 Task: Search one way flight ticket for 4 adults, 2 children, 2 infants in seat and 1 infant on lap in economy from Unalaska: Unalaska Airport (tom Madsen/dutch Harbor Airport) to Laramie: Laramie Regional Airport on 5-3-2023. Choice of flights is Alaska. Number of bags: 10 checked bags. Price is upto 65000. Outbound departure time preference is 18:00.
Action: Mouse moved to (400, 353)
Screenshot: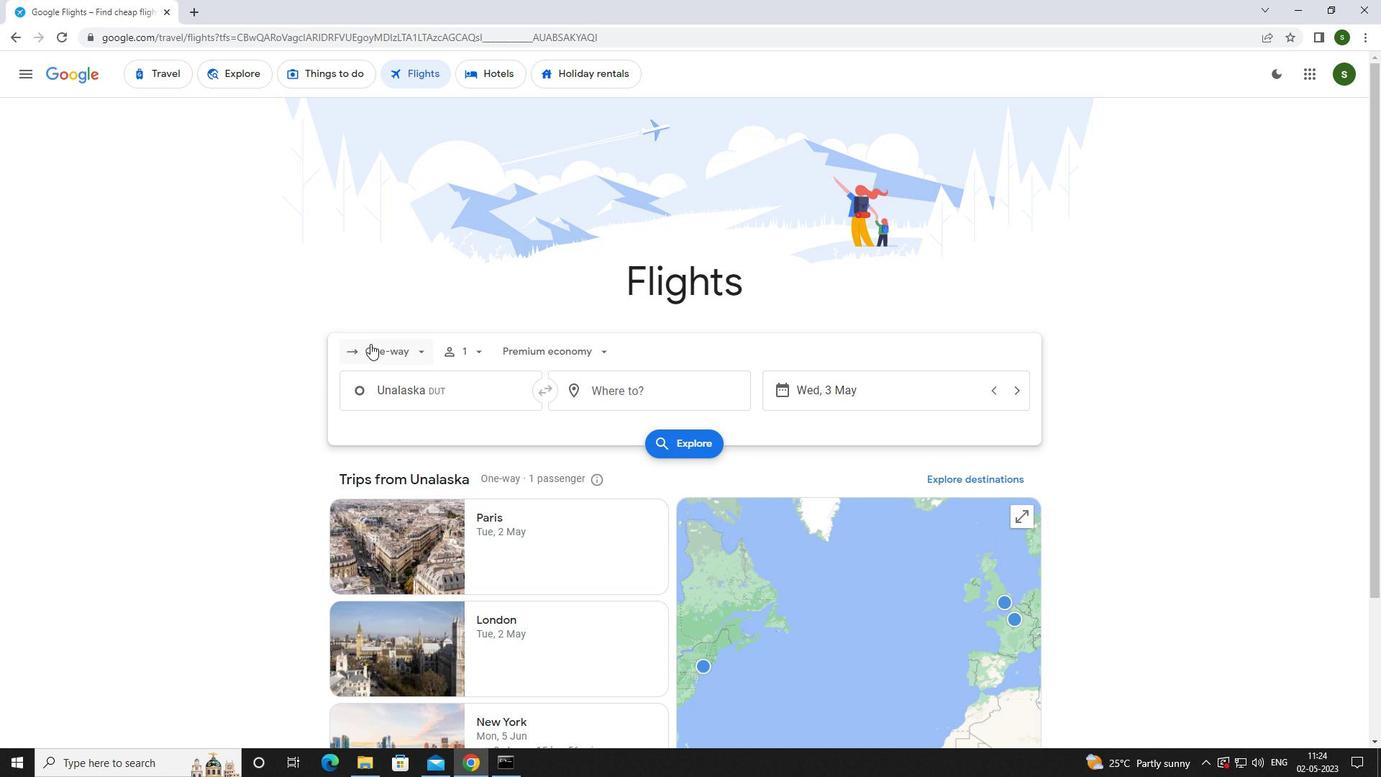 
Action: Mouse pressed left at (400, 353)
Screenshot: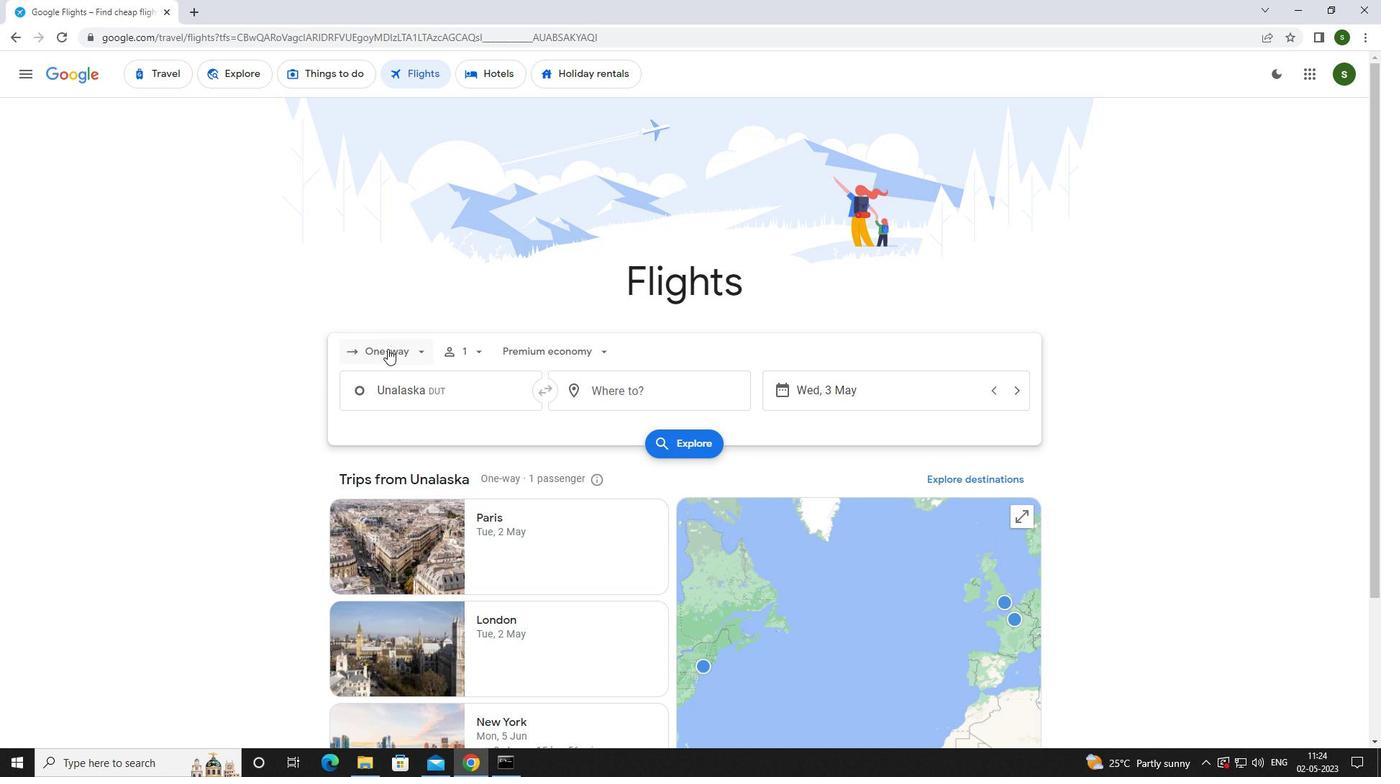 
Action: Mouse moved to (396, 415)
Screenshot: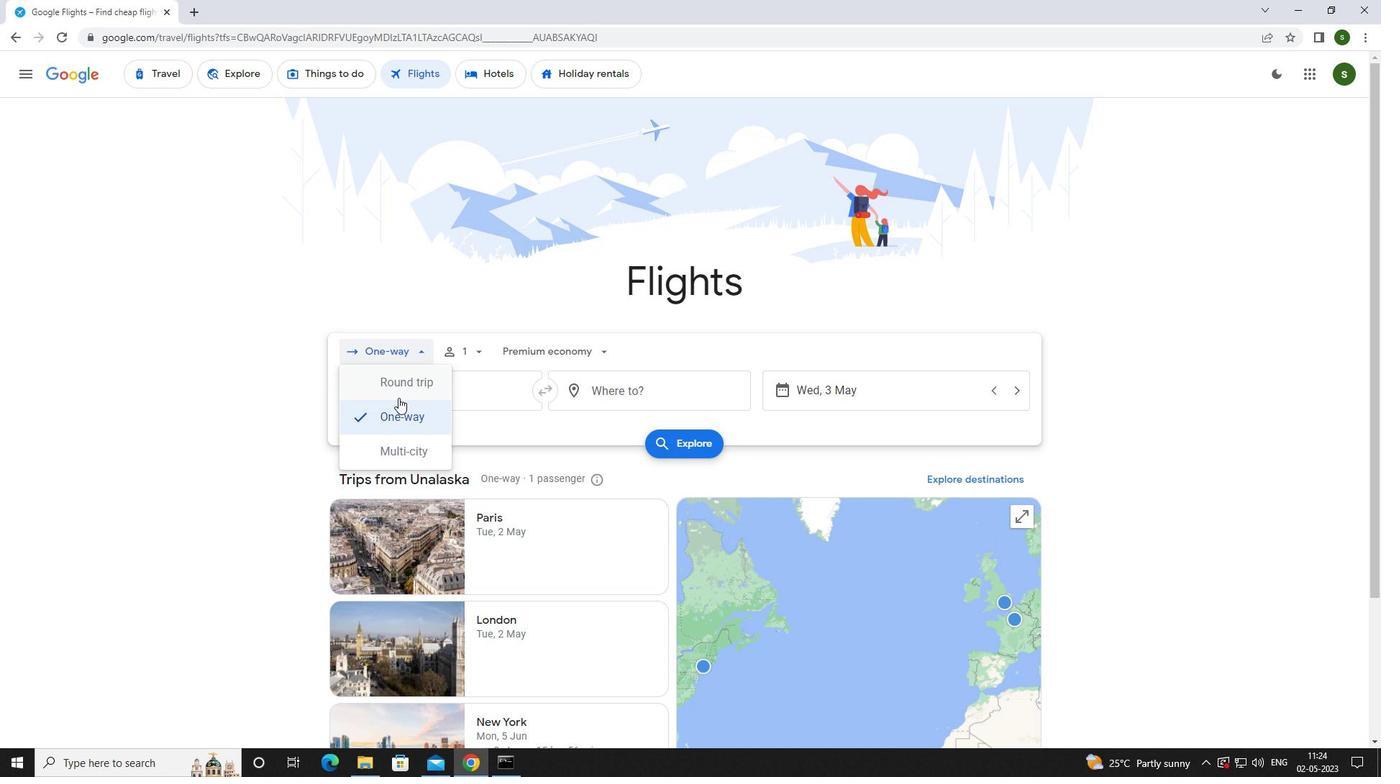 
Action: Mouse pressed left at (396, 415)
Screenshot: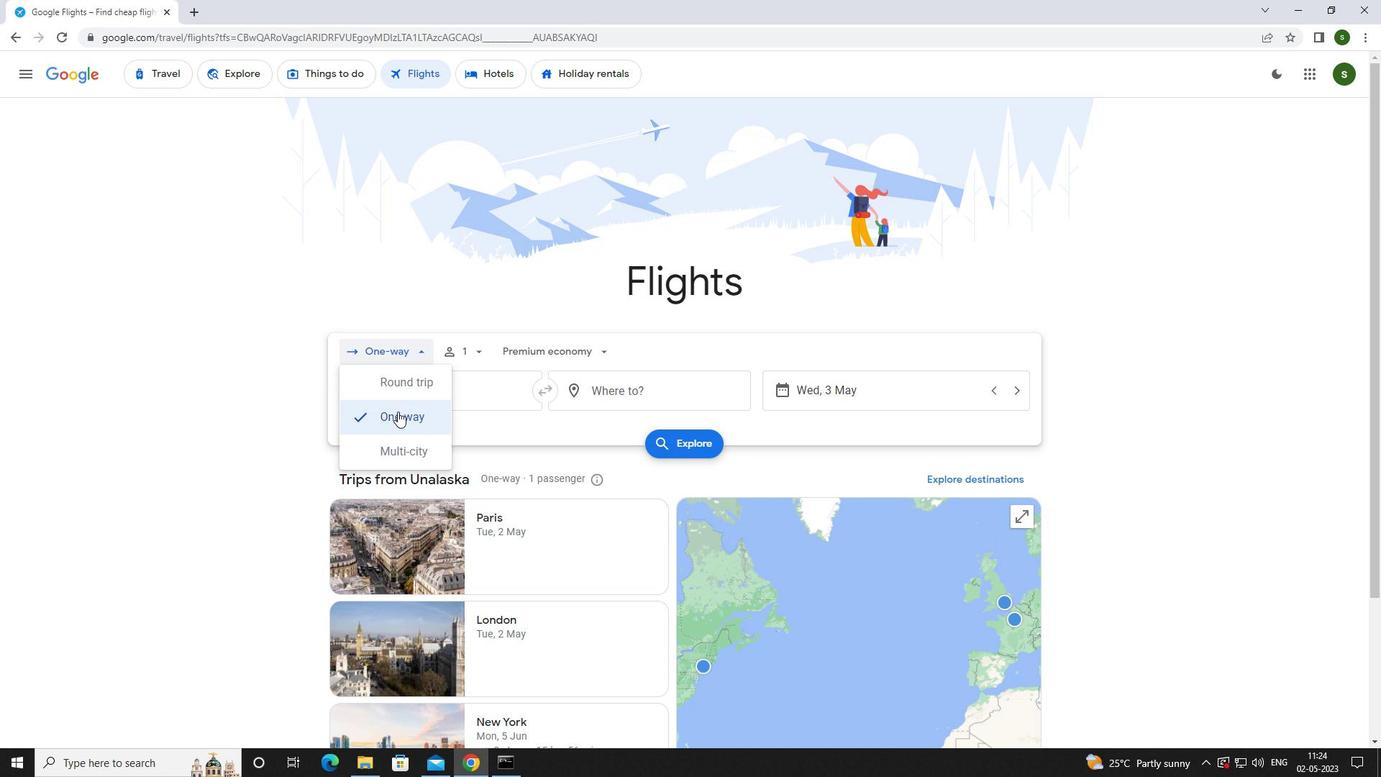
Action: Mouse moved to (463, 348)
Screenshot: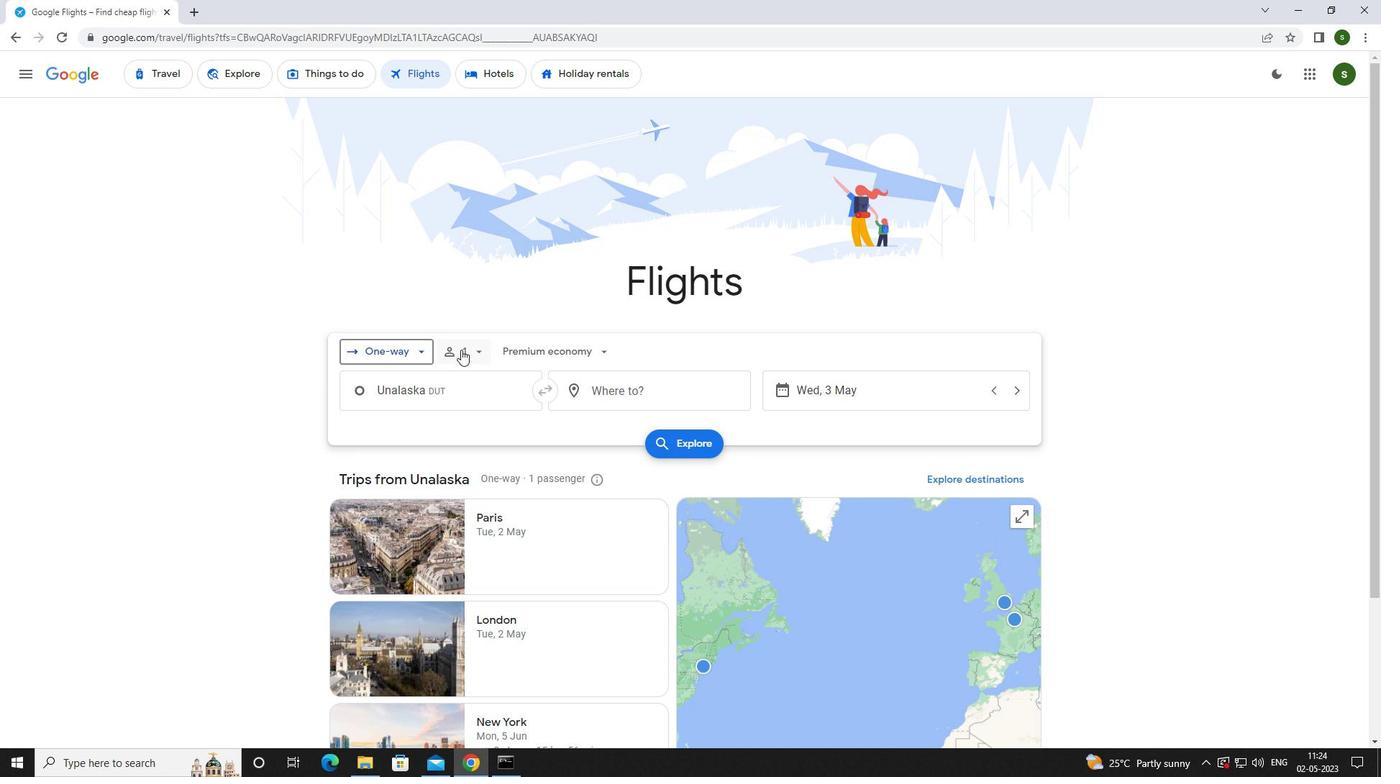 
Action: Mouse pressed left at (463, 348)
Screenshot: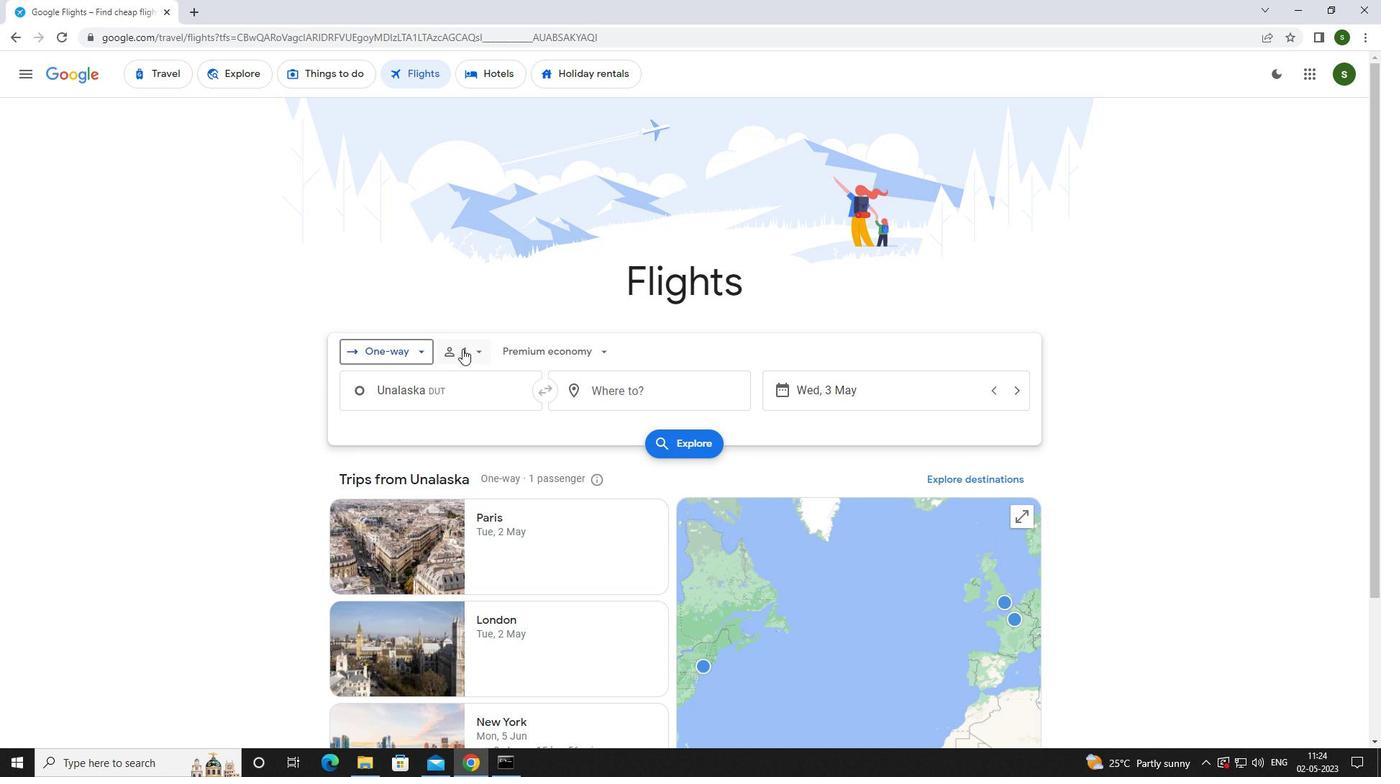 
Action: Mouse moved to (591, 387)
Screenshot: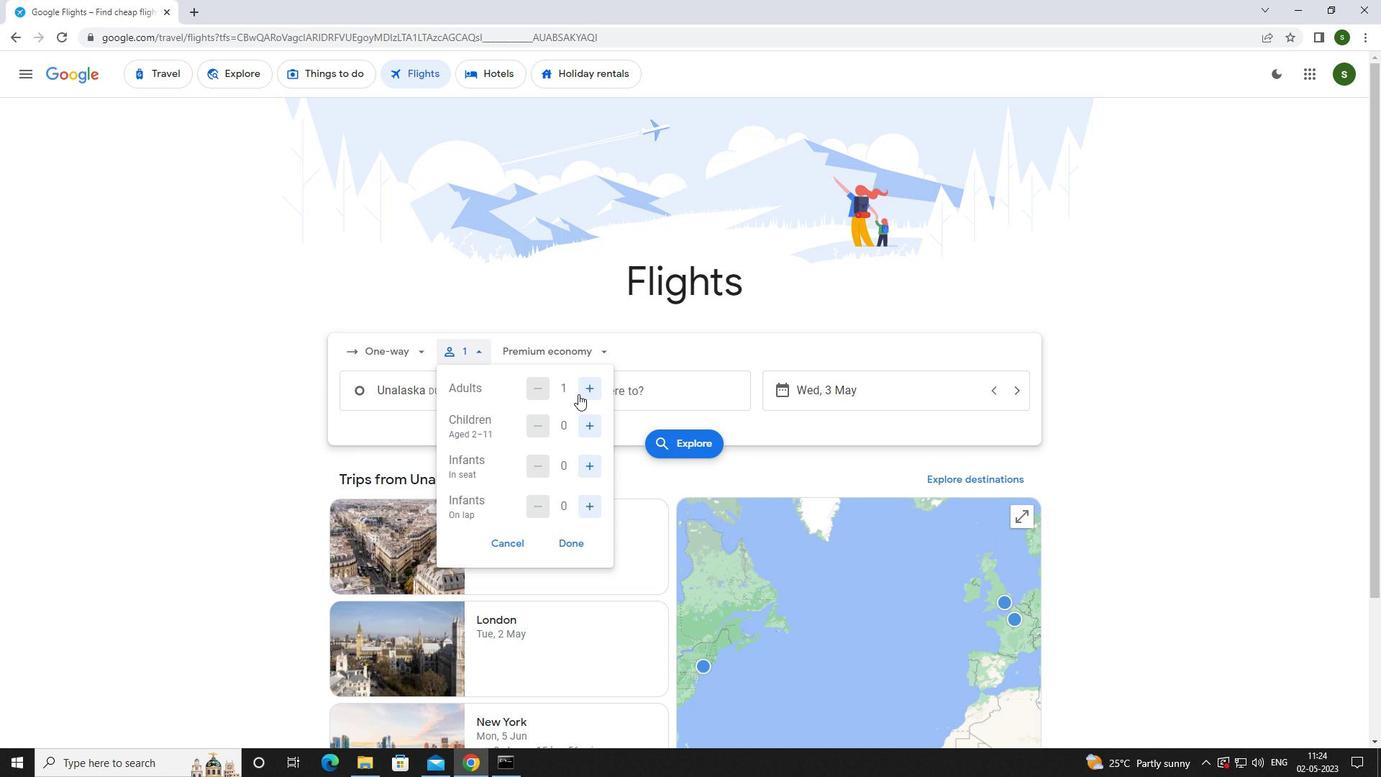 
Action: Mouse pressed left at (591, 387)
Screenshot: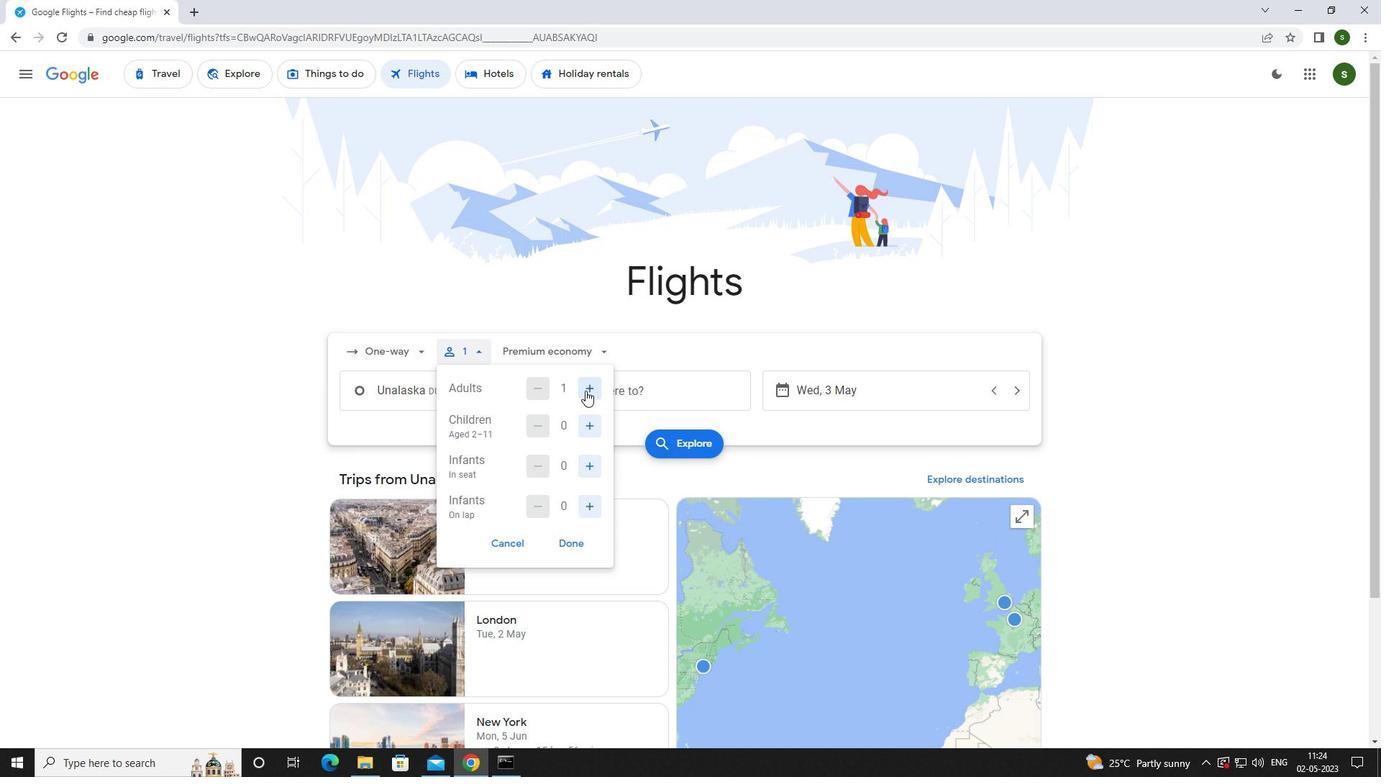 
Action: Mouse pressed left at (591, 387)
Screenshot: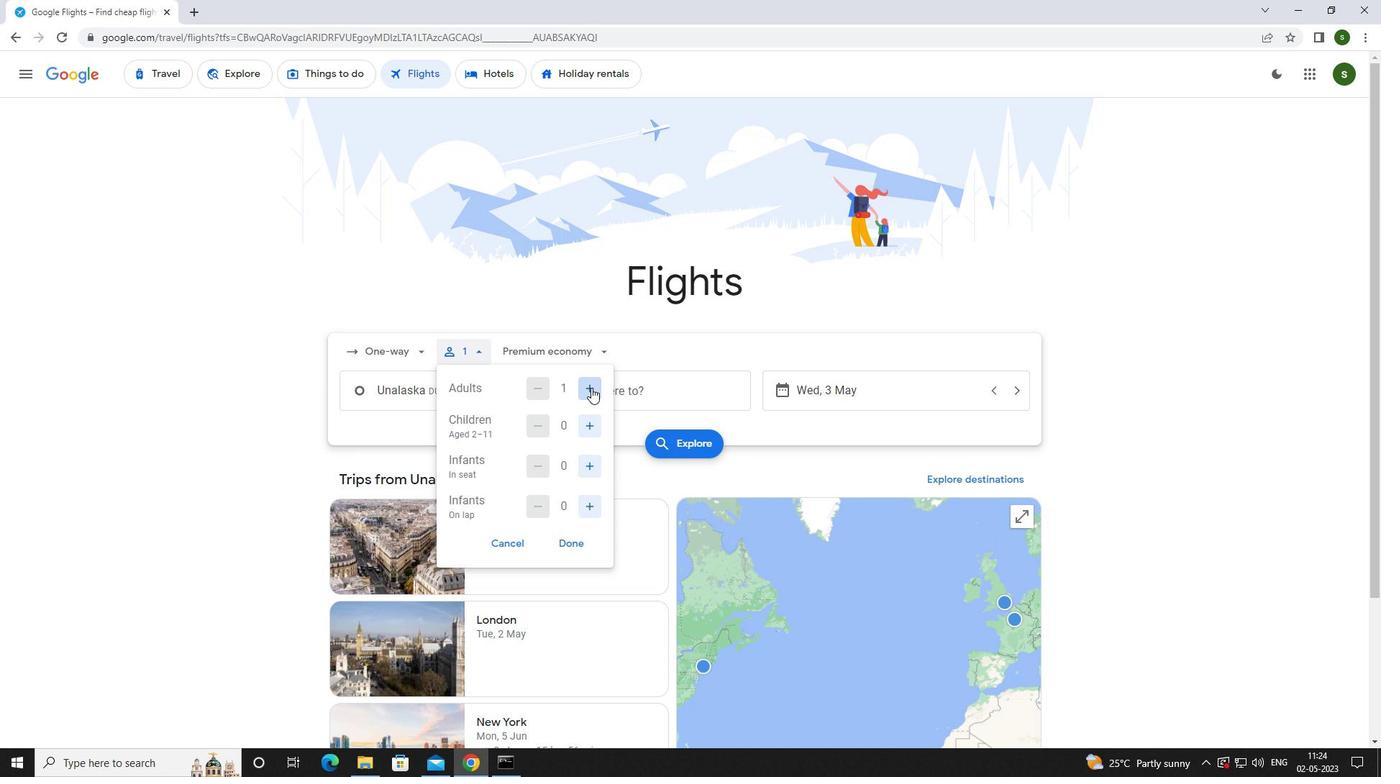 
Action: Mouse pressed left at (591, 387)
Screenshot: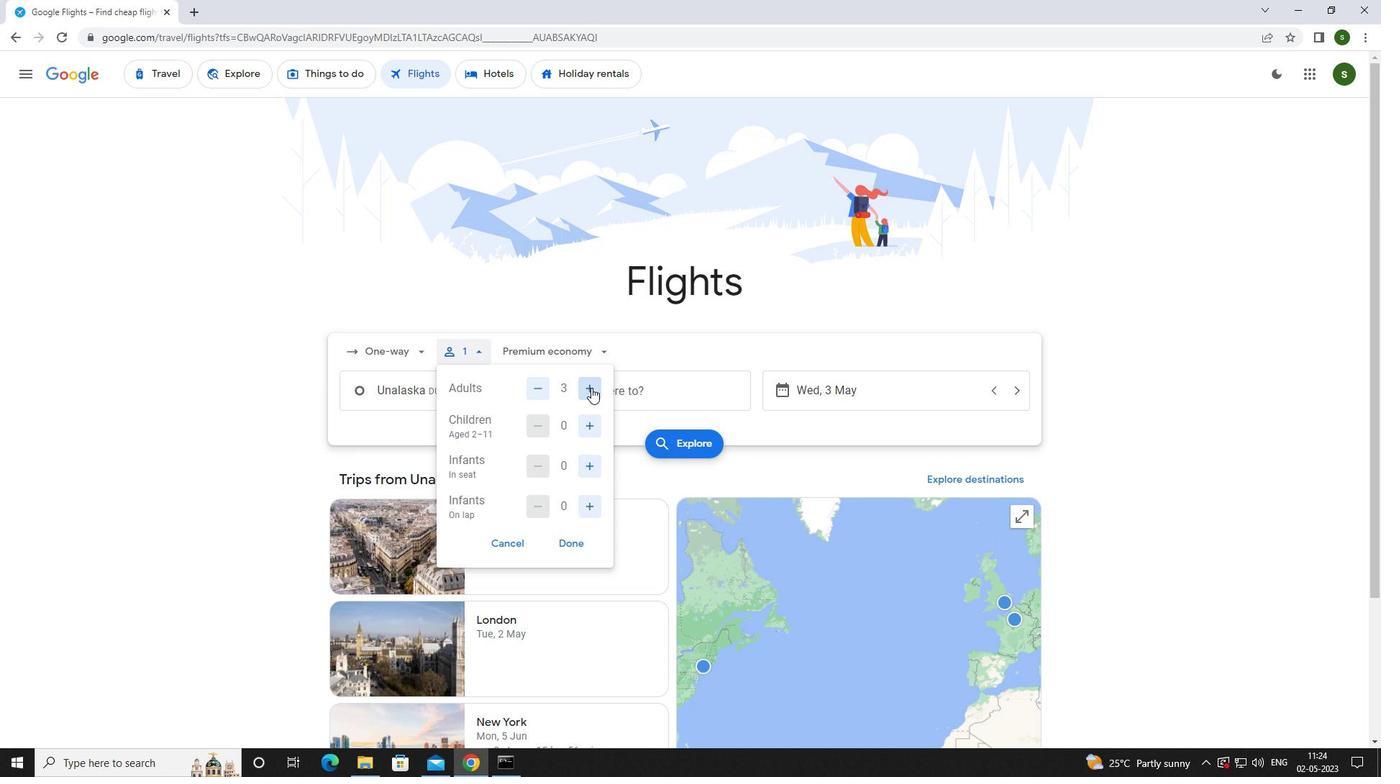 
Action: Mouse moved to (595, 426)
Screenshot: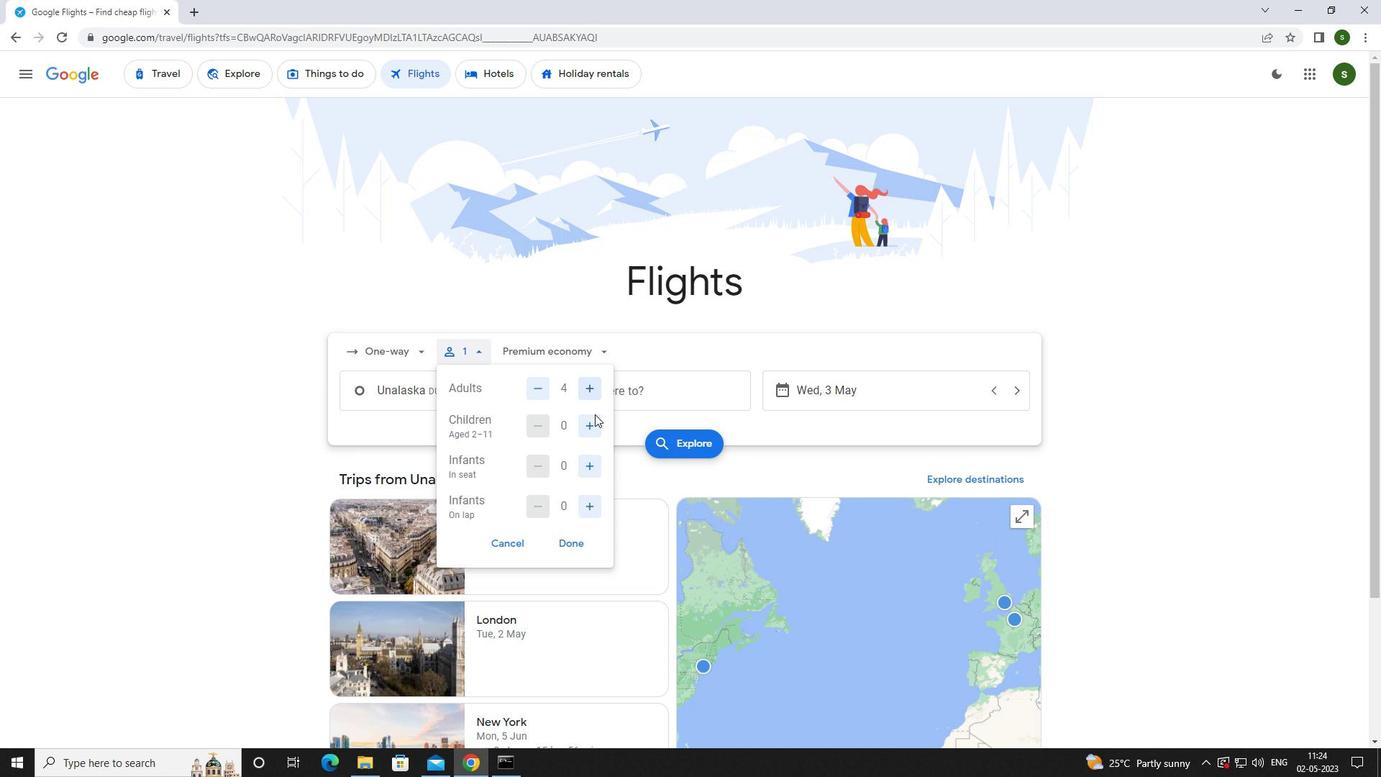 
Action: Mouse pressed left at (595, 426)
Screenshot: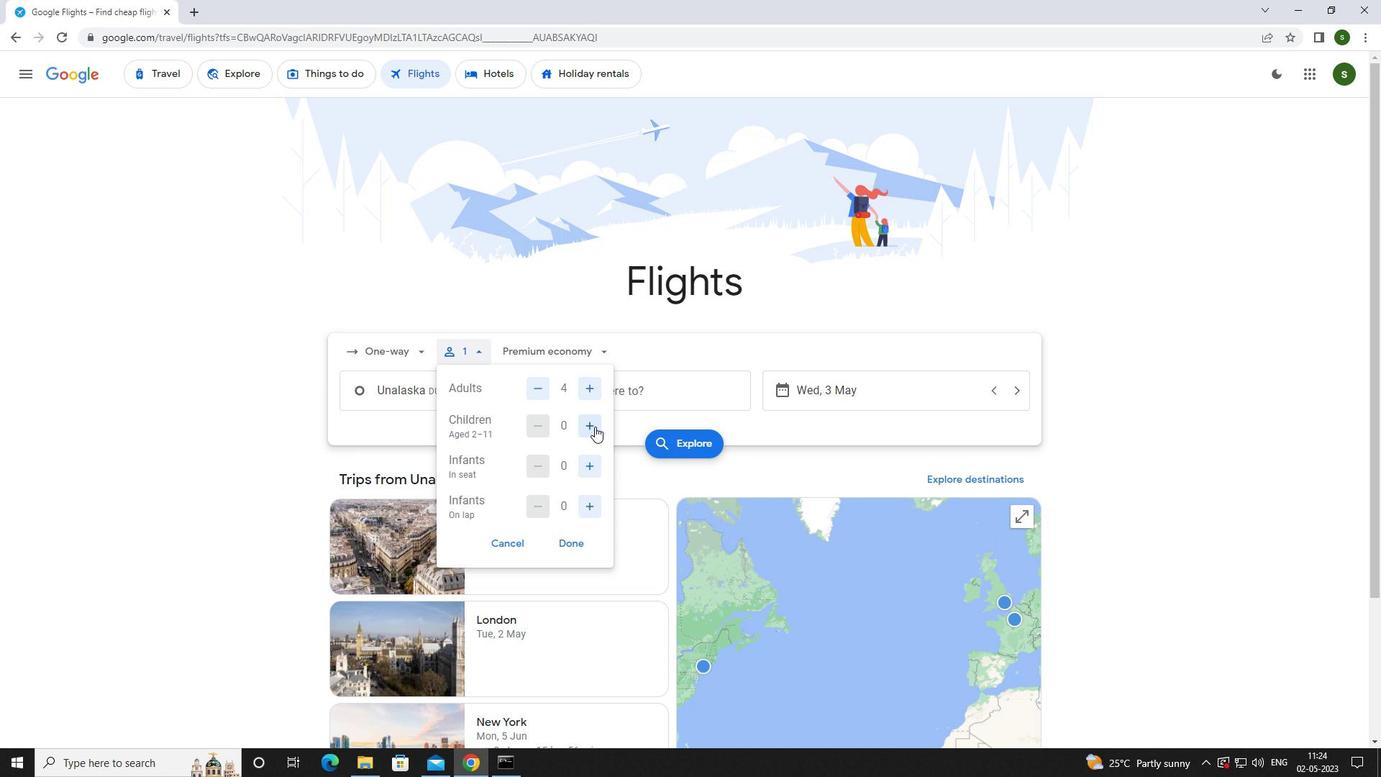 
Action: Mouse pressed left at (595, 426)
Screenshot: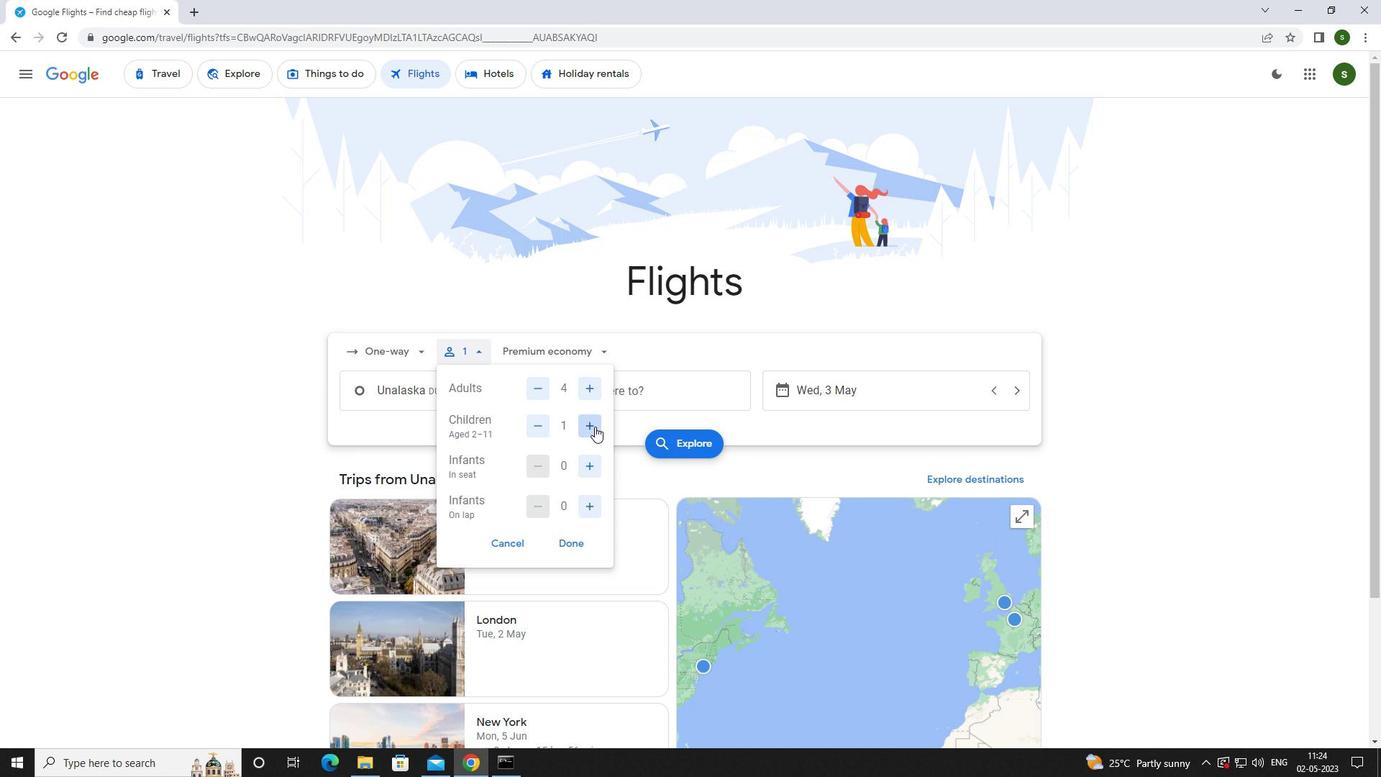 
Action: Mouse moved to (592, 464)
Screenshot: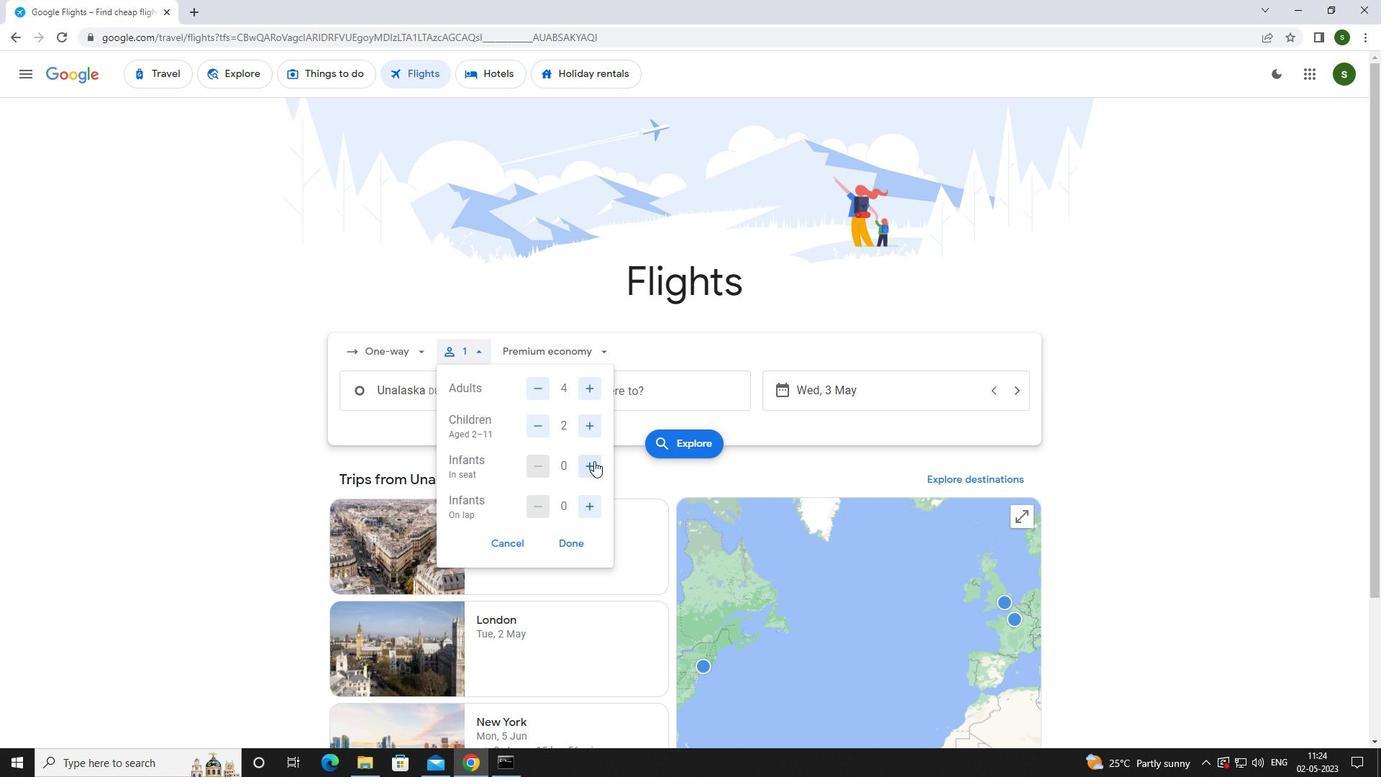 
Action: Mouse pressed left at (592, 464)
Screenshot: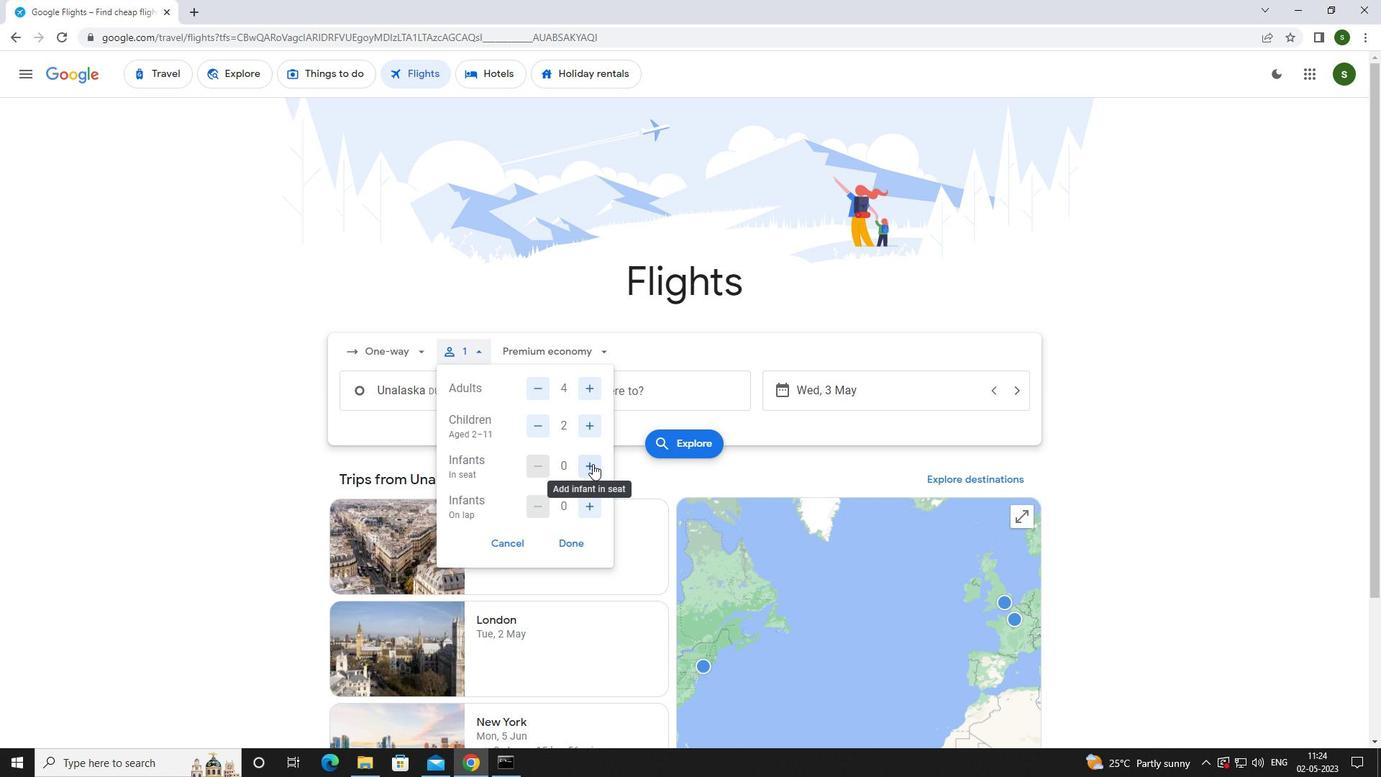 
Action: Mouse pressed left at (592, 464)
Screenshot: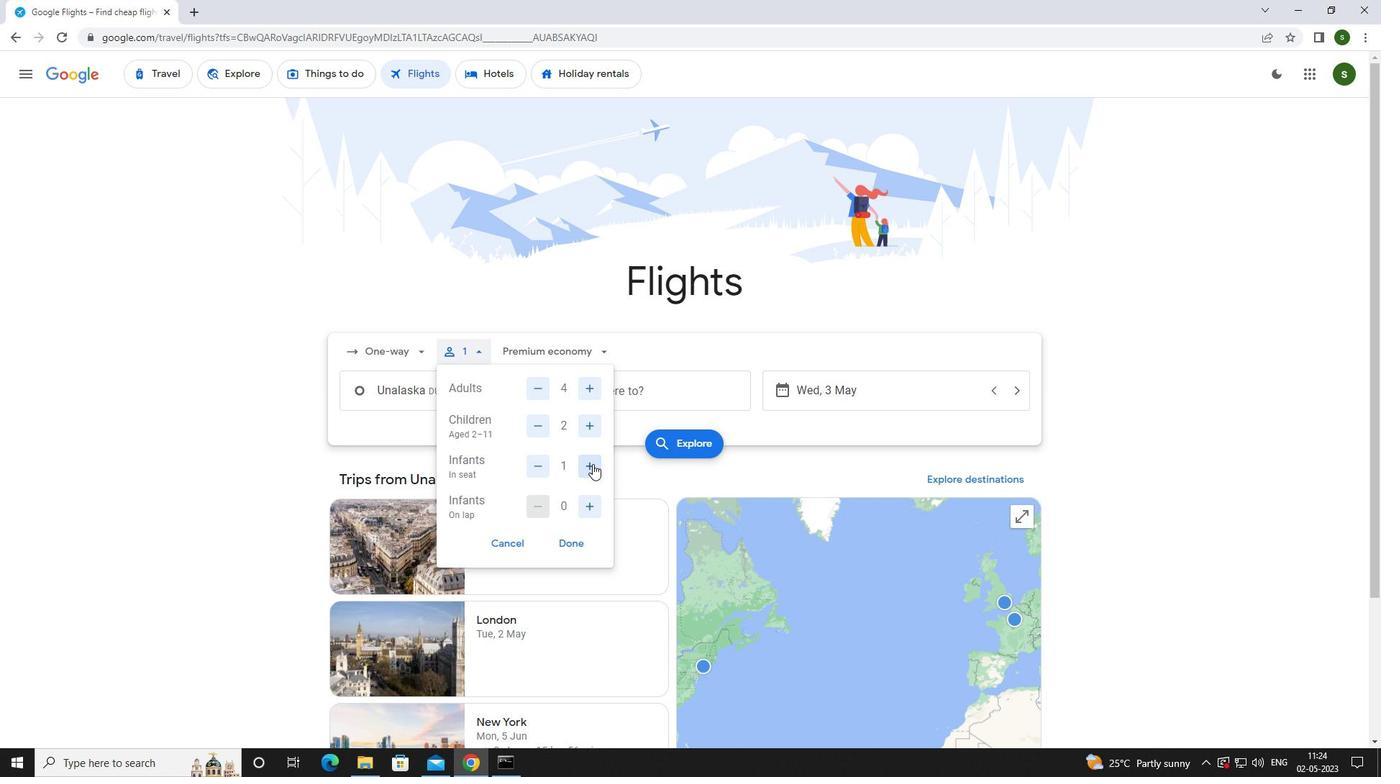 
Action: Mouse moved to (584, 506)
Screenshot: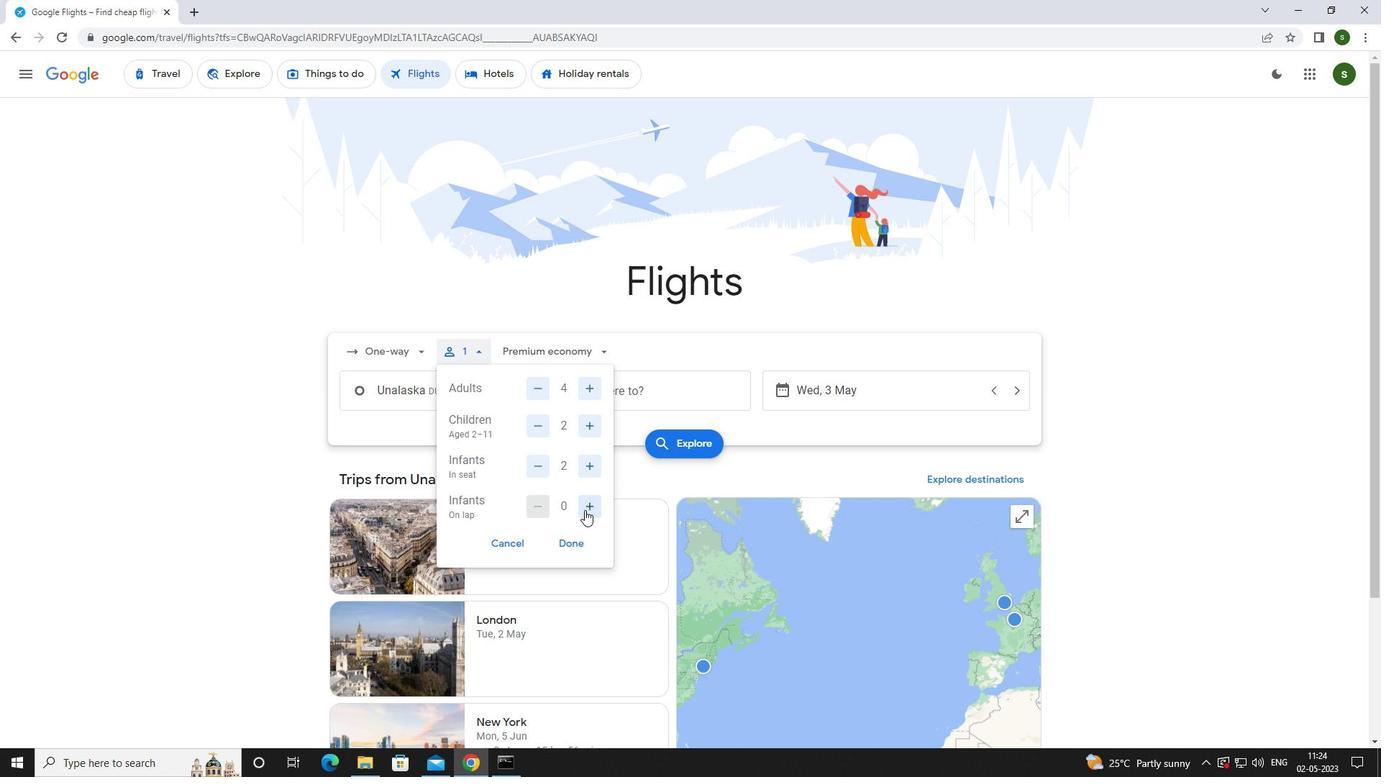 
Action: Mouse pressed left at (584, 506)
Screenshot: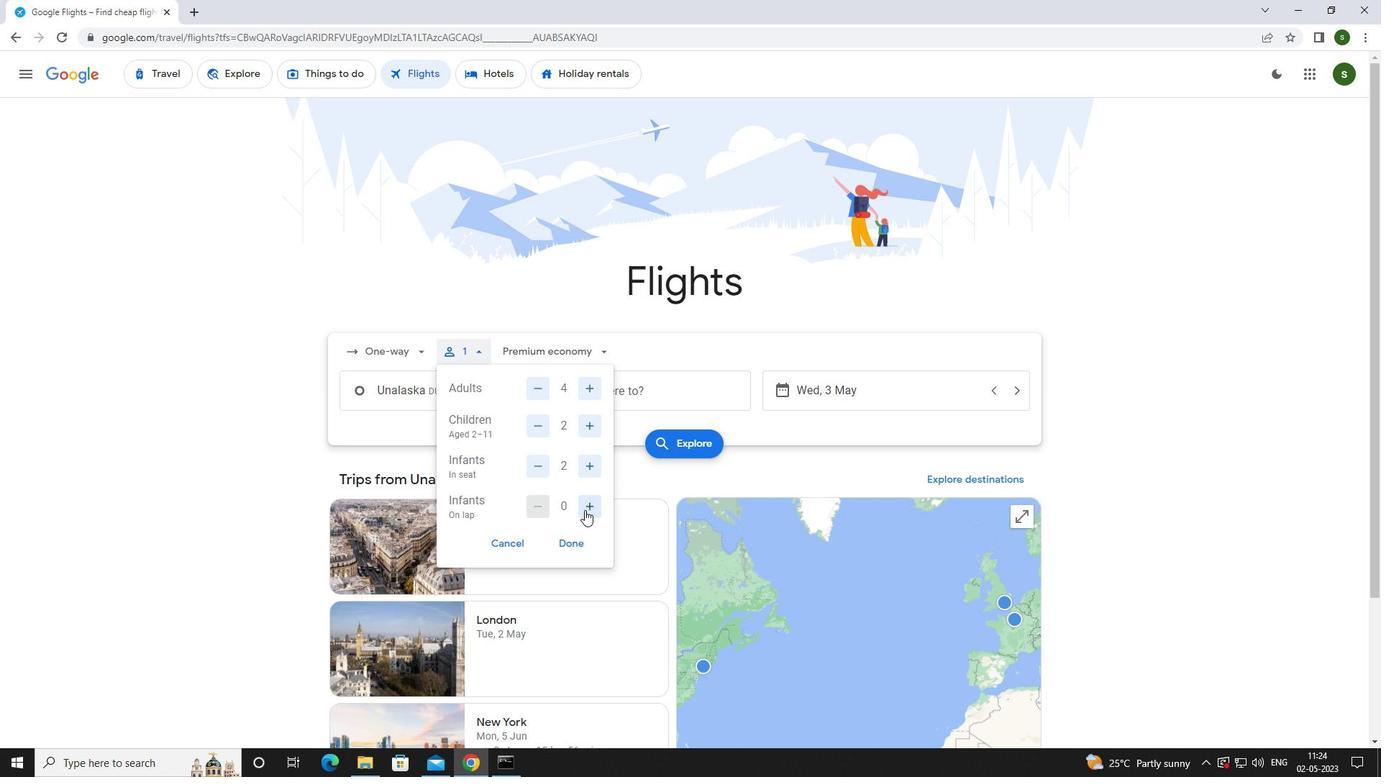 
Action: Mouse moved to (549, 357)
Screenshot: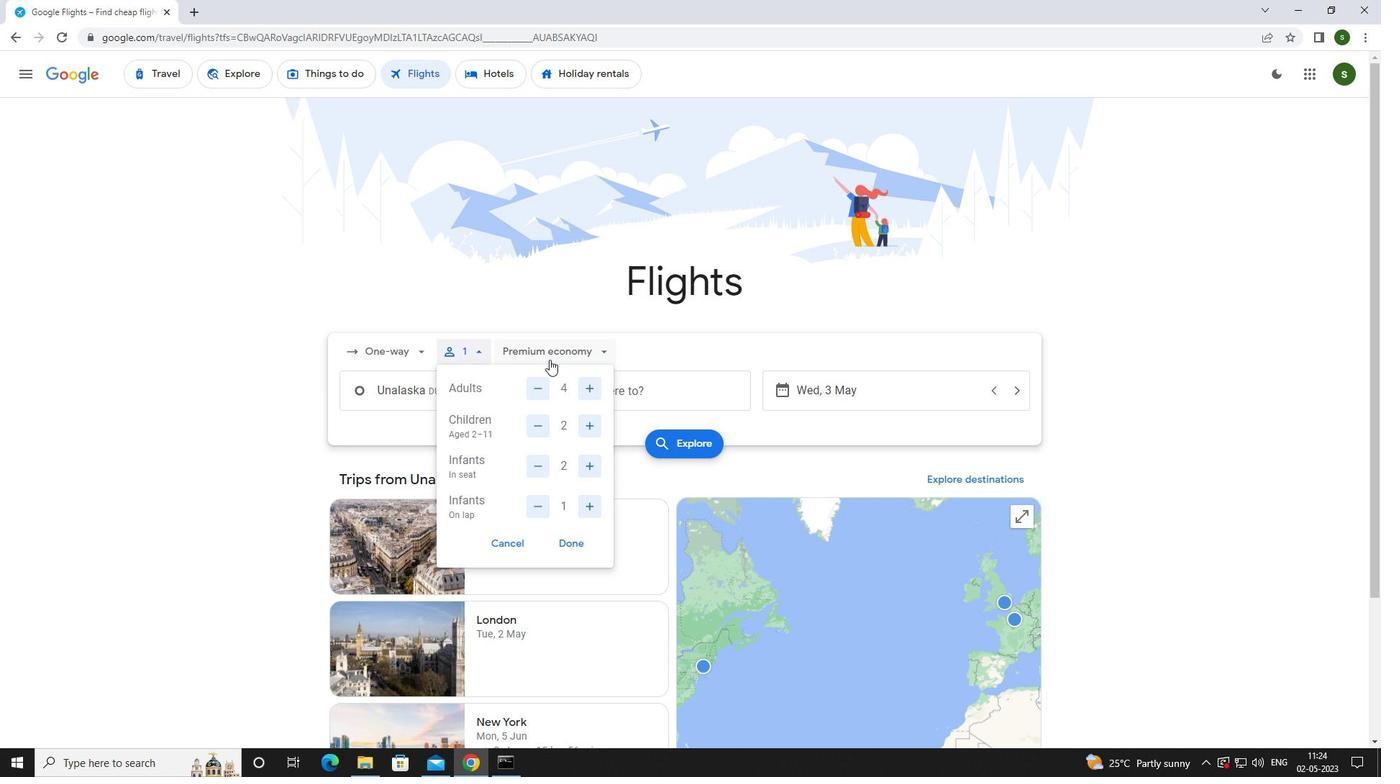 
Action: Mouse pressed left at (549, 357)
Screenshot: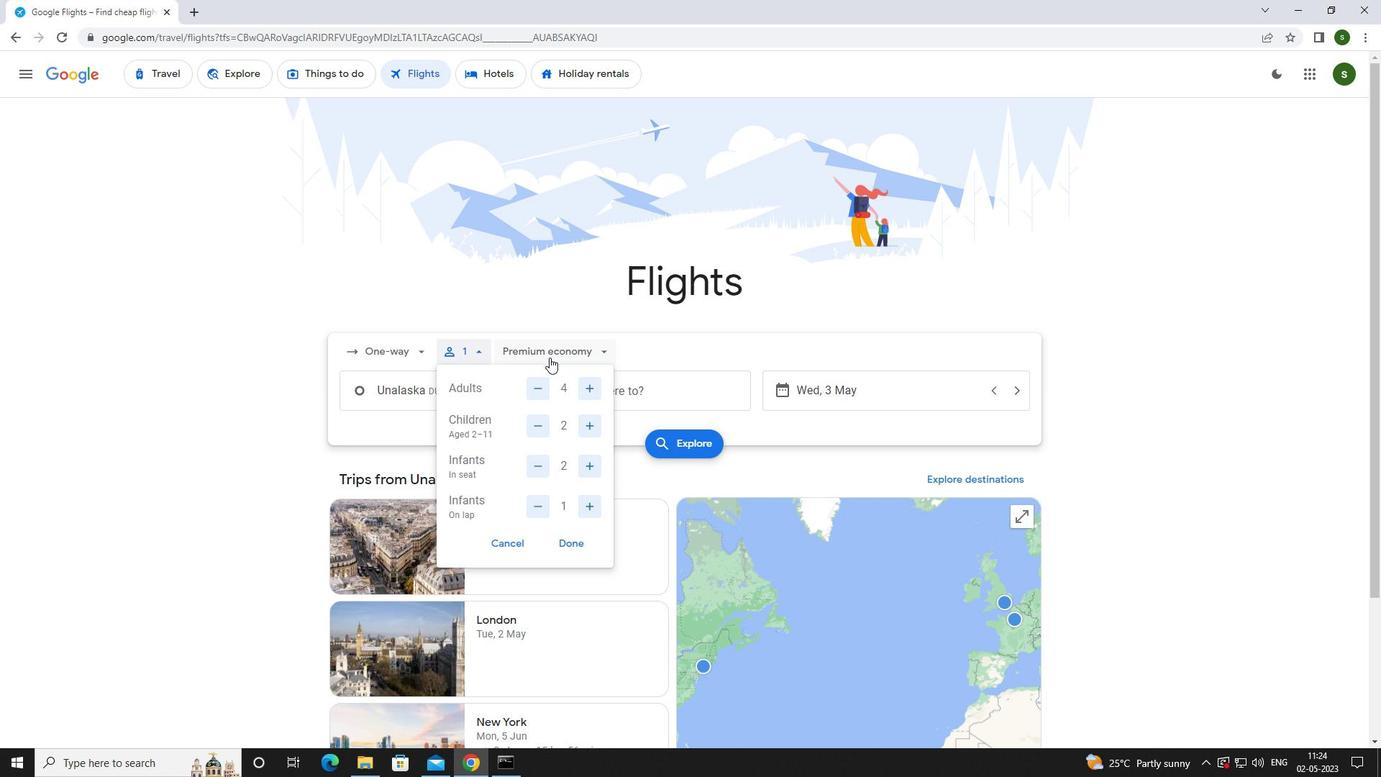 
Action: Mouse moved to (554, 387)
Screenshot: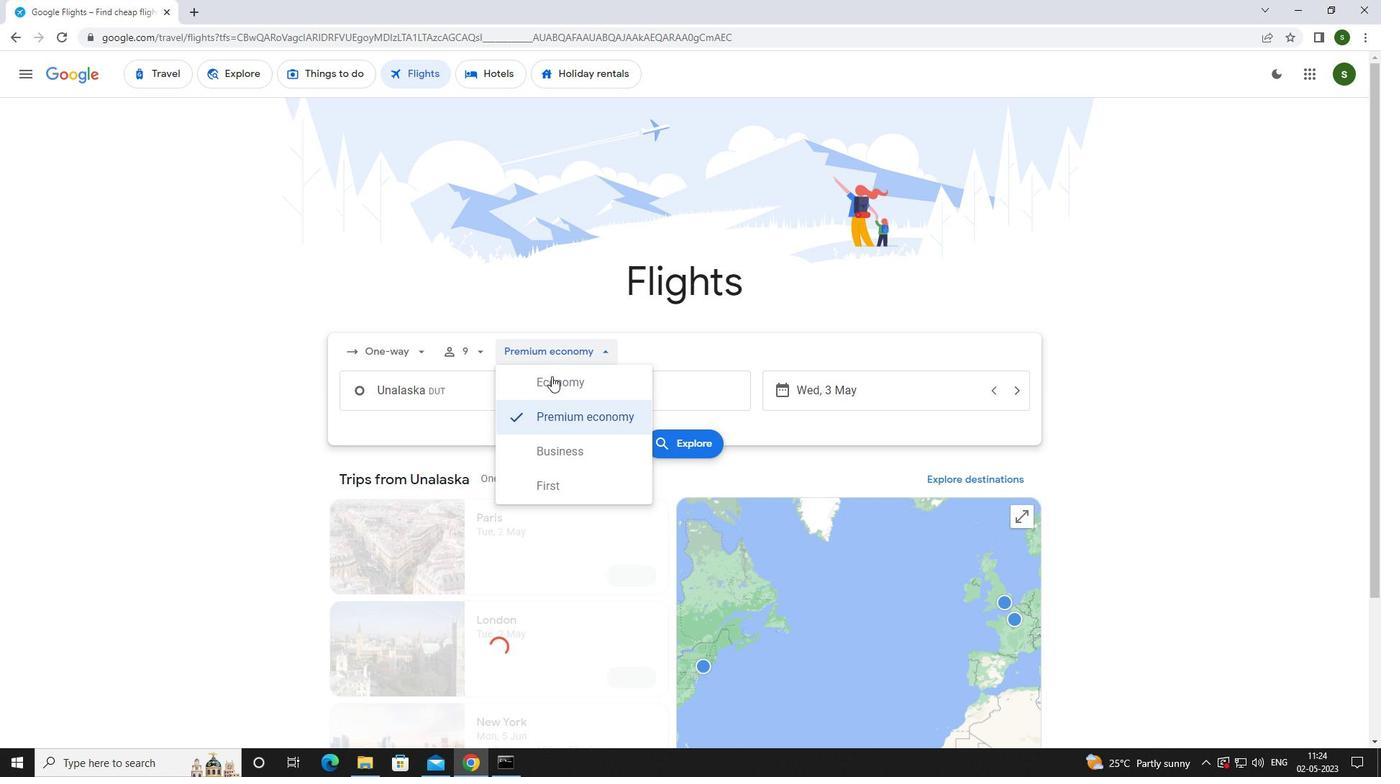 
Action: Mouse pressed left at (554, 387)
Screenshot: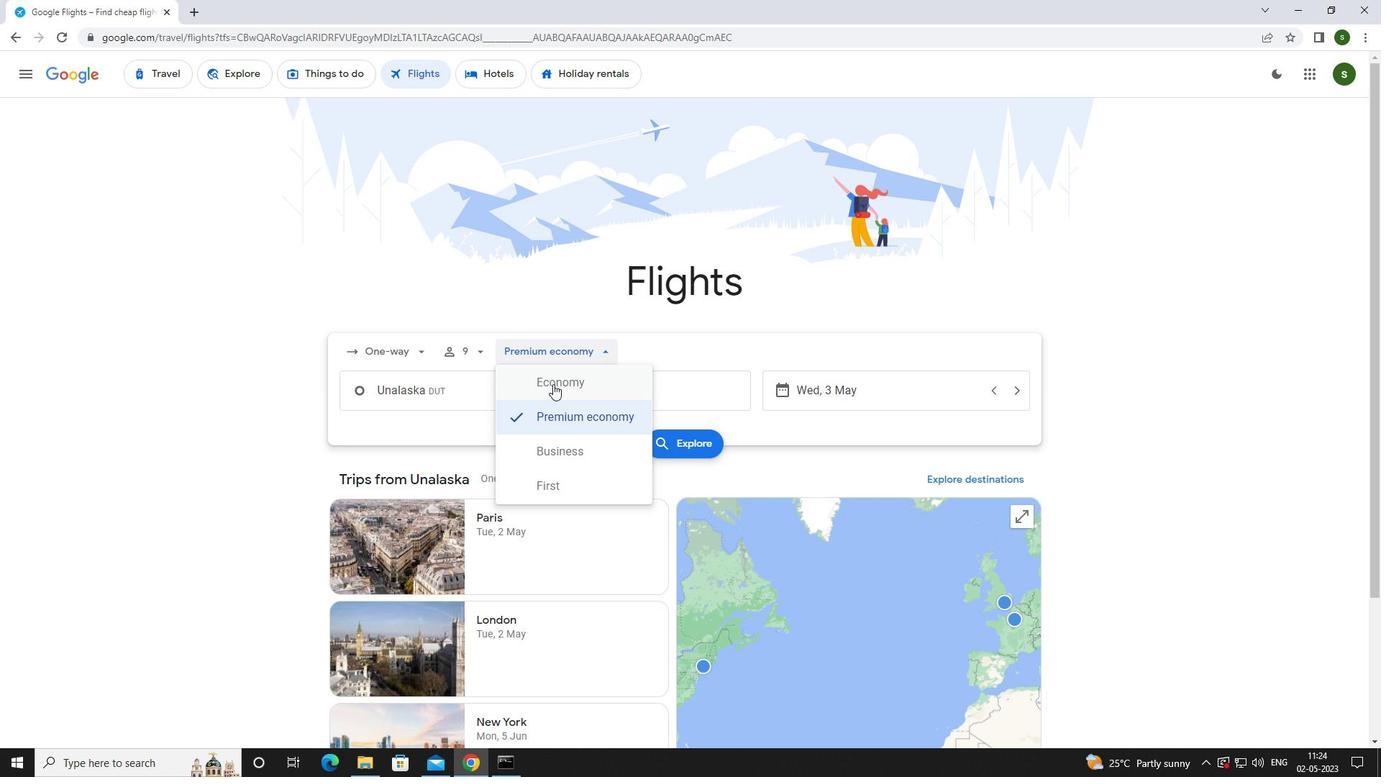 
Action: Mouse moved to (495, 394)
Screenshot: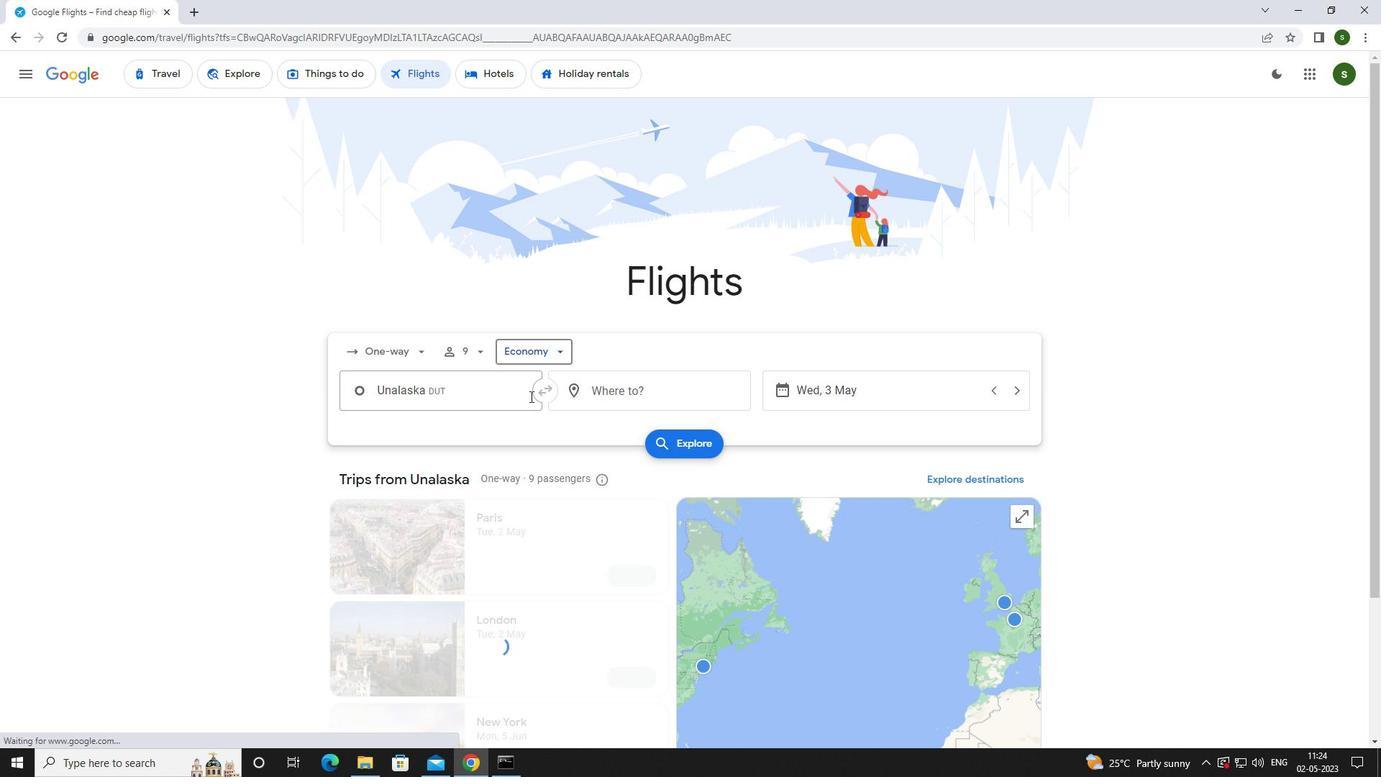 
Action: Mouse pressed left at (495, 394)
Screenshot: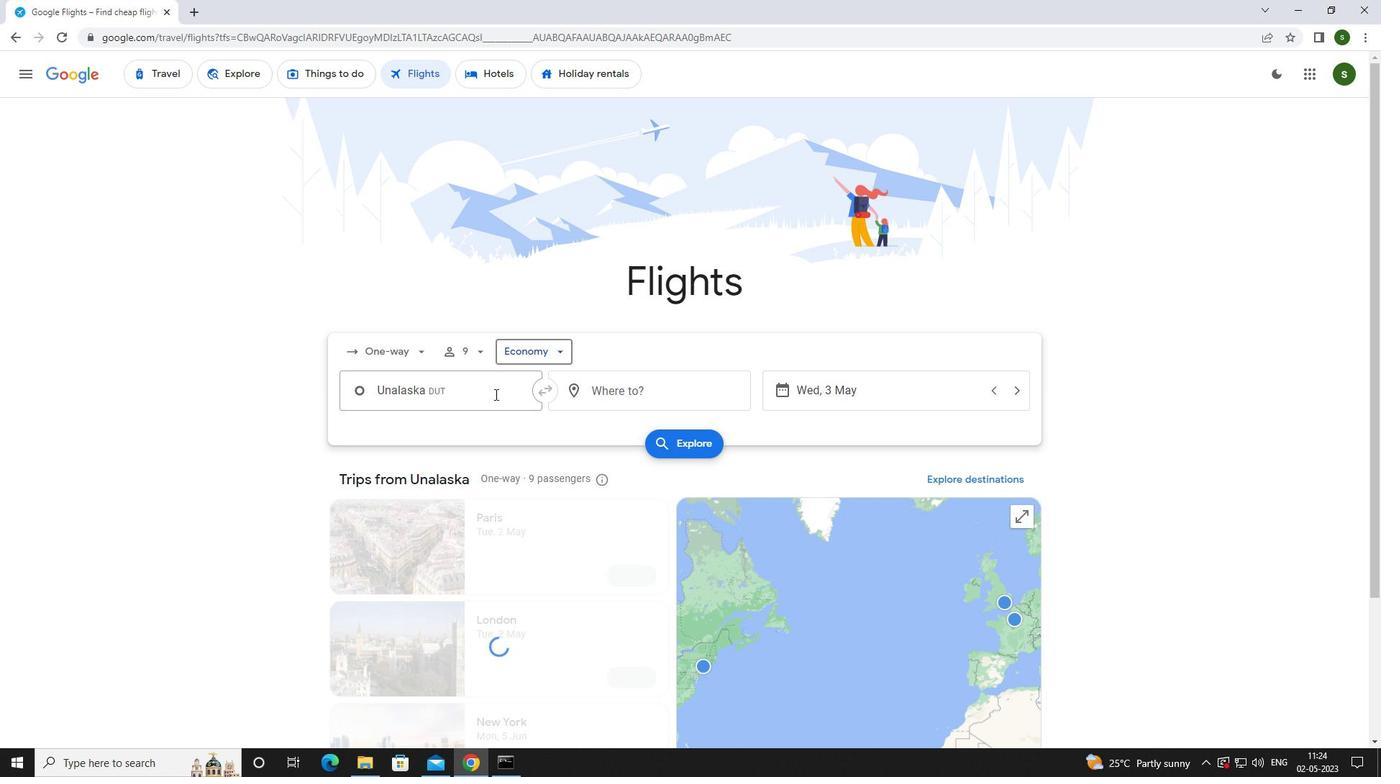 
Action: Mouse moved to (492, 394)
Screenshot: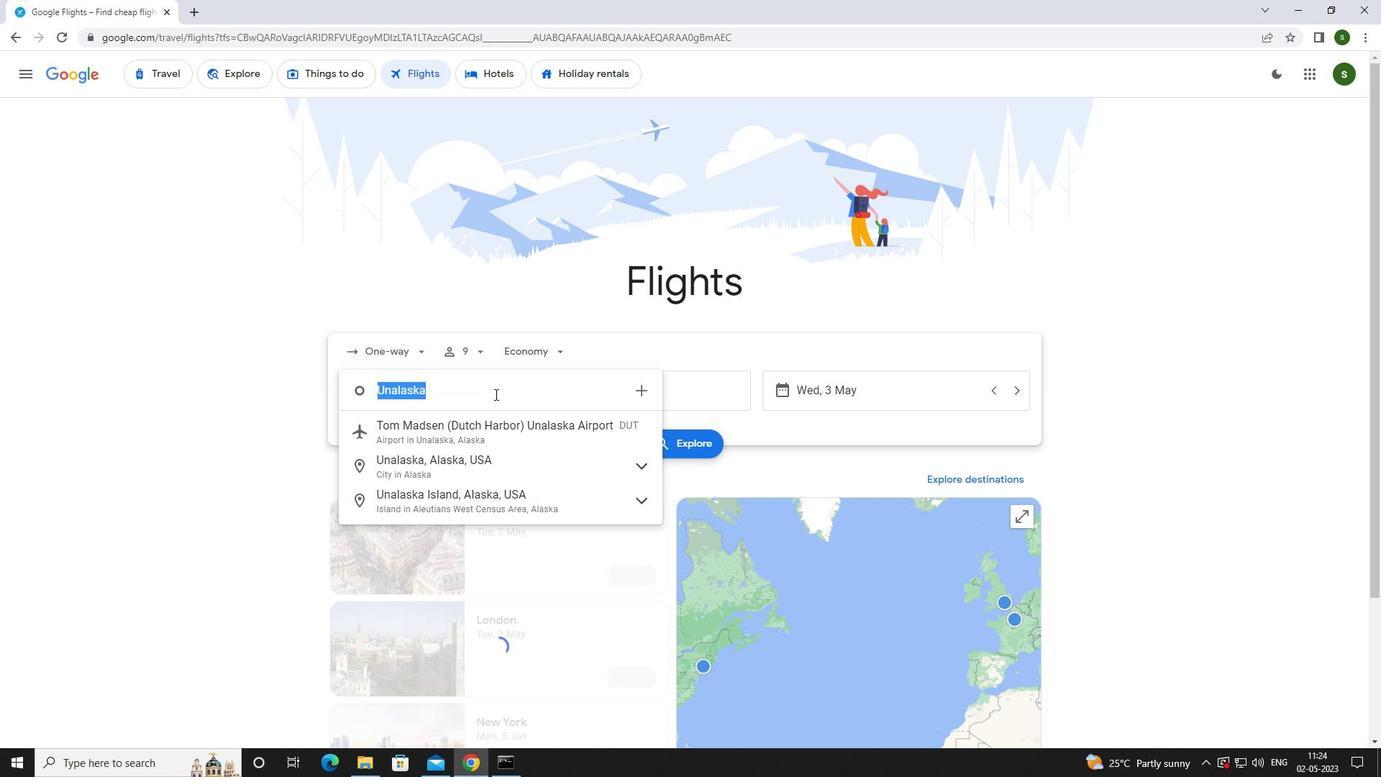 
Action: Key pressed <Key.caps_lock>u<Key.caps_lock><Key.caps_lock>nalaska
Screenshot: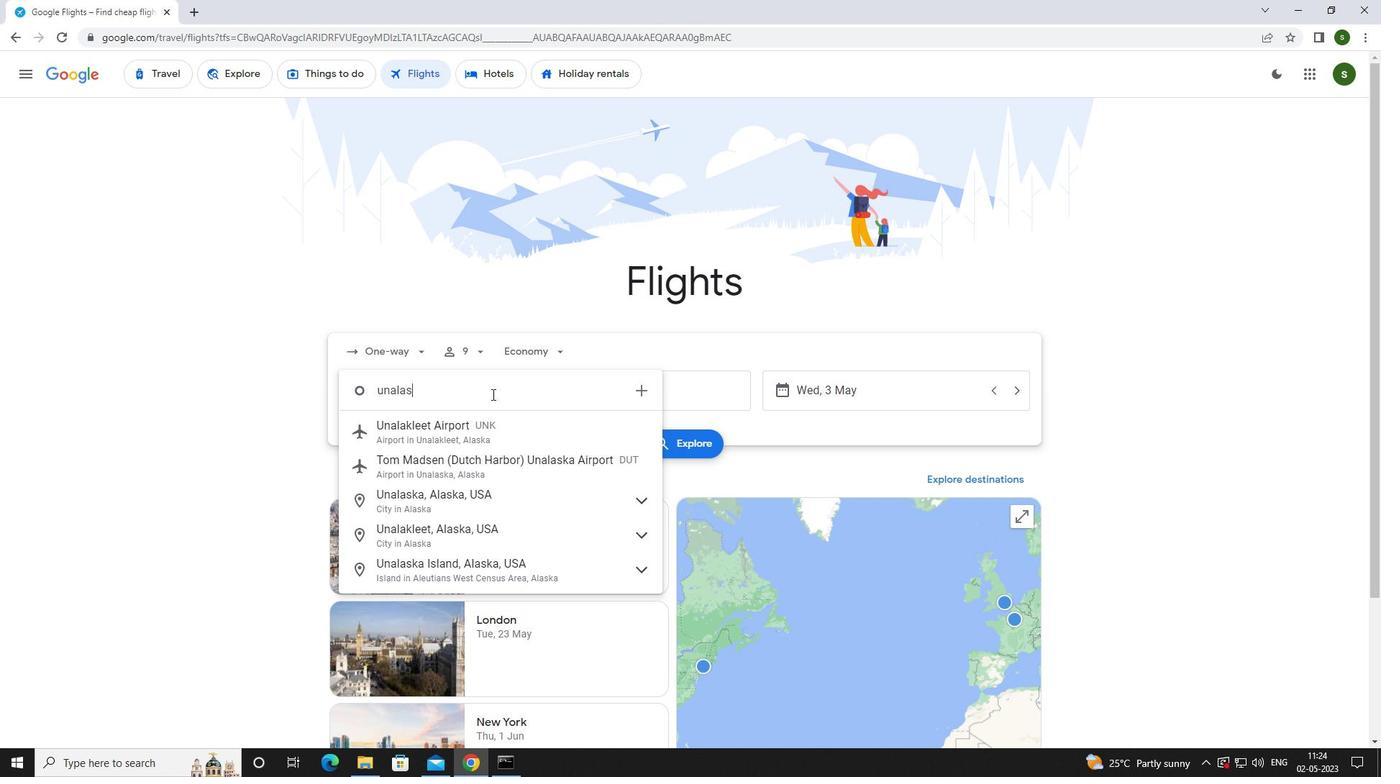 
Action: Mouse moved to (489, 430)
Screenshot: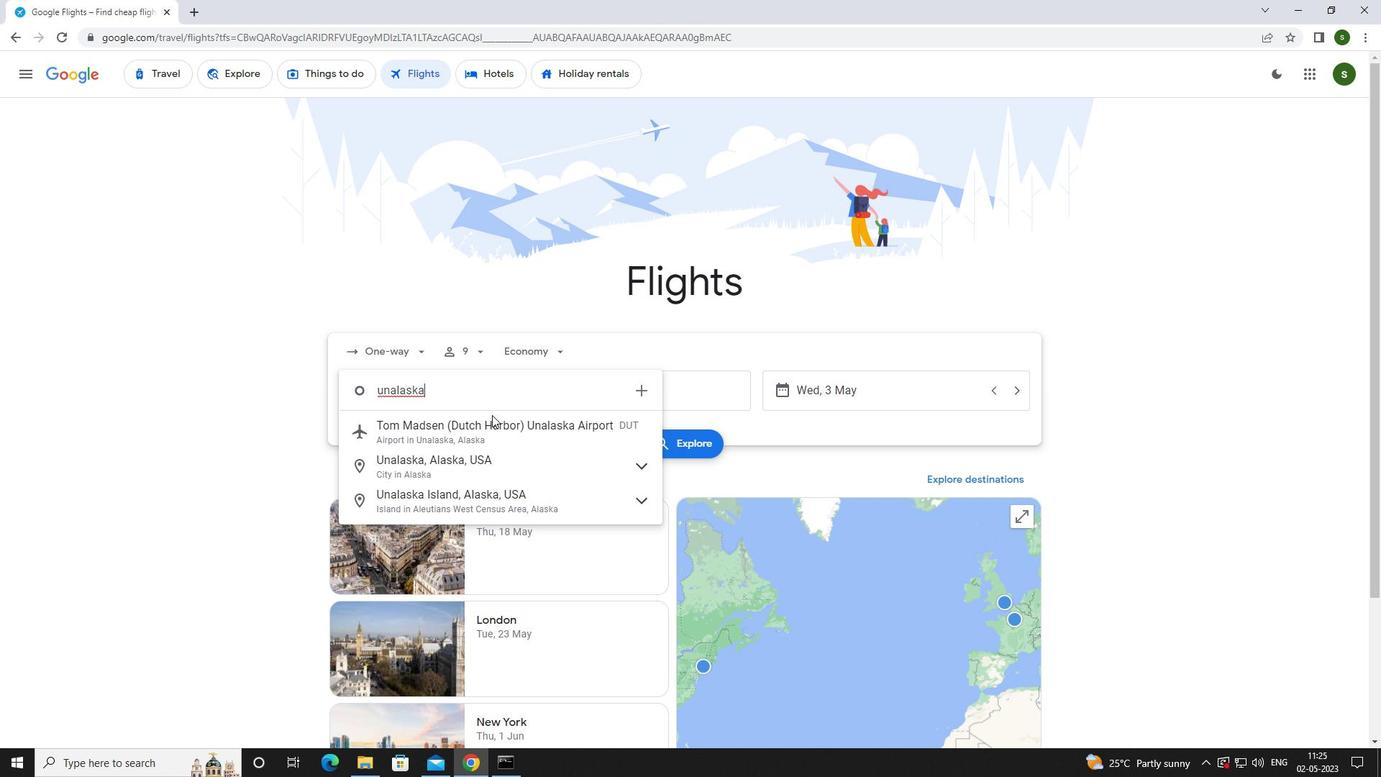 
Action: Mouse pressed left at (489, 430)
Screenshot: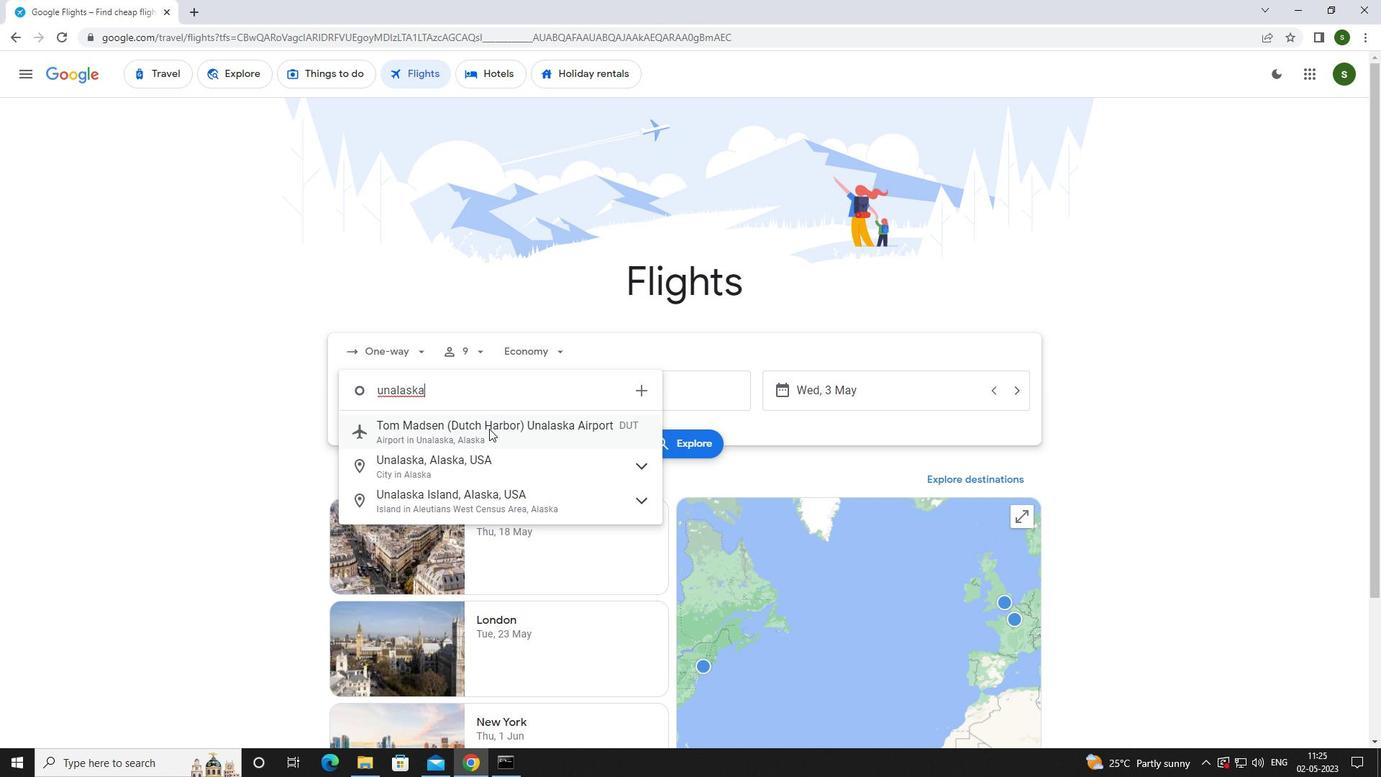 
Action: Mouse moved to (645, 381)
Screenshot: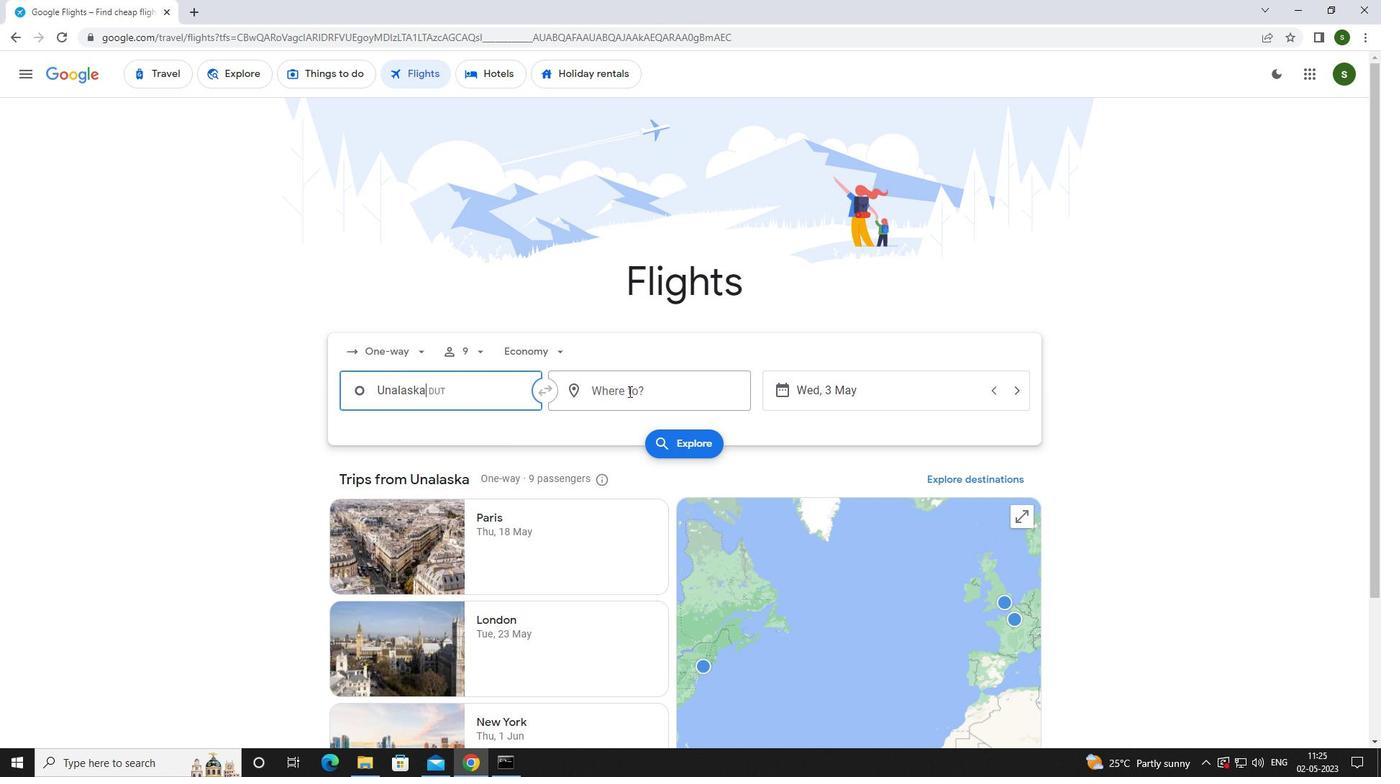 
Action: Mouse pressed left at (645, 381)
Screenshot: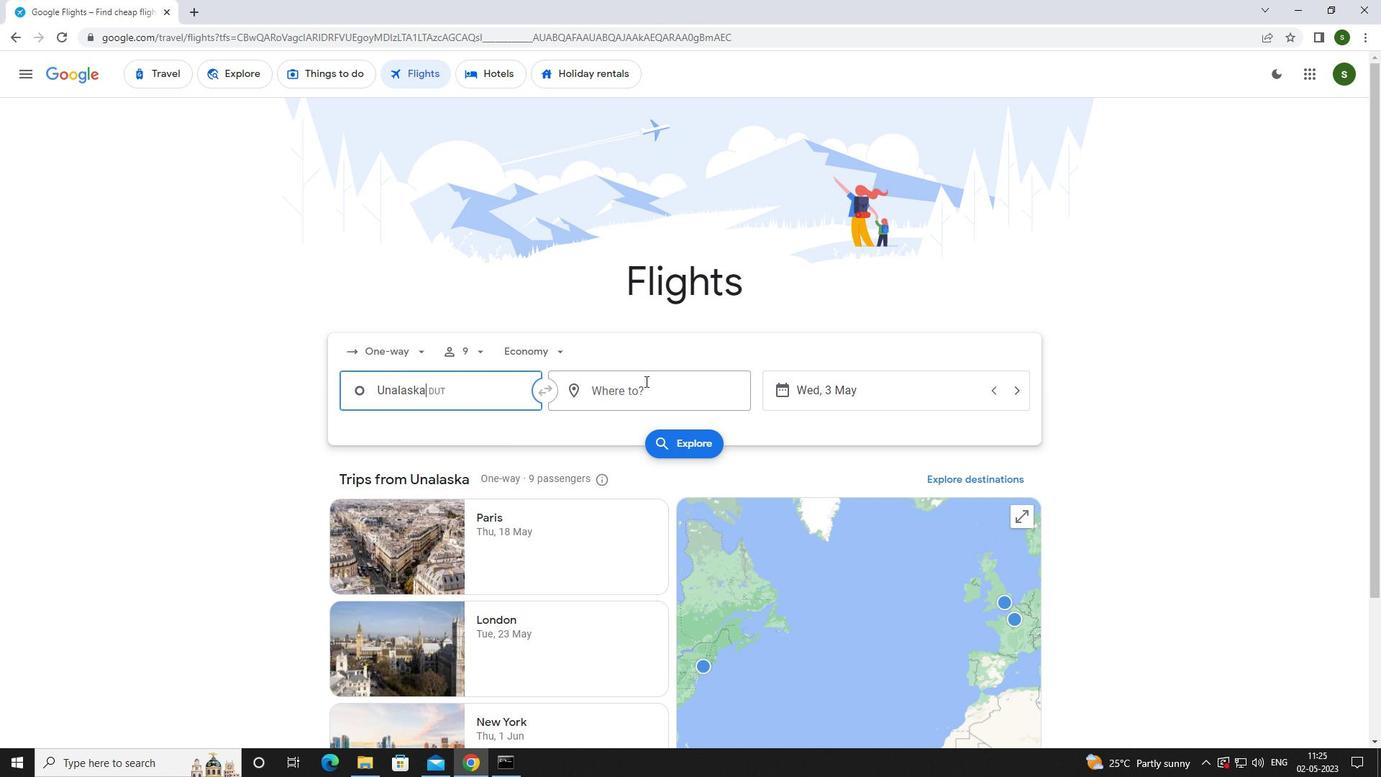 
Action: Key pressed <Key.caps_lock>l<Key.caps_lock>aramie
Screenshot: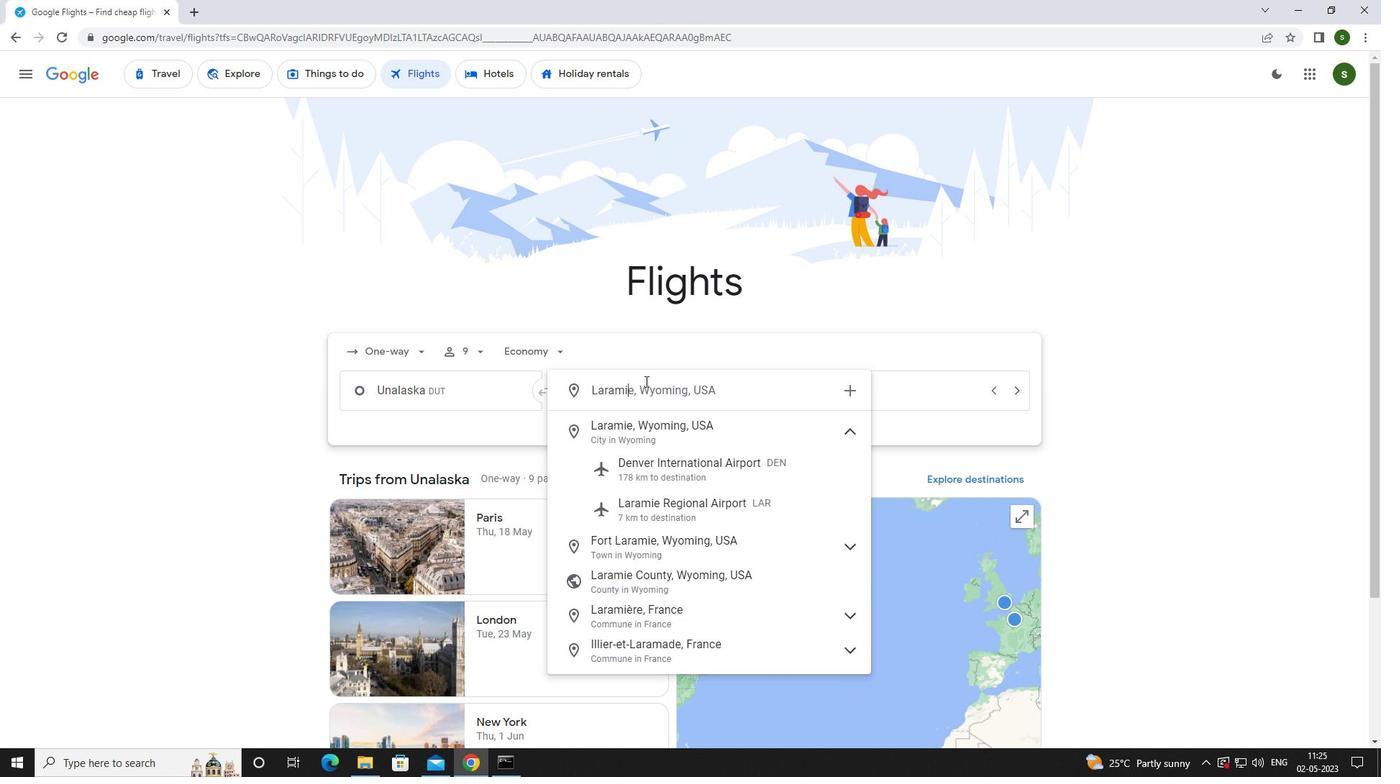 
Action: Mouse moved to (661, 503)
Screenshot: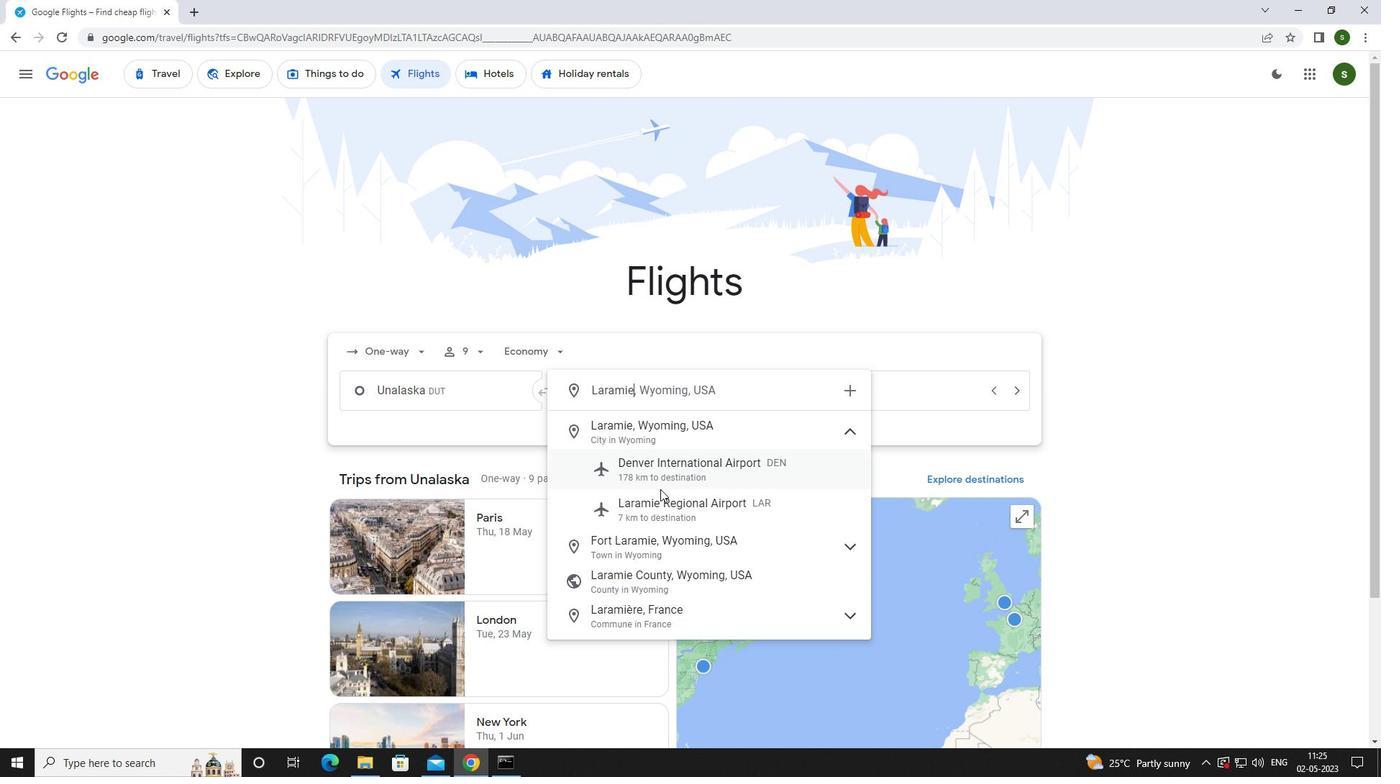 
Action: Mouse pressed left at (661, 503)
Screenshot: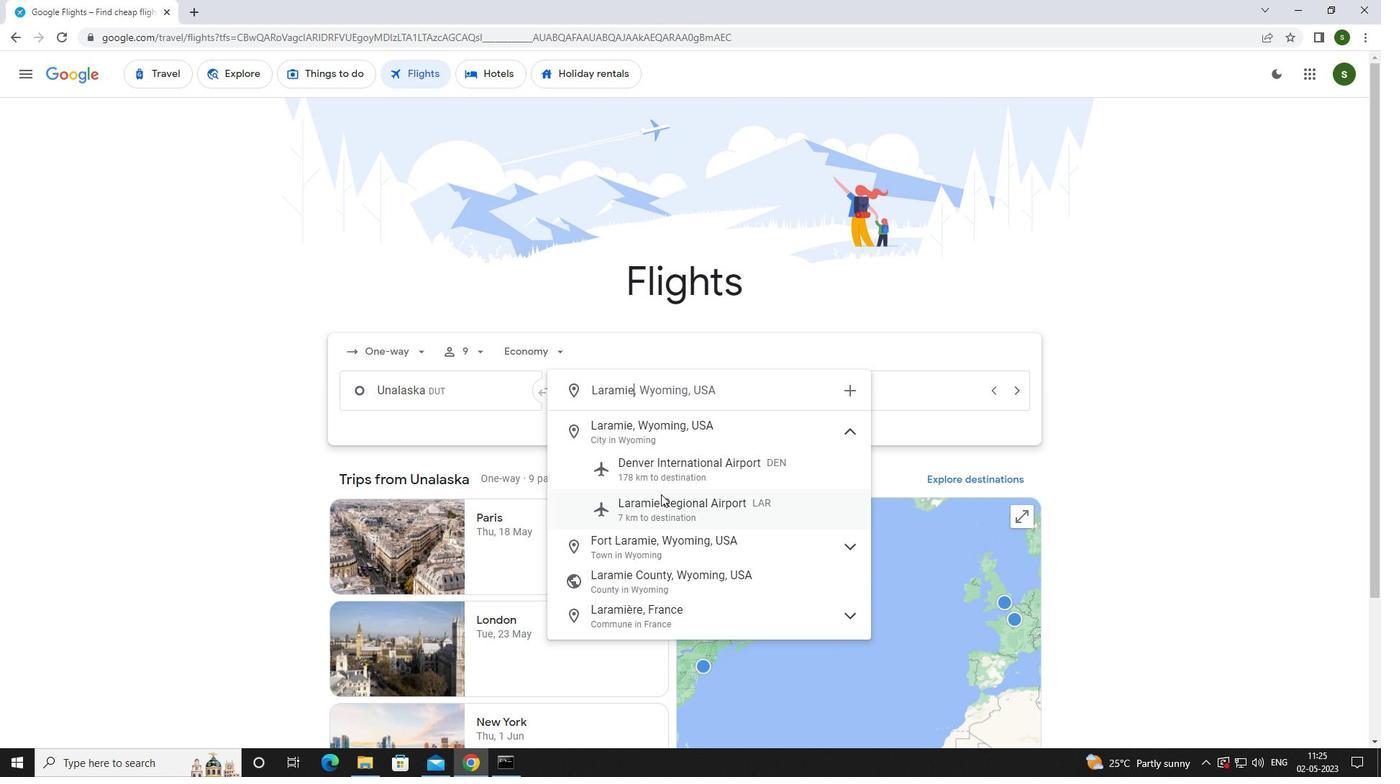 
Action: Mouse moved to (882, 392)
Screenshot: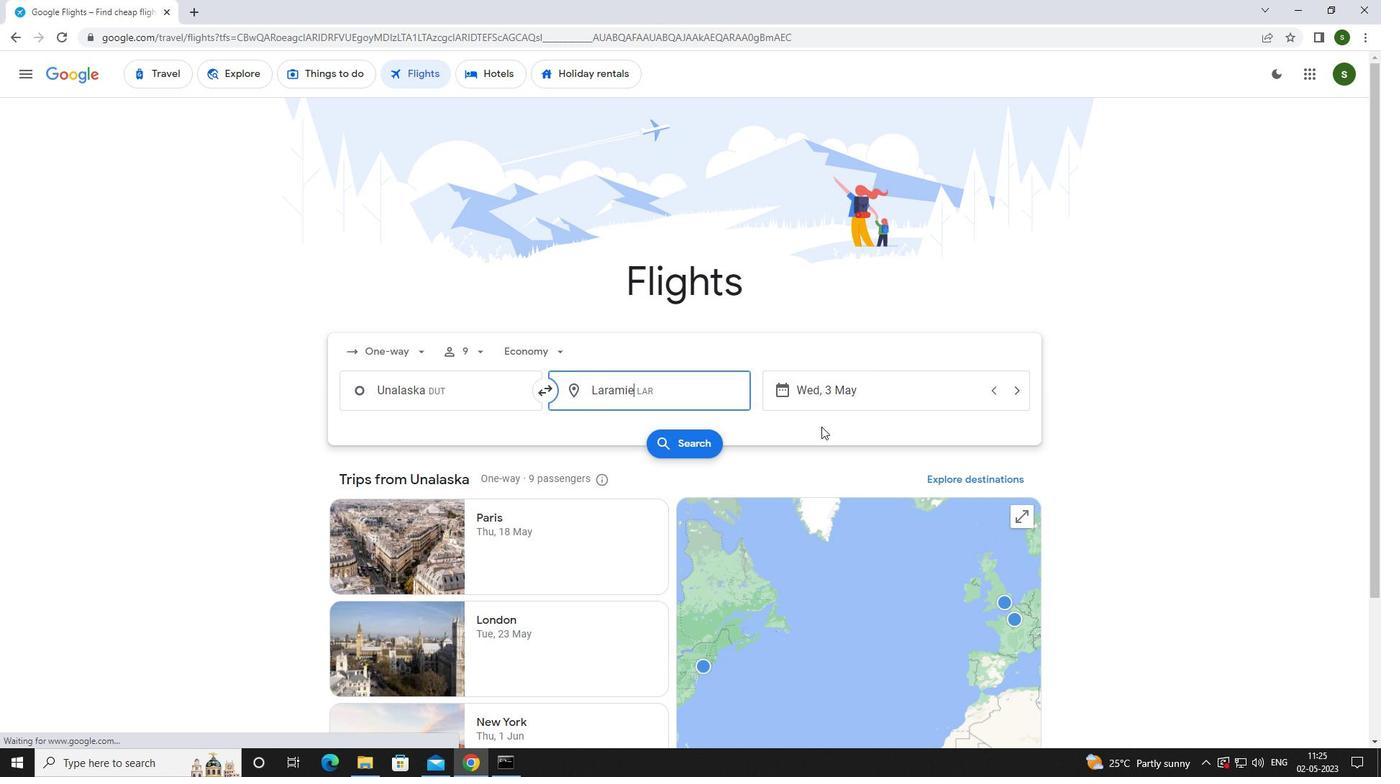 
Action: Mouse pressed left at (882, 392)
Screenshot: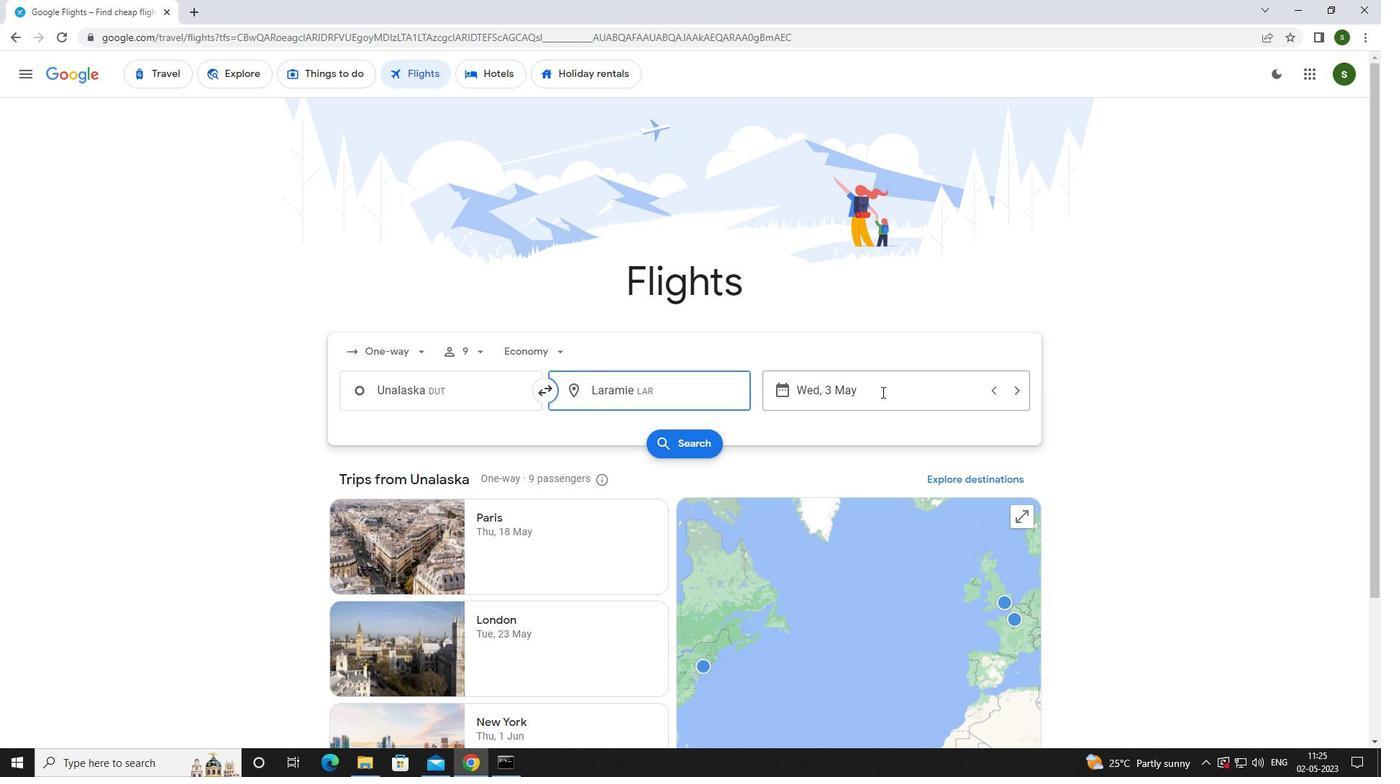 
Action: Mouse moved to (620, 486)
Screenshot: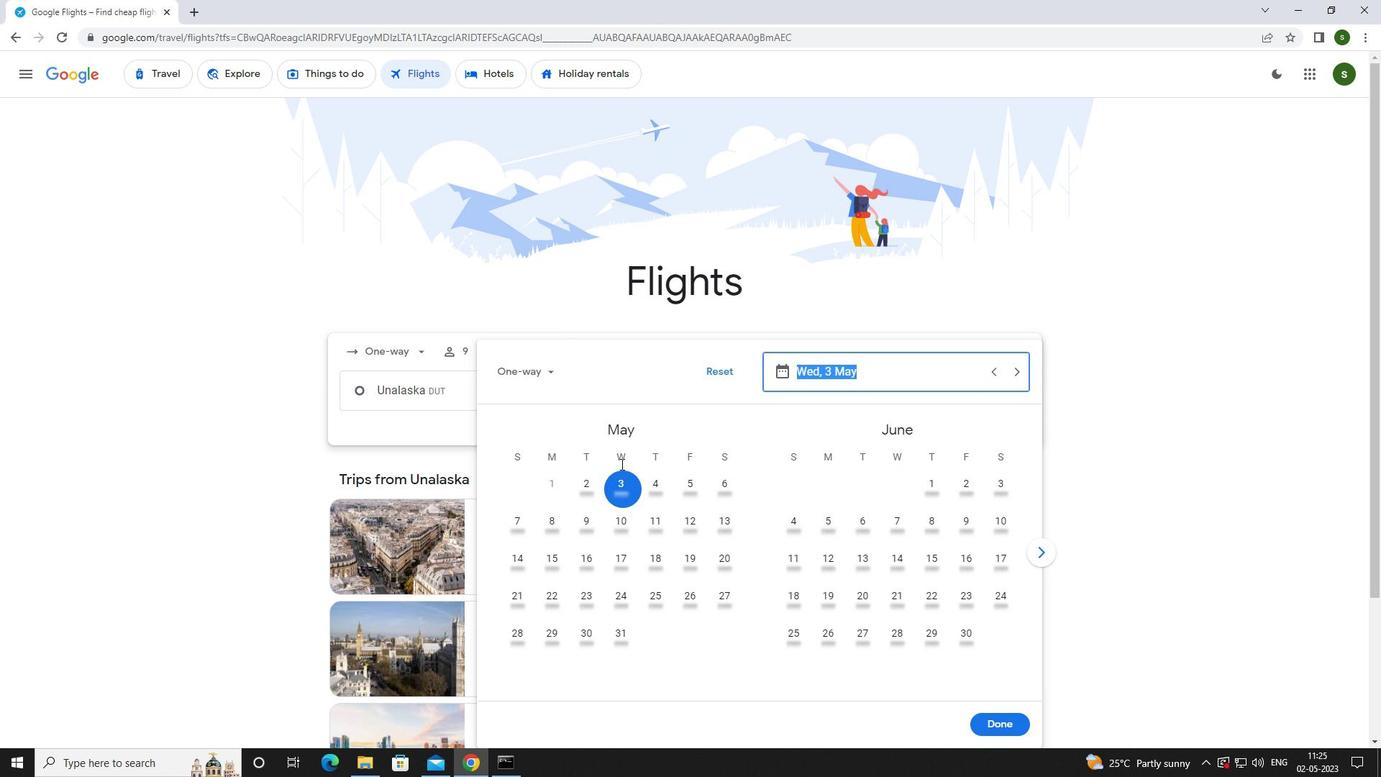 
Action: Mouse pressed left at (620, 486)
Screenshot: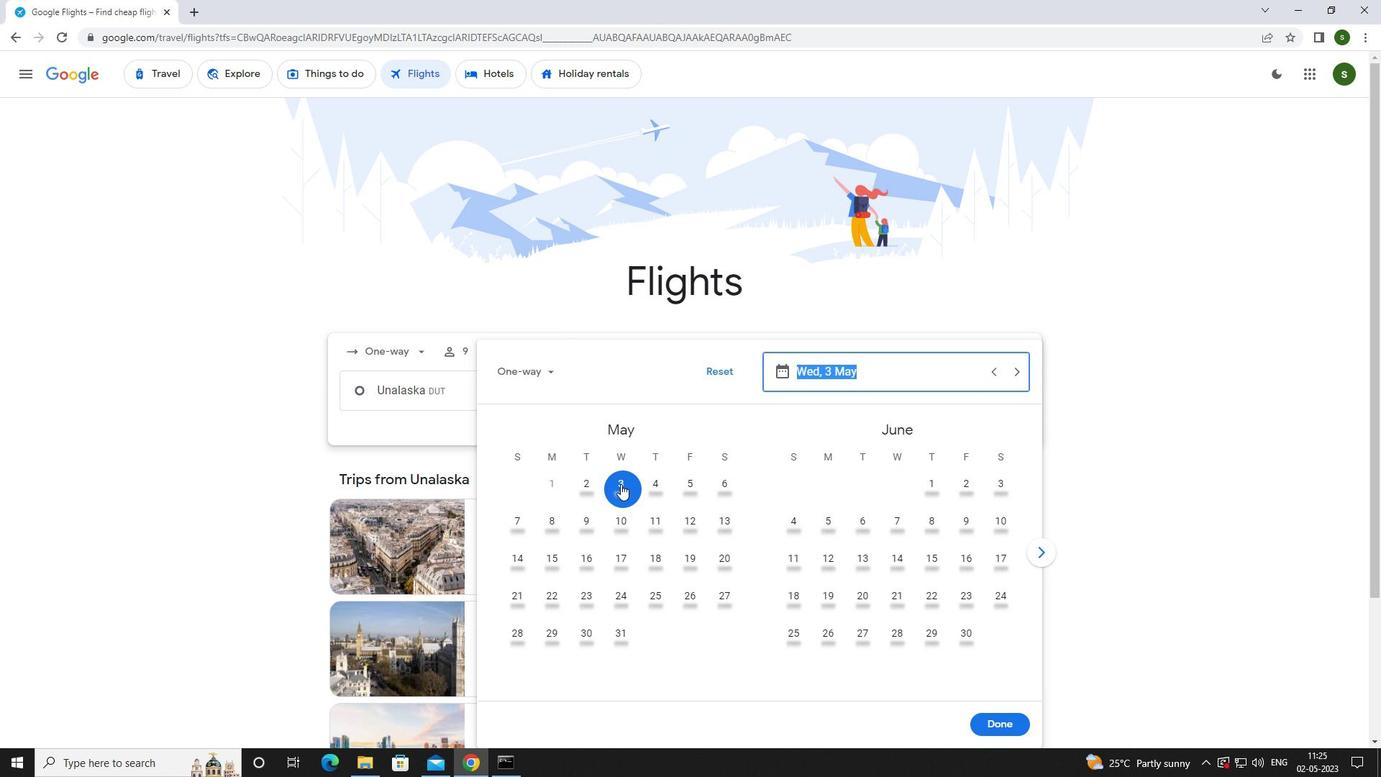 
Action: Mouse moved to (992, 723)
Screenshot: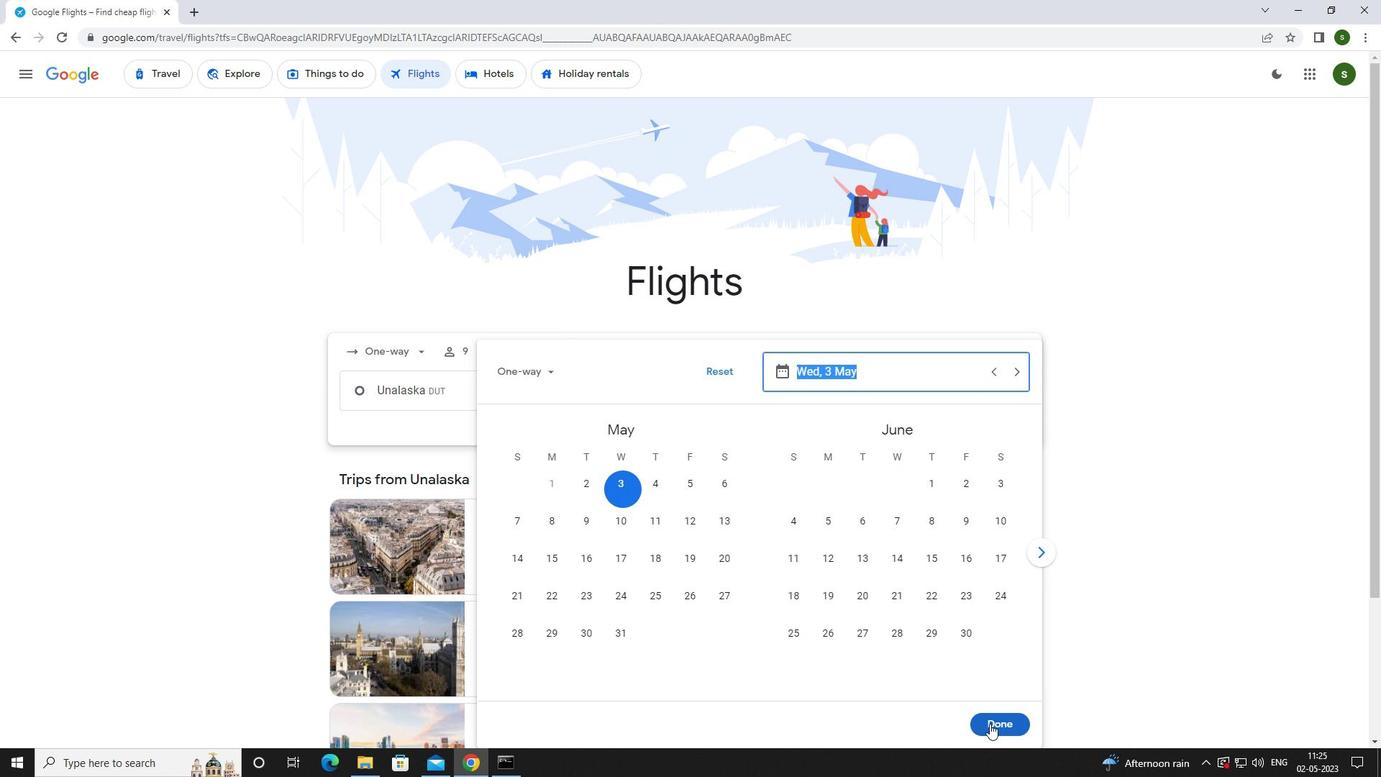 
Action: Mouse pressed left at (992, 723)
Screenshot: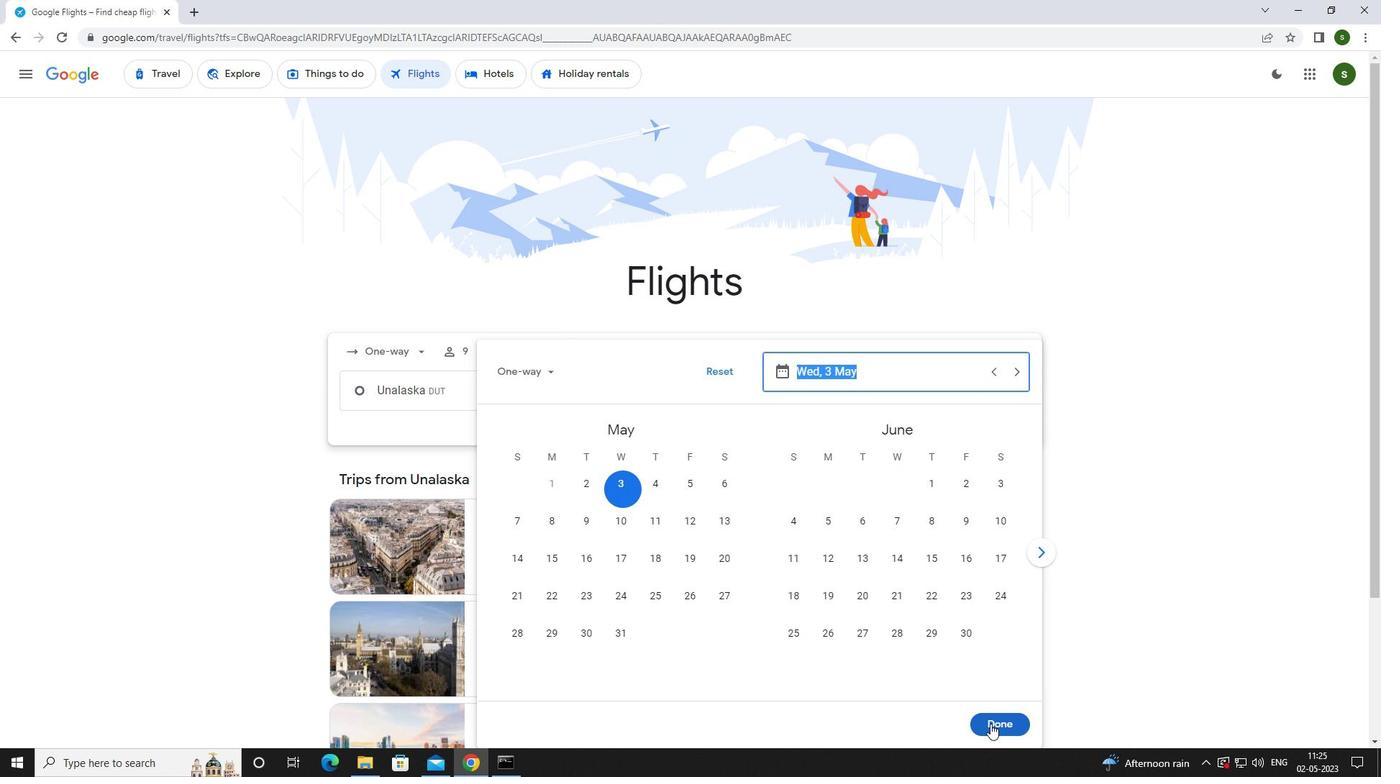 
Action: Mouse moved to (681, 448)
Screenshot: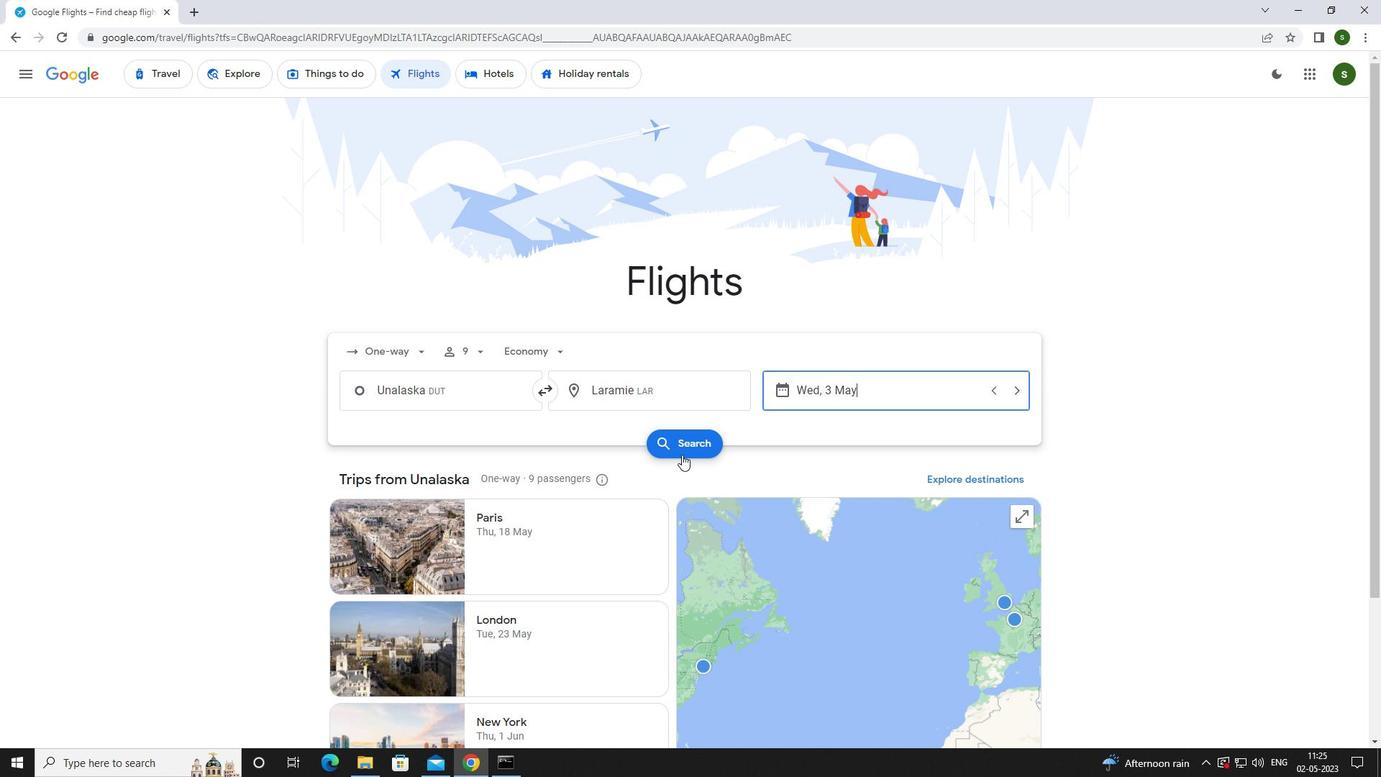 
Action: Mouse pressed left at (681, 448)
Screenshot: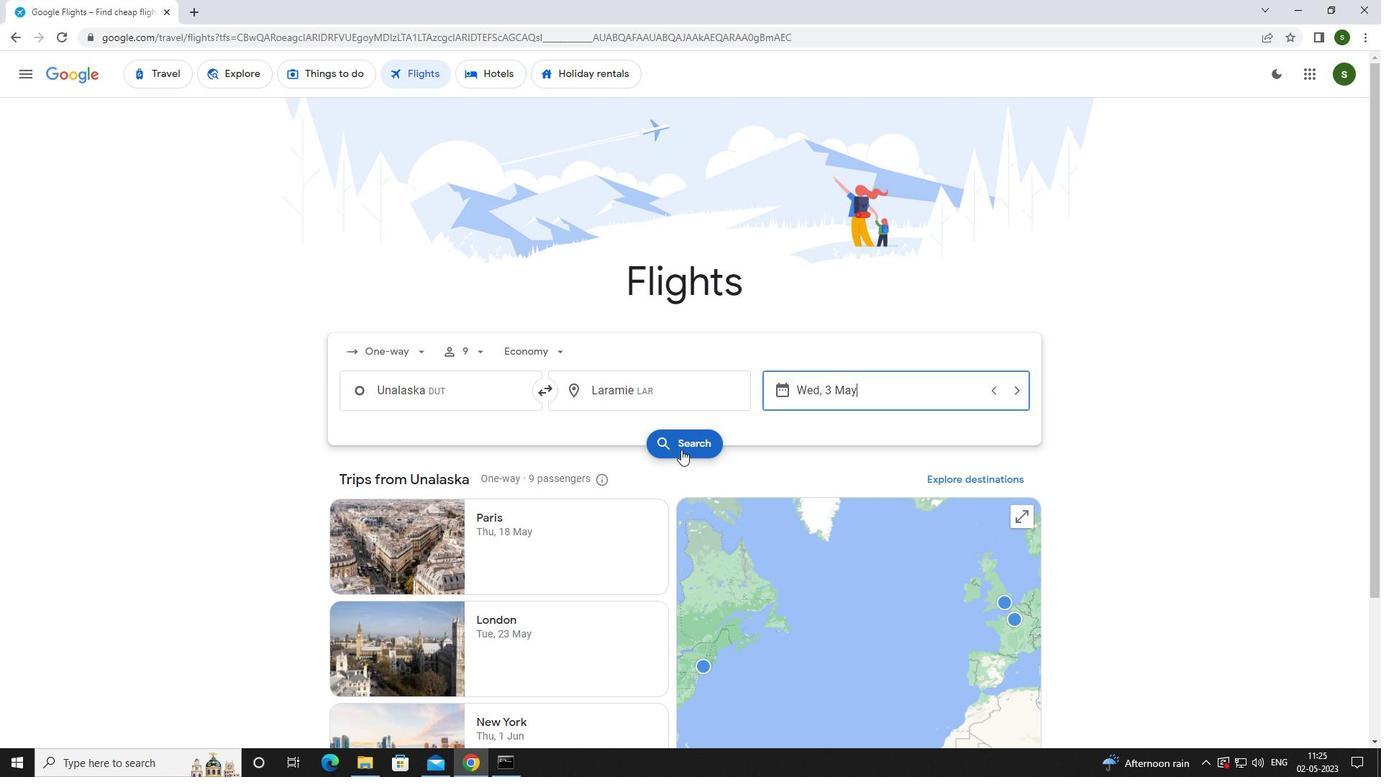 
Action: Mouse moved to (342, 200)
Screenshot: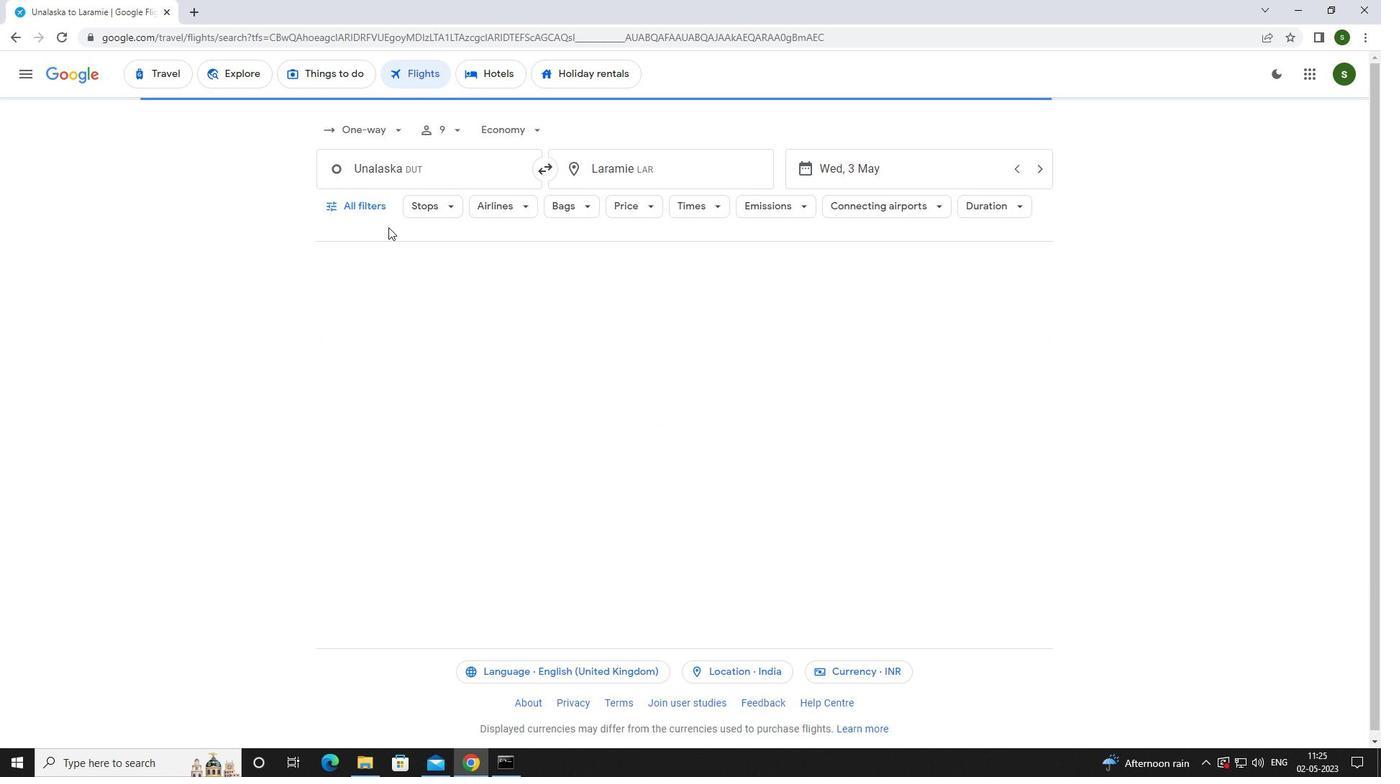 
Action: Mouse pressed left at (342, 200)
Screenshot: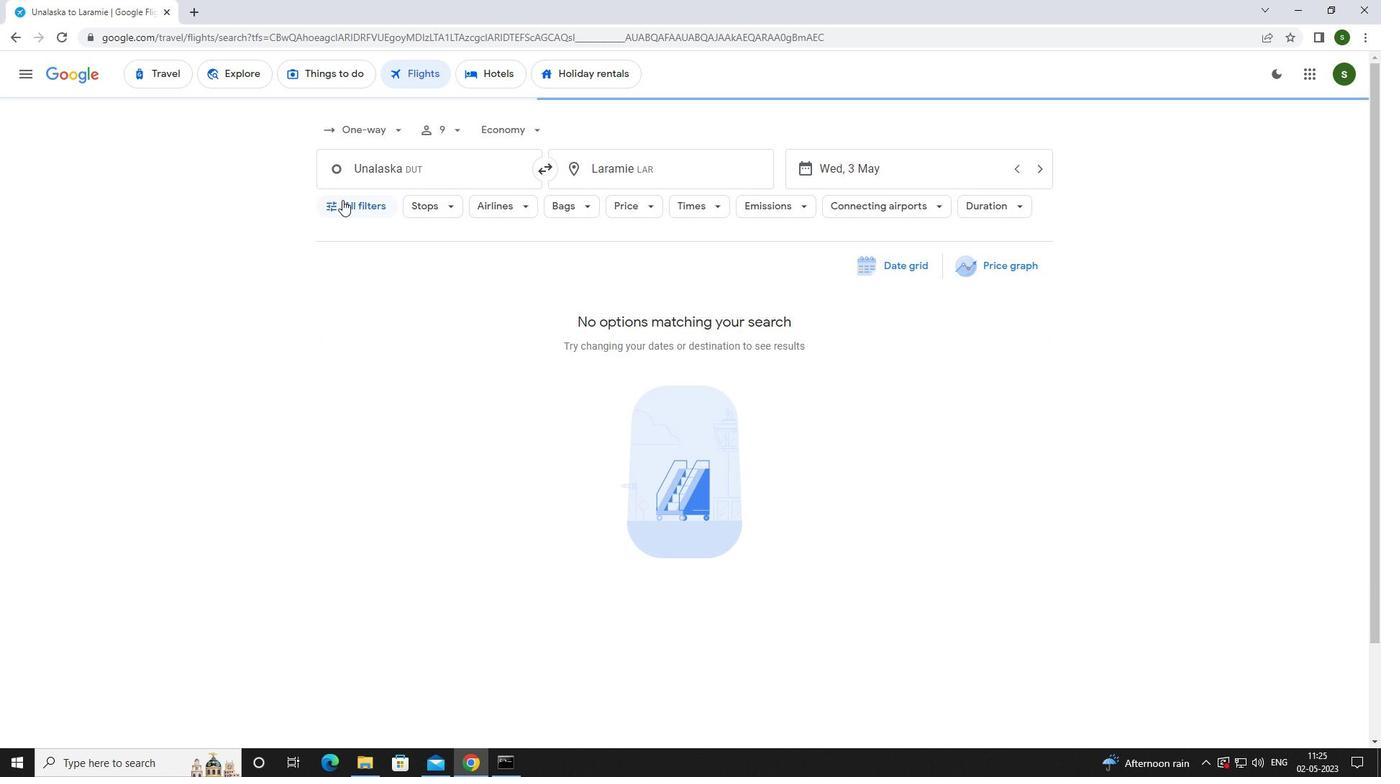 
Action: Mouse moved to (530, 508)
Screenshot: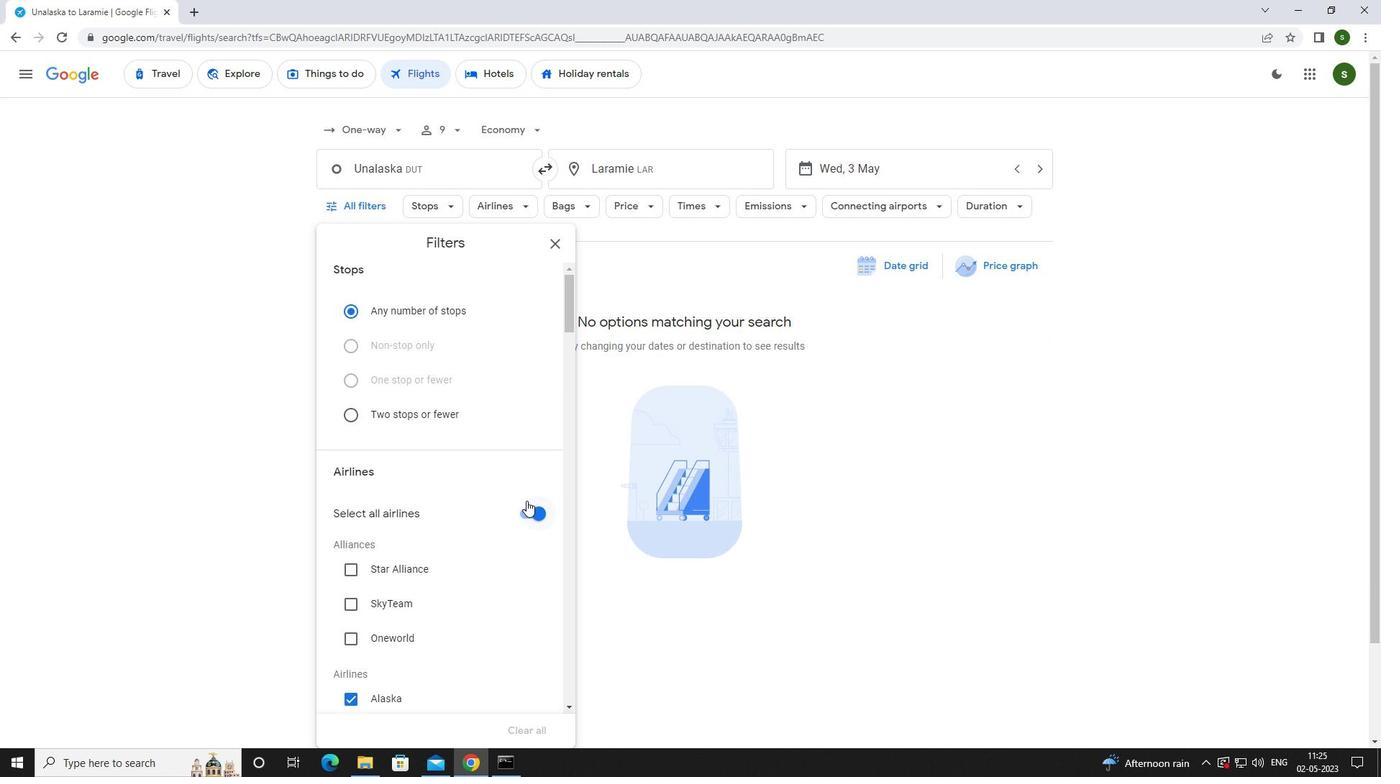 
Action: Mouse pressed left at (530, 508)
Screenshot: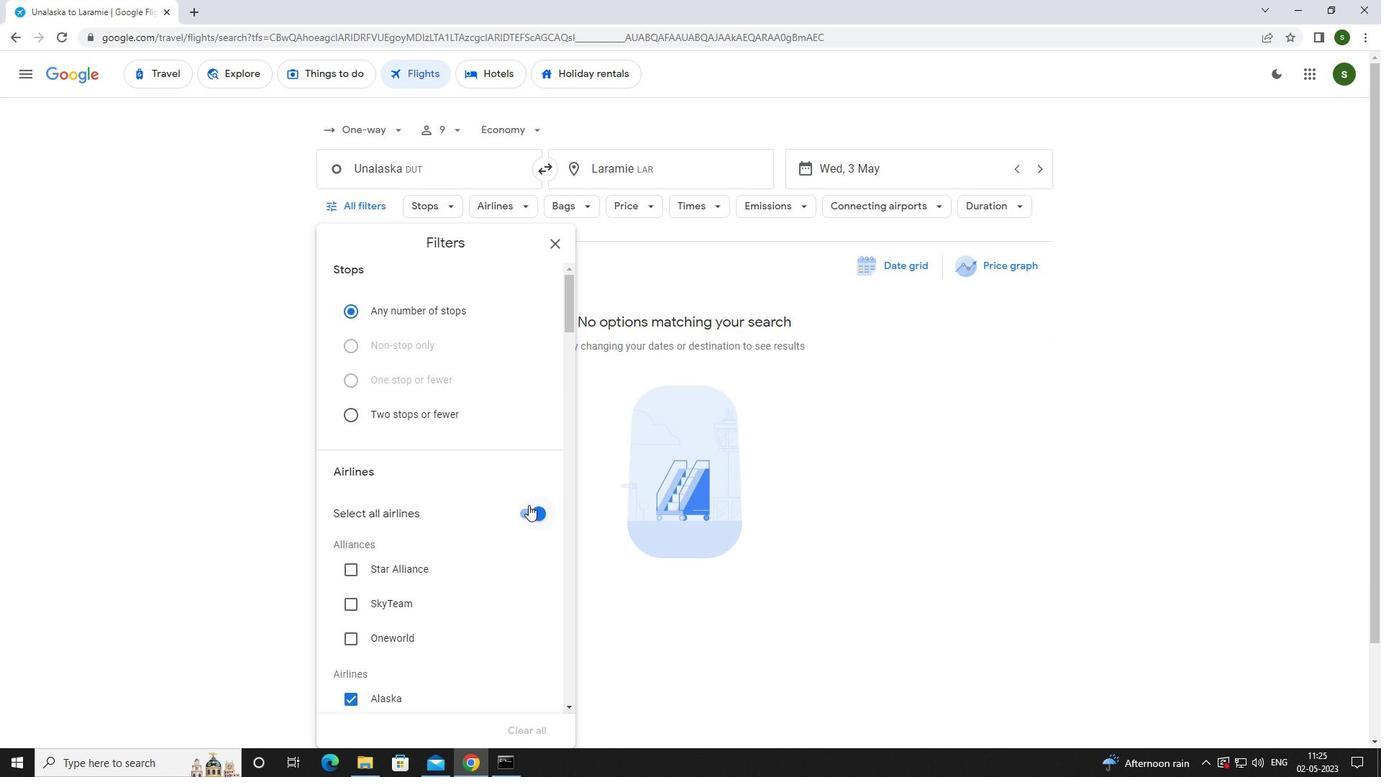 
Action: Mouse moved to (463, 439)
Screenshot: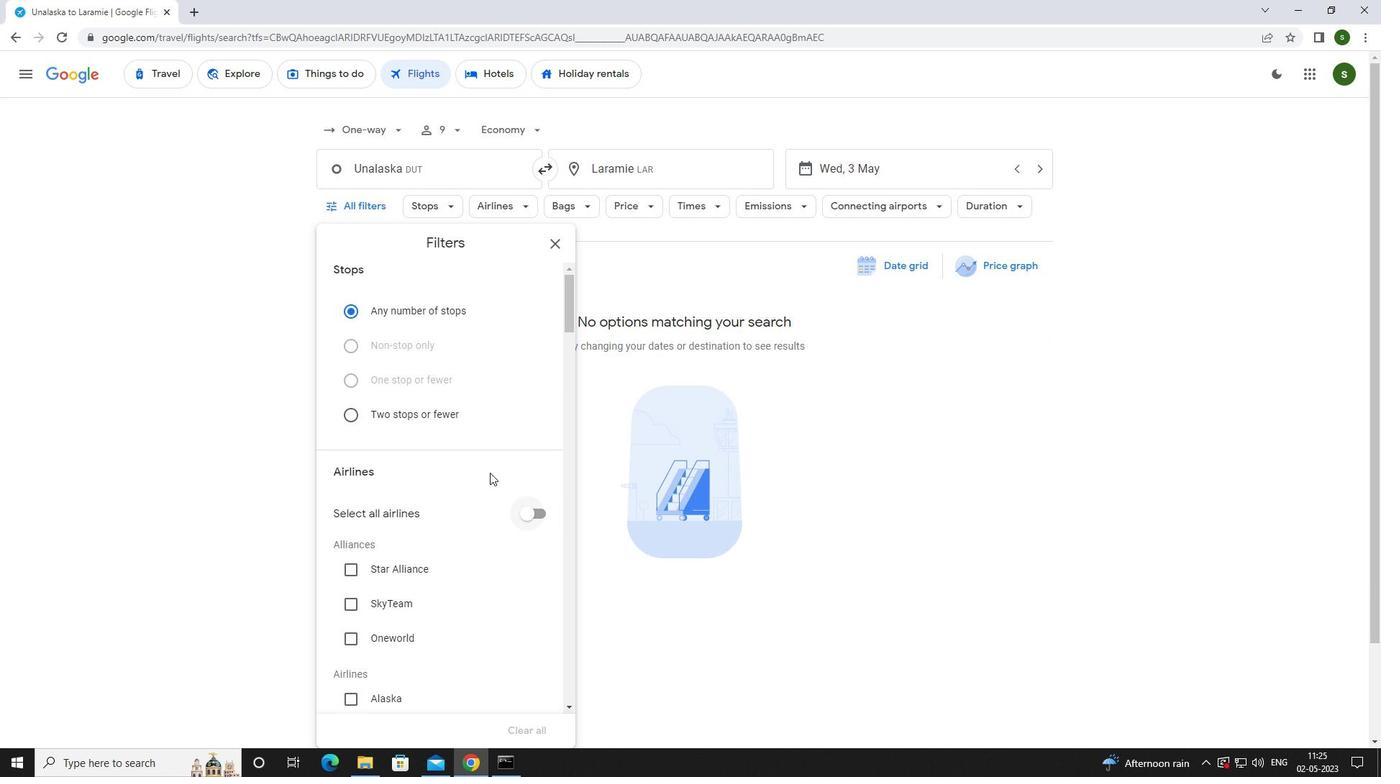 
Action: Mouse scrolled (463, 438) with delta (0, 0)
Screenshot: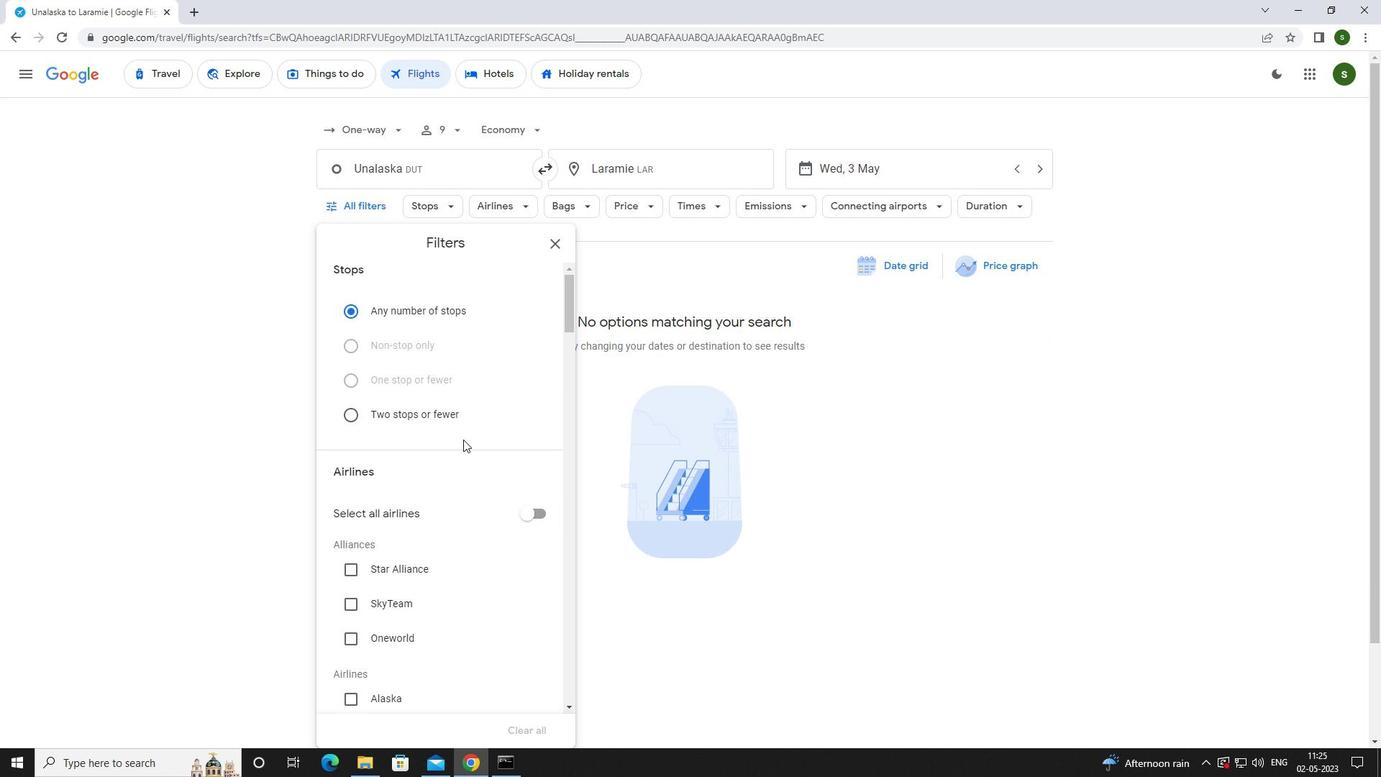 
Action: Mouse scrolled (463, 438) with delta (0, 0)
Screenshot: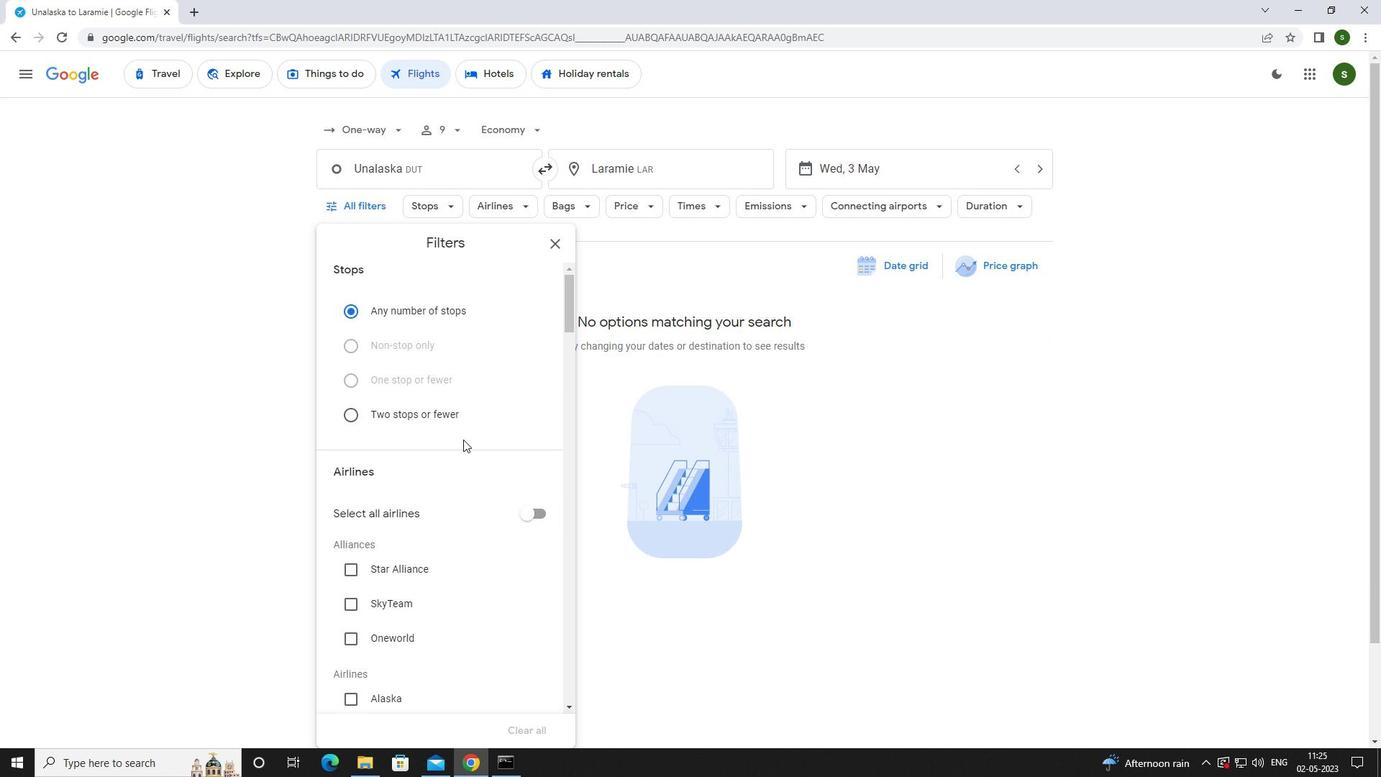 
Action: Mouse moved to (377, 554)
Screenshot: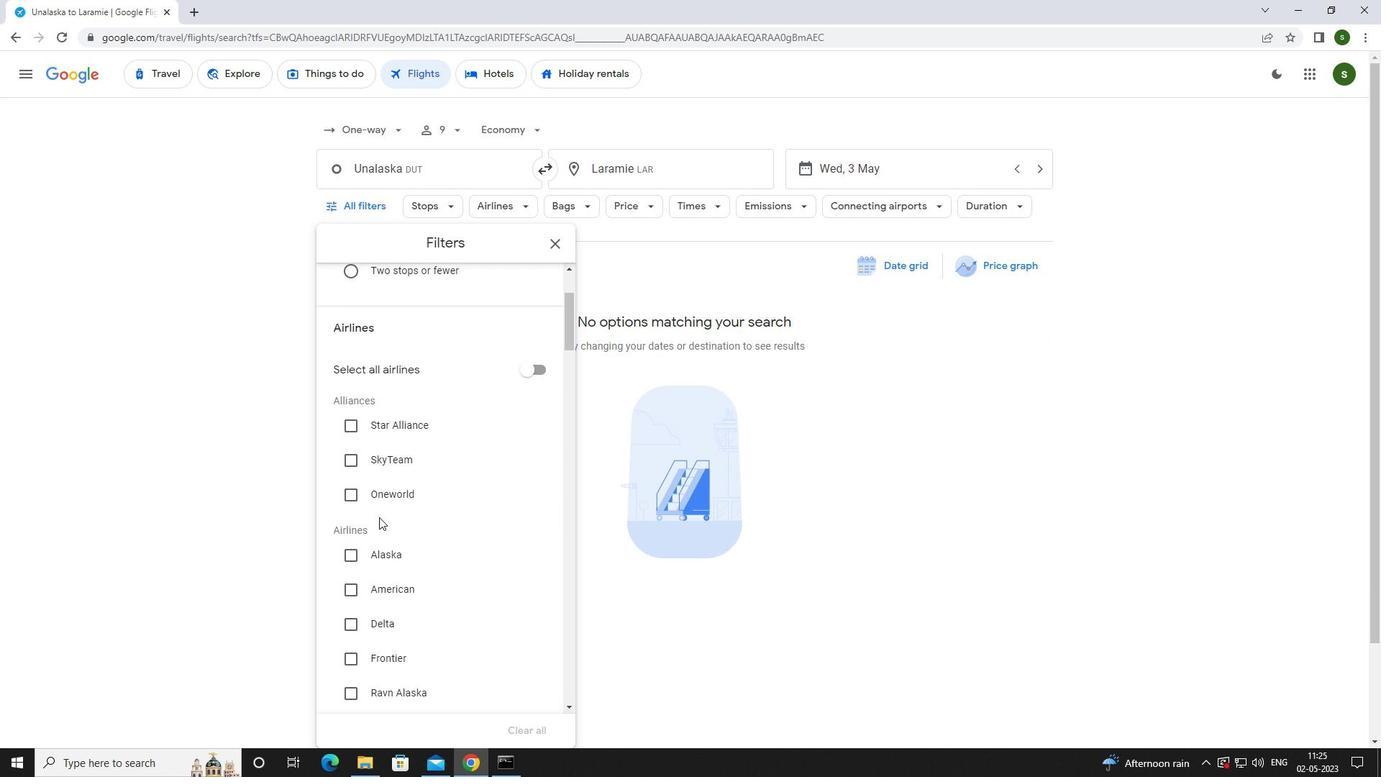 
Action: Mouse pressed left at (377, 554)
Screenshot: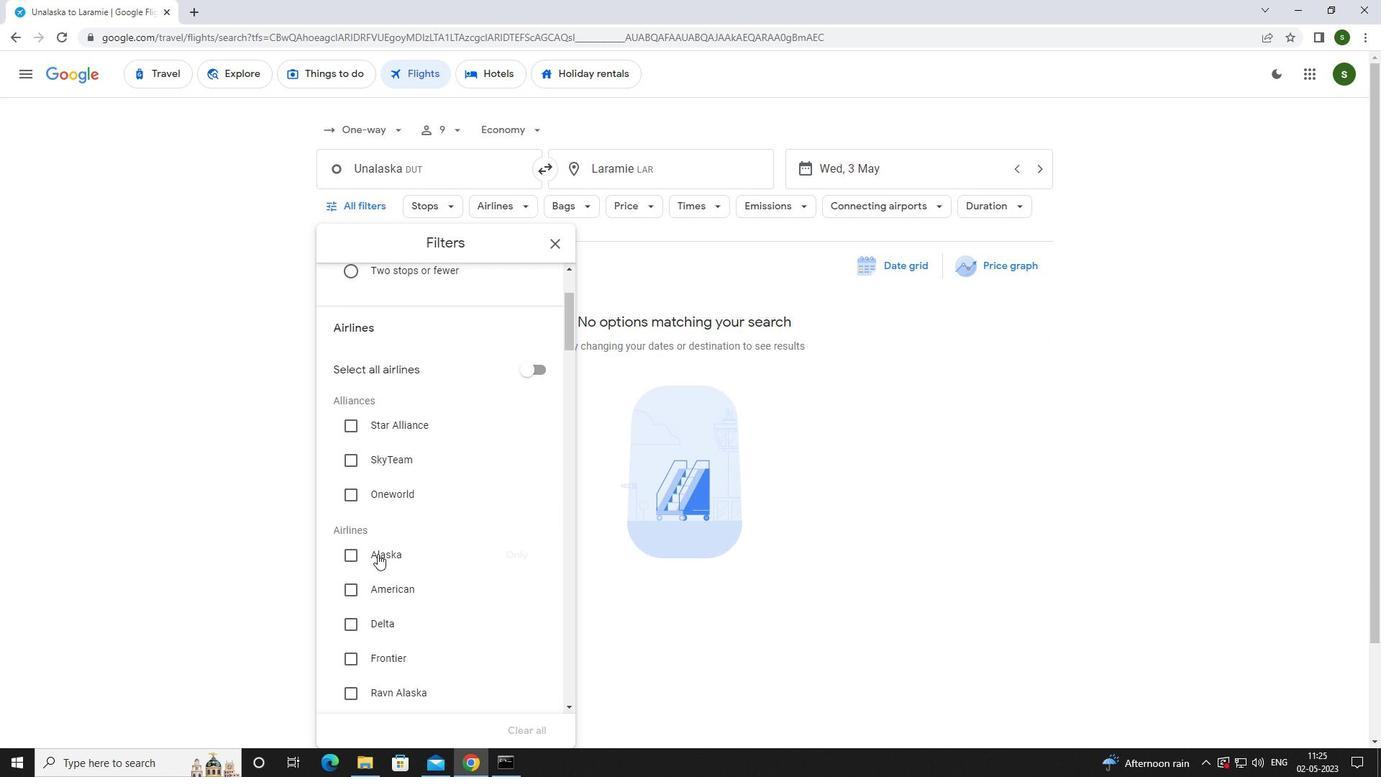 
Action: Mouse moved to (437, 482)
Screenshot: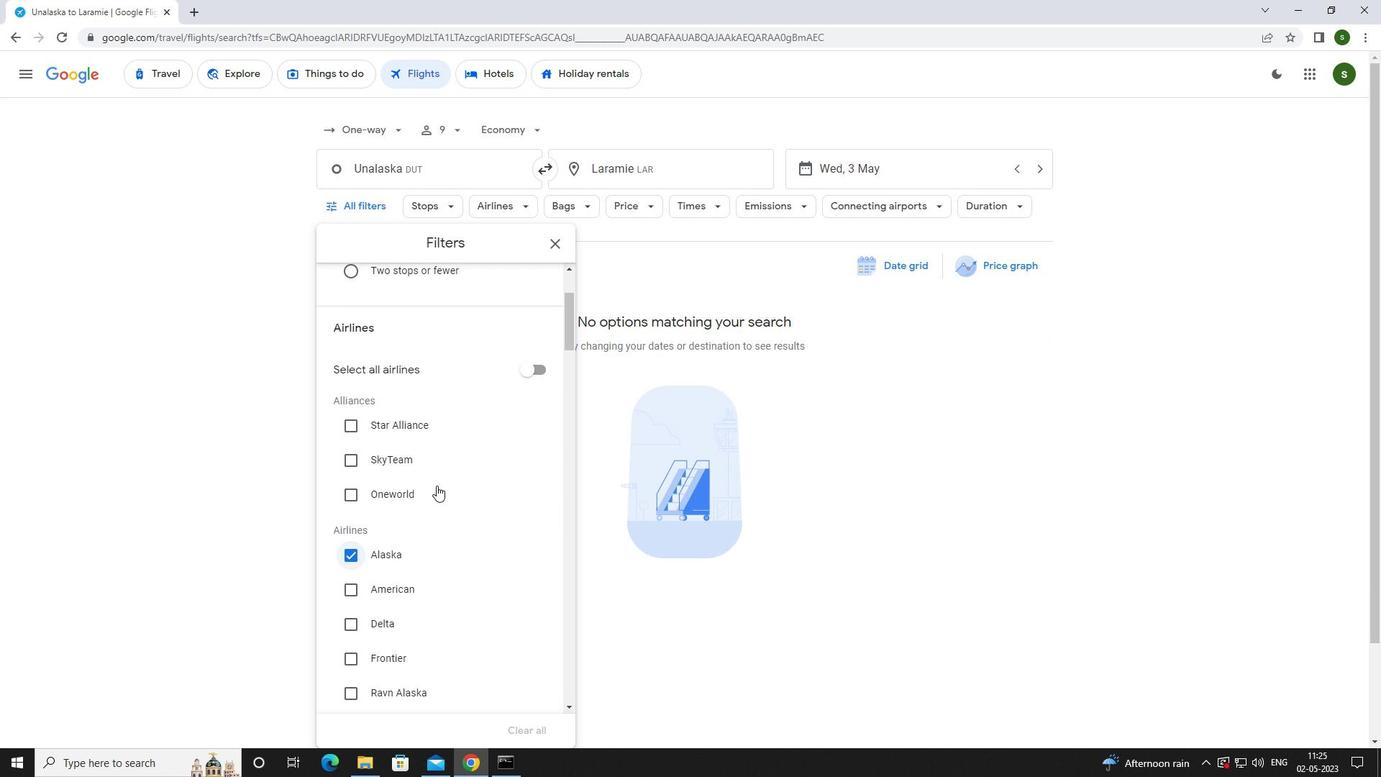 
Action: Mouse scrolled (437, 482) with delta (0, 0)
Screenshot: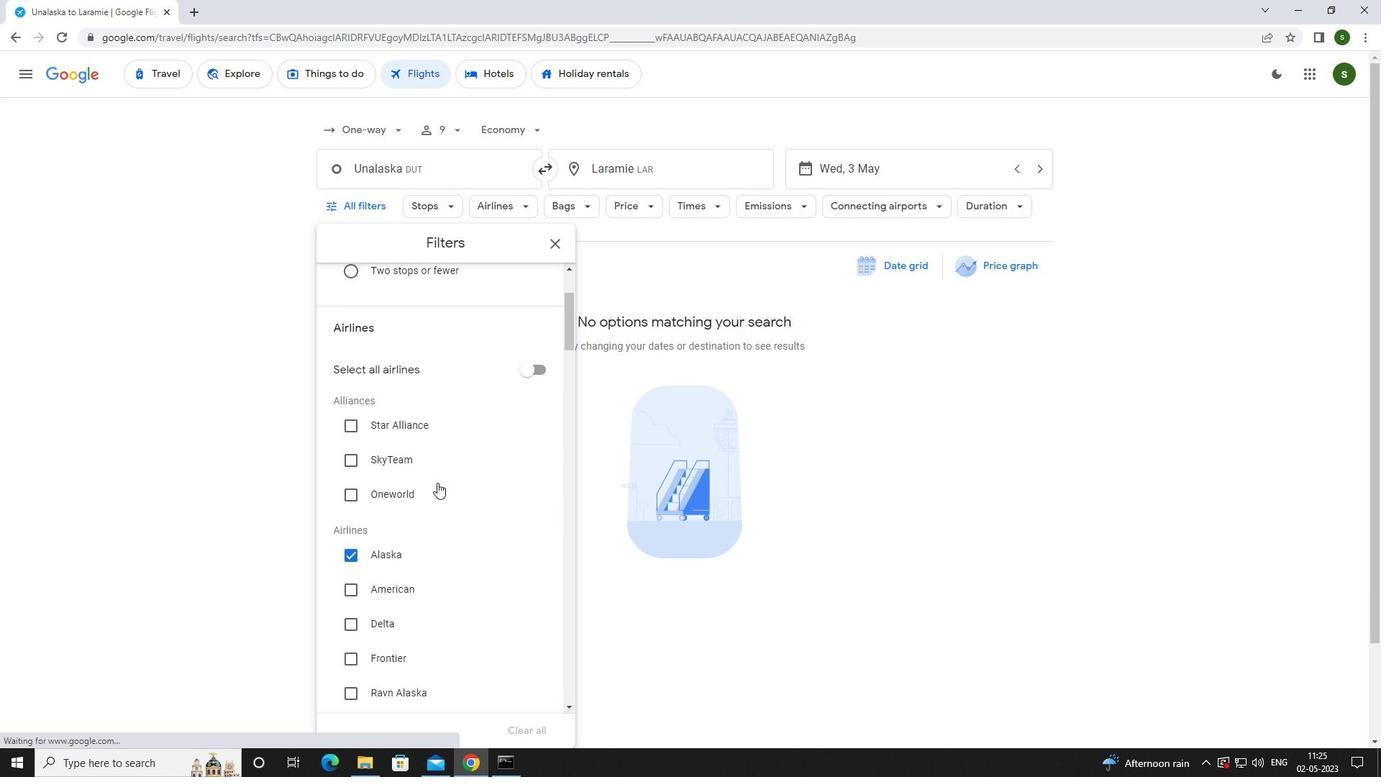 
Action: Mouse scrolled (437, 482) with delta (0, 0)
Screenshot: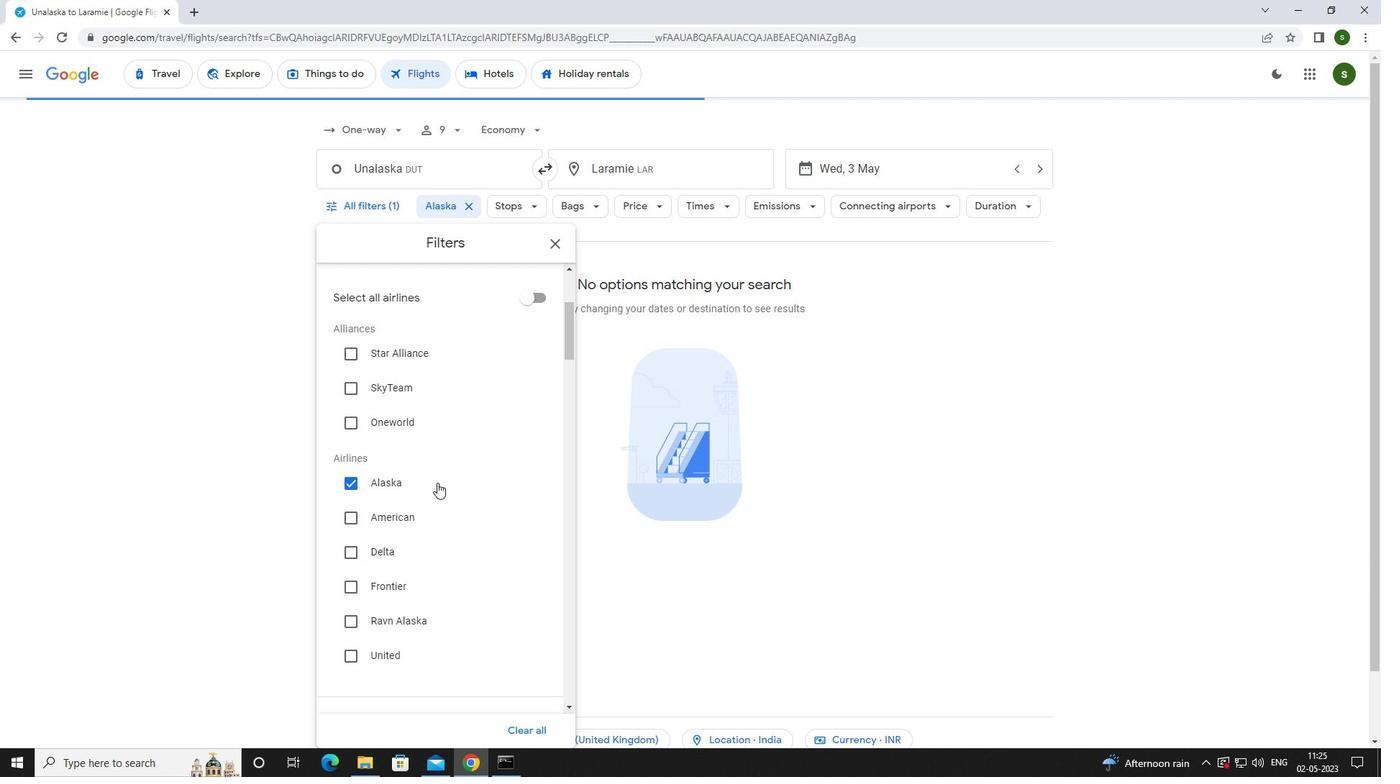 
Action: Mouse scrolled (437, 482) with delta (0, 0)
Screenshot: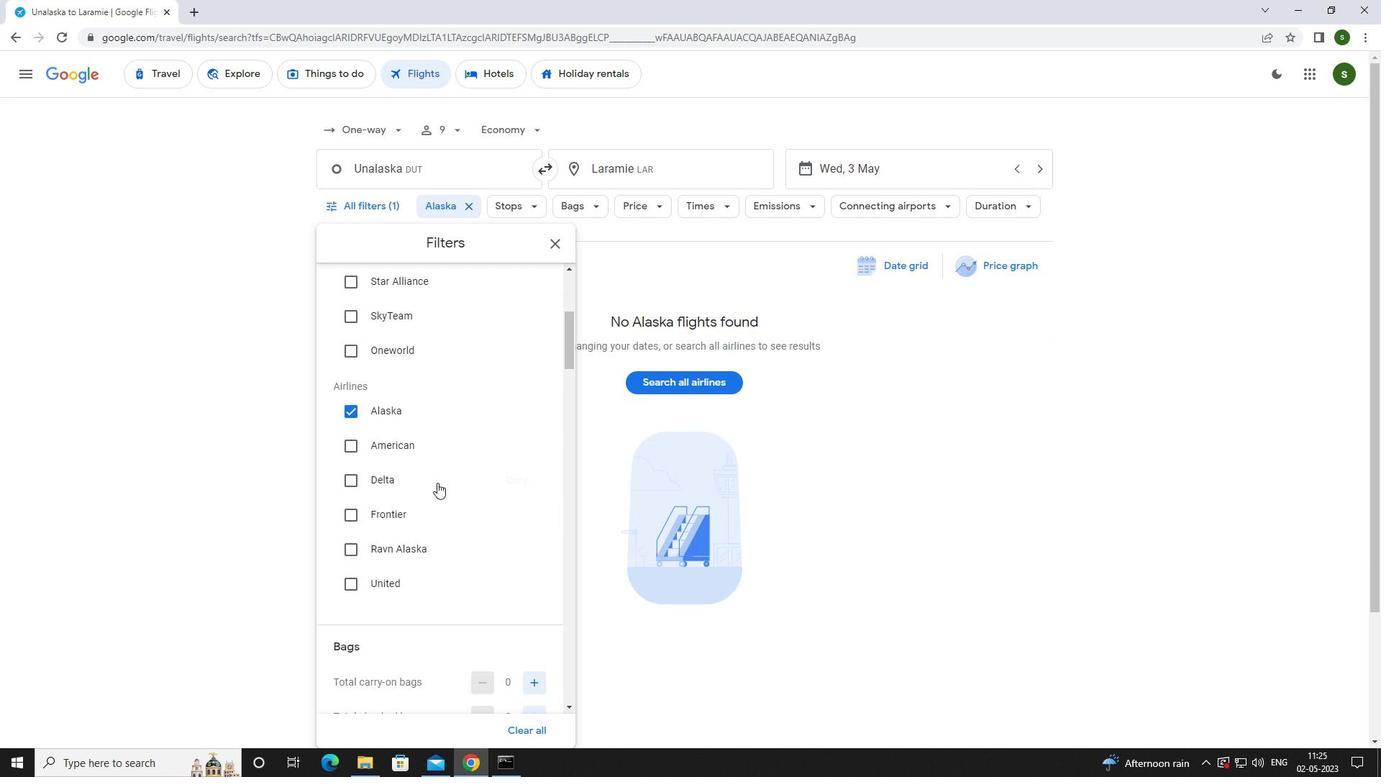 
Action: Mouse scrolled (437, 482) with delta (0, 0)
Screenshot: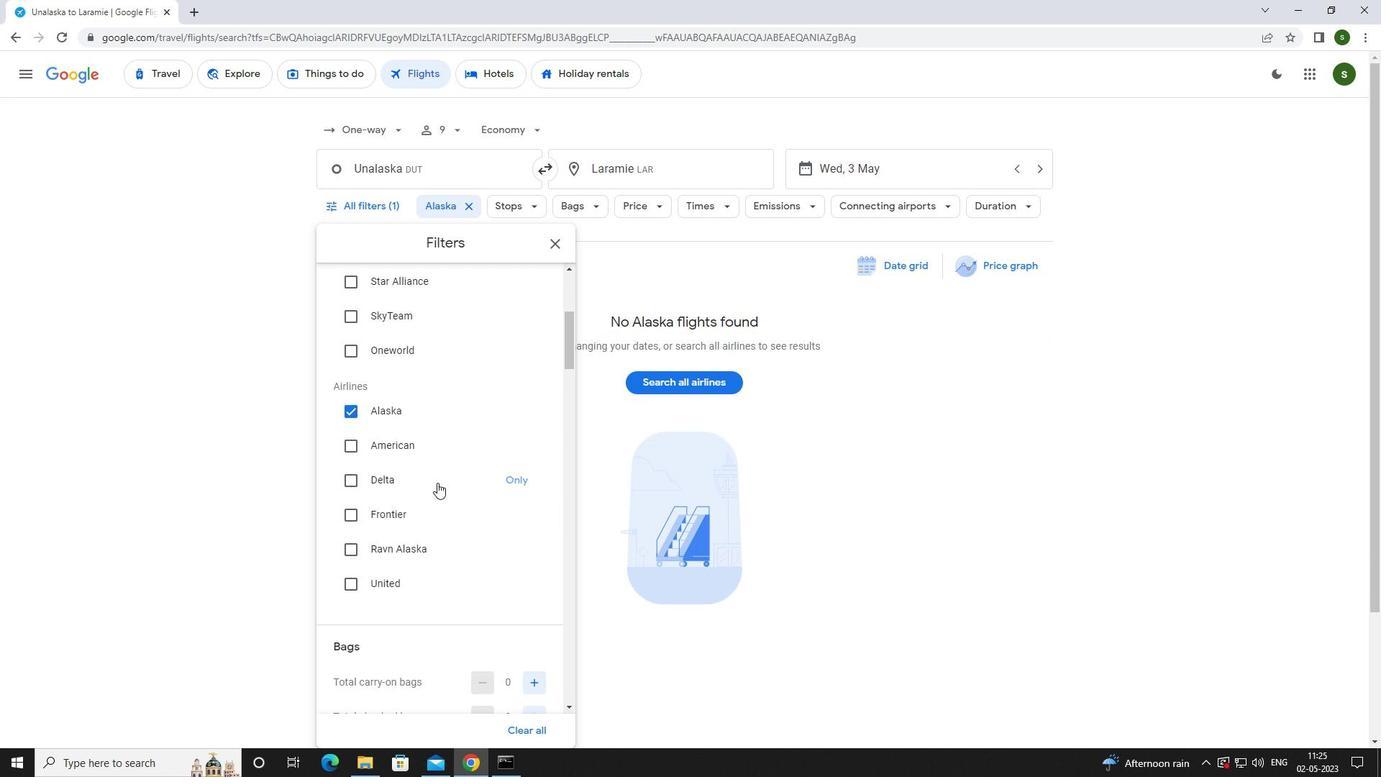 
Action: Mouse scrolled (437, 482) with delta (0, 0)
Screenshot: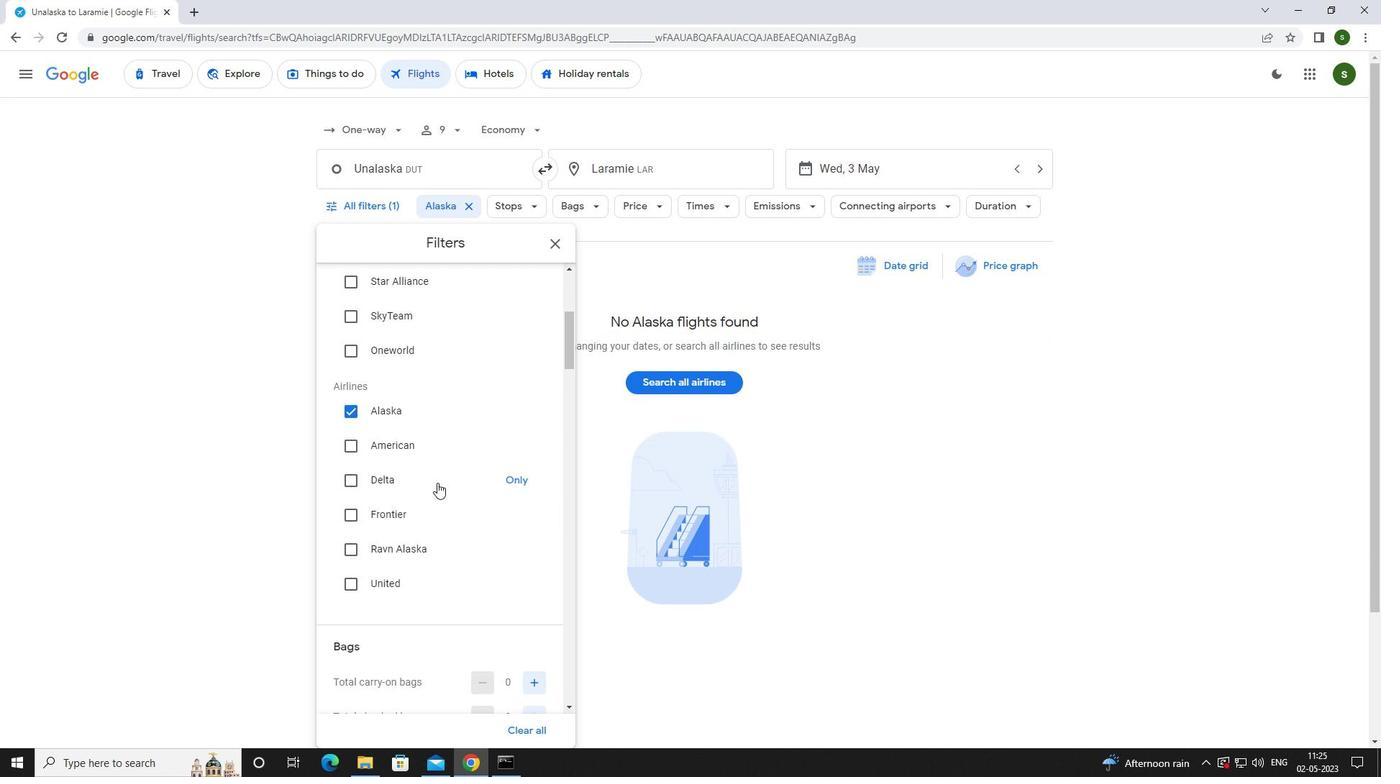 
Action: Mouse moved to (532, 505)
Screenshot: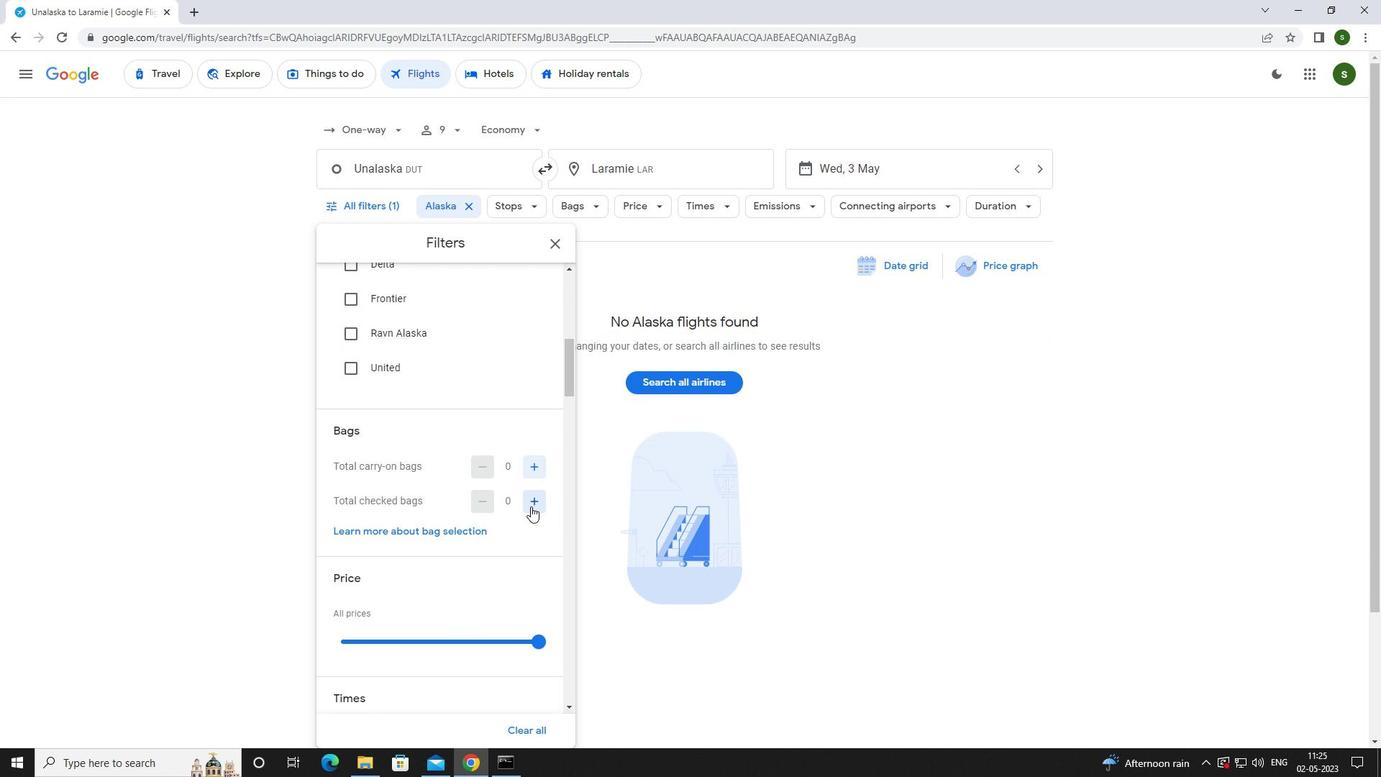 
Action: Mouse pressed left at (532, 505)
Screenshot: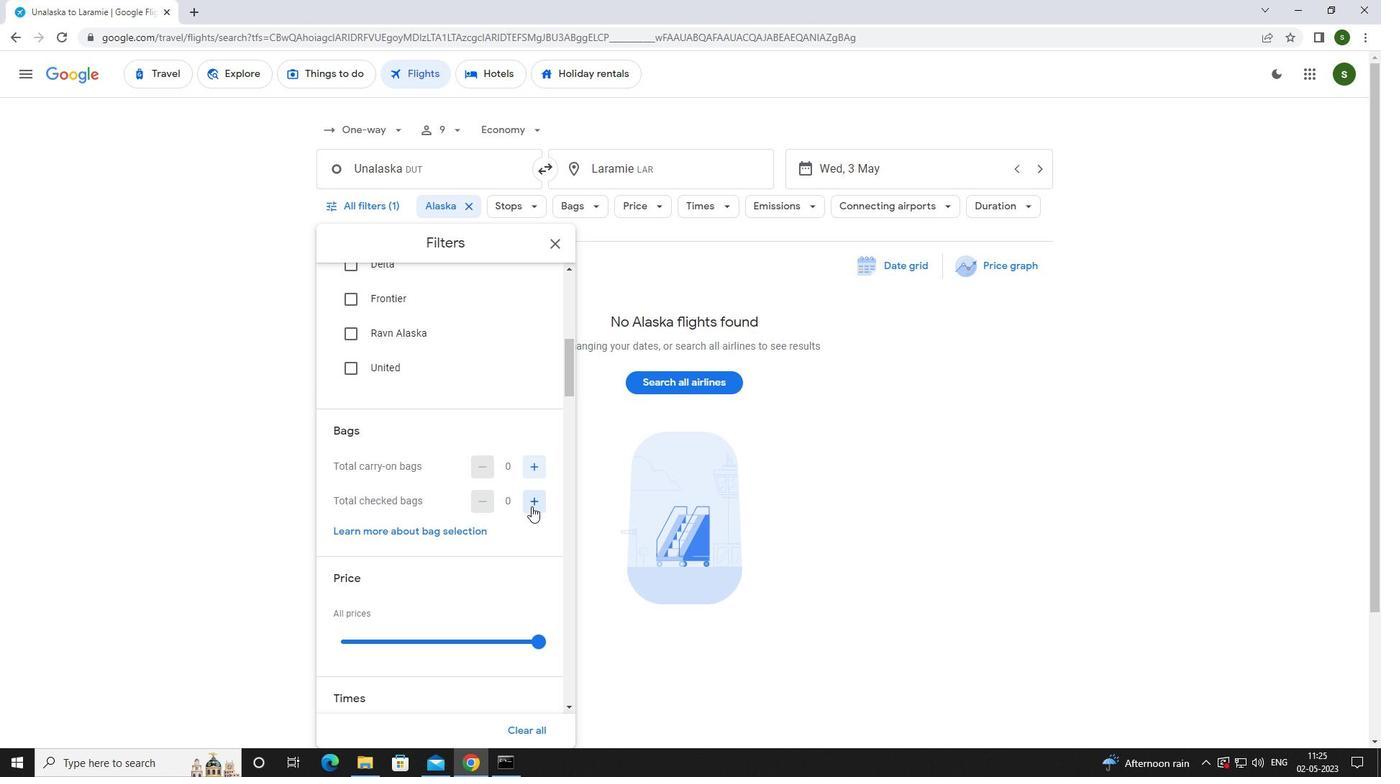 
Action: Mouse pressed left at (532, 505)
Screenshot: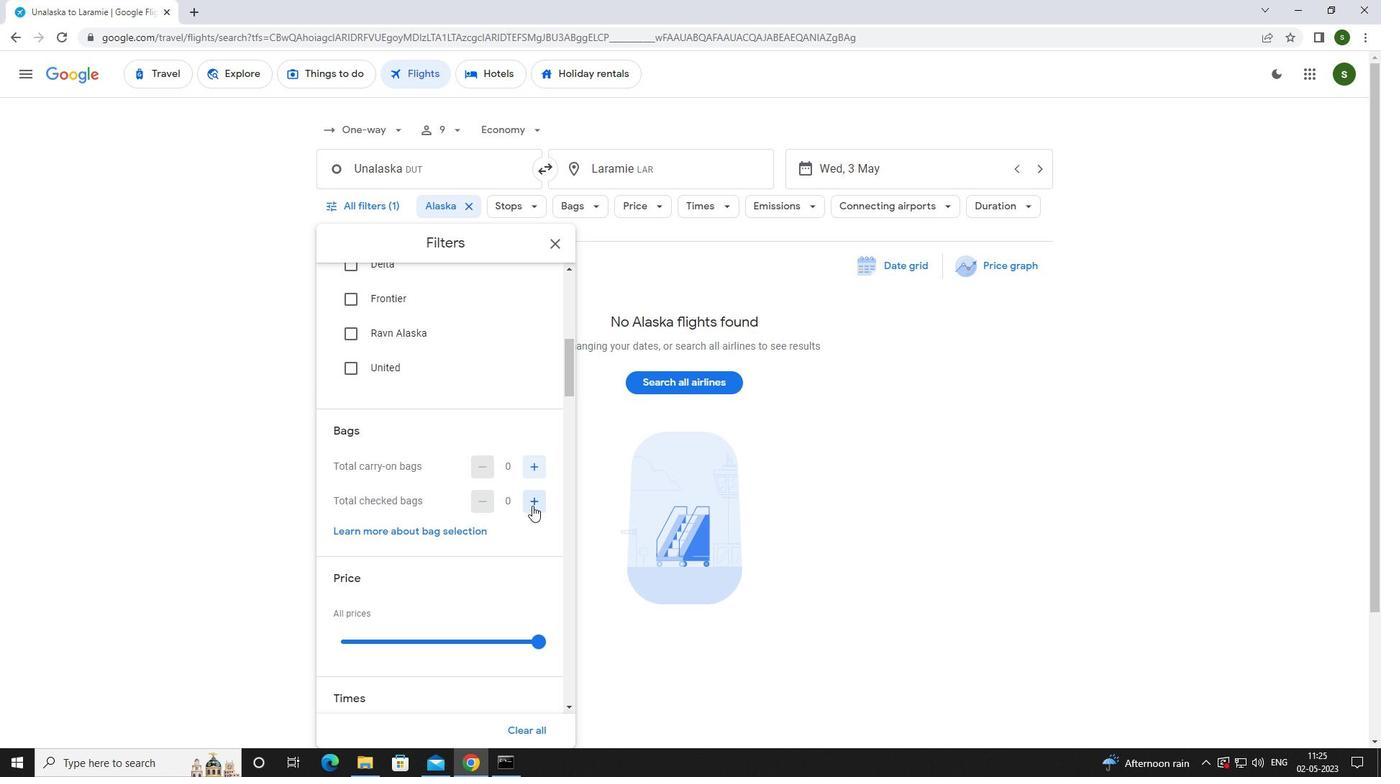
Action: Mouse pressed left at (532, 505)
Screenshot: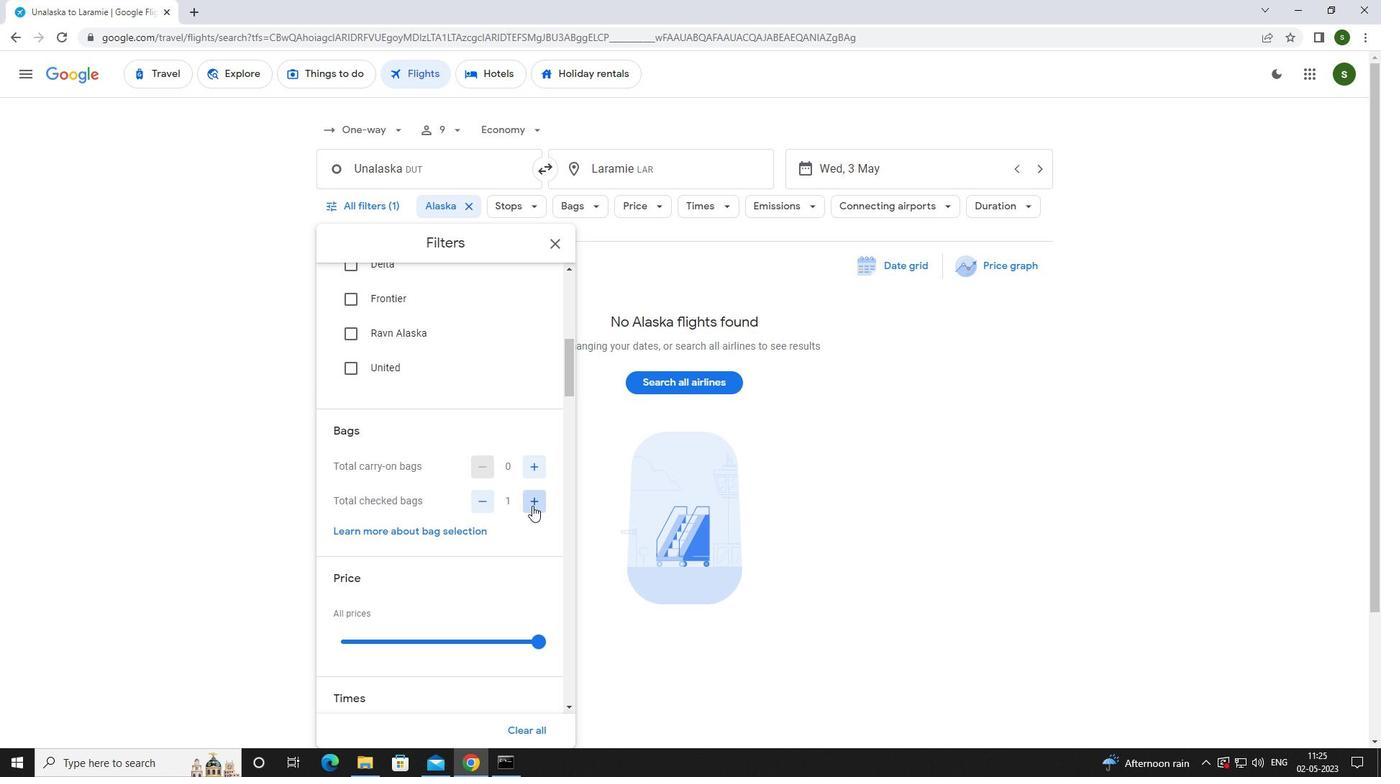 
Action: Mouse pressed left at (532, 505)
Screenshot: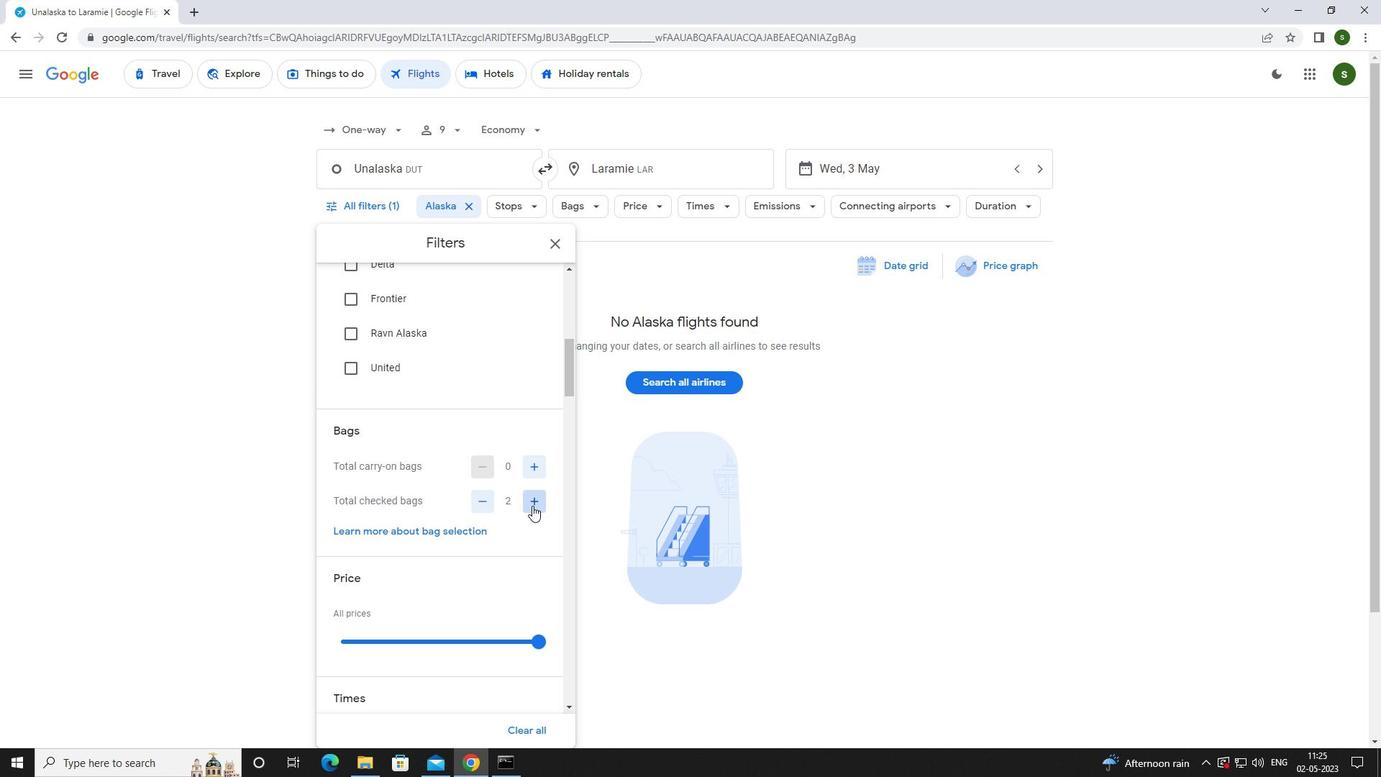 
Action: Mouse pressed left at (532, 505)
Screenshot: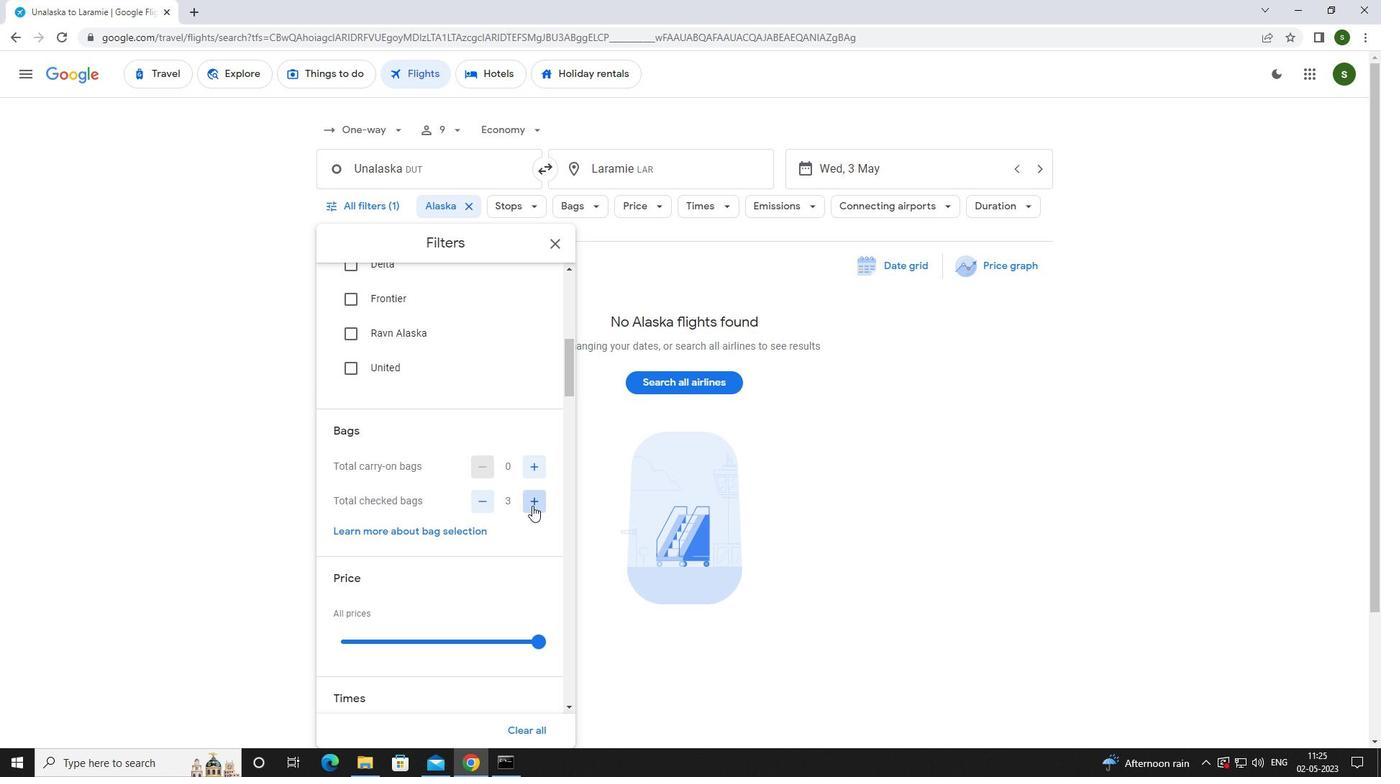 
Action: Mouse pressed left at (532, 505)
Screenshot: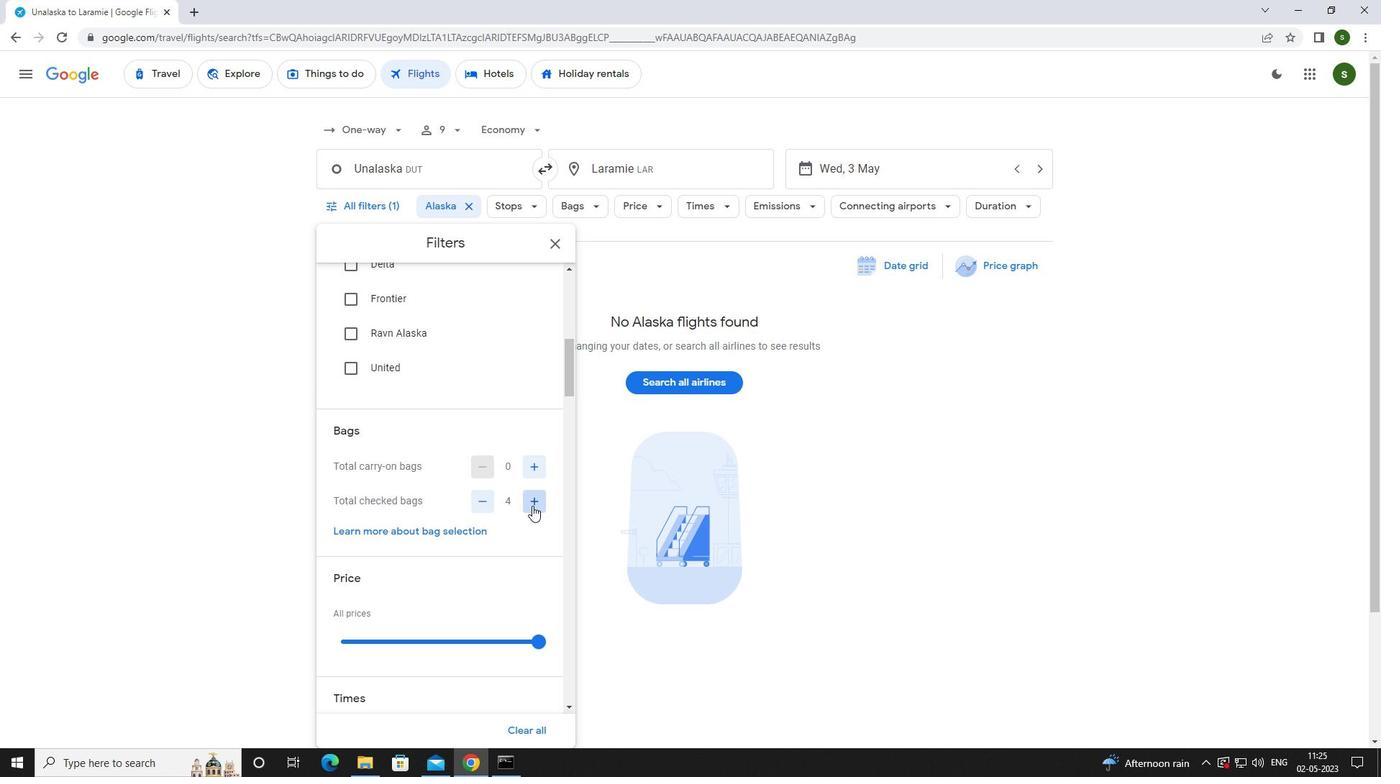 
Action: Mouse pressed left at (532, 505)
Screenshot: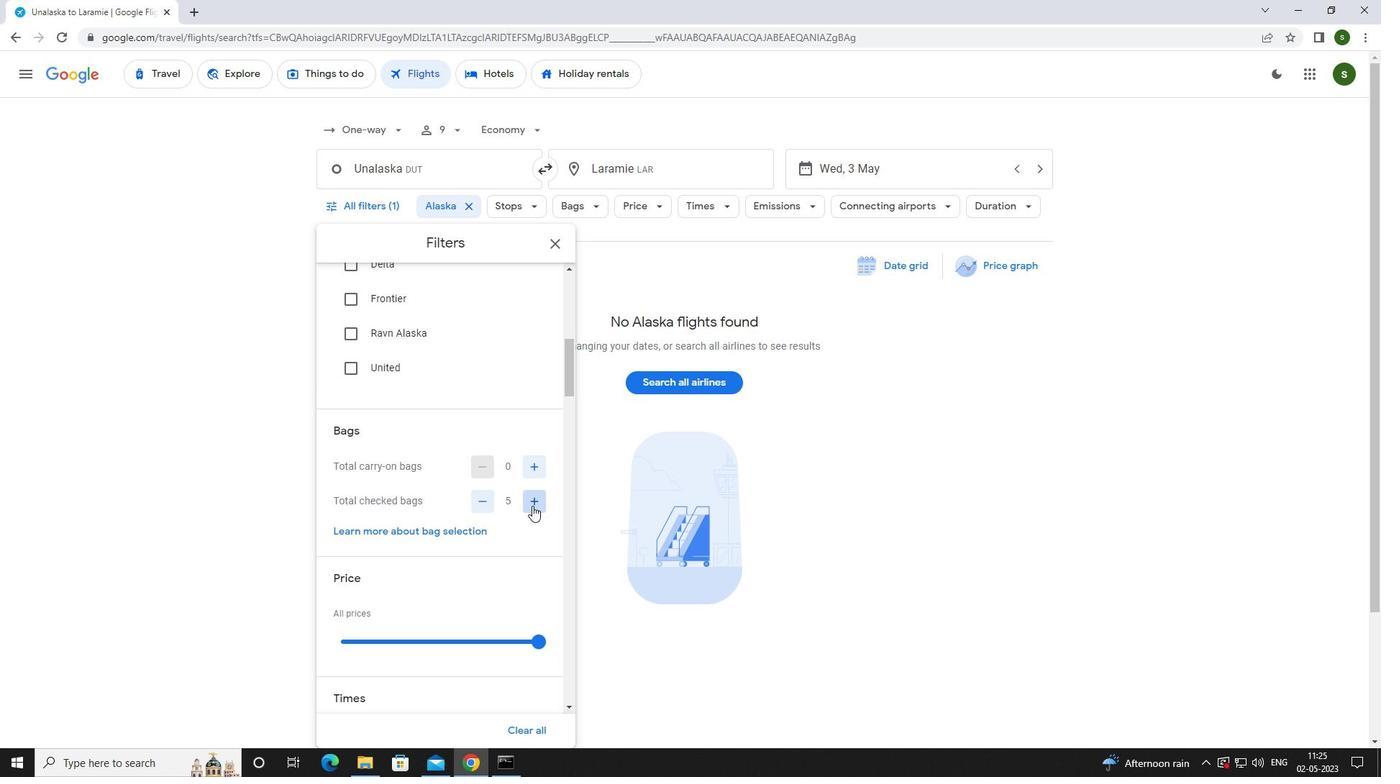 
Action: Mouse pressed left at (532, 505)
Screenshot: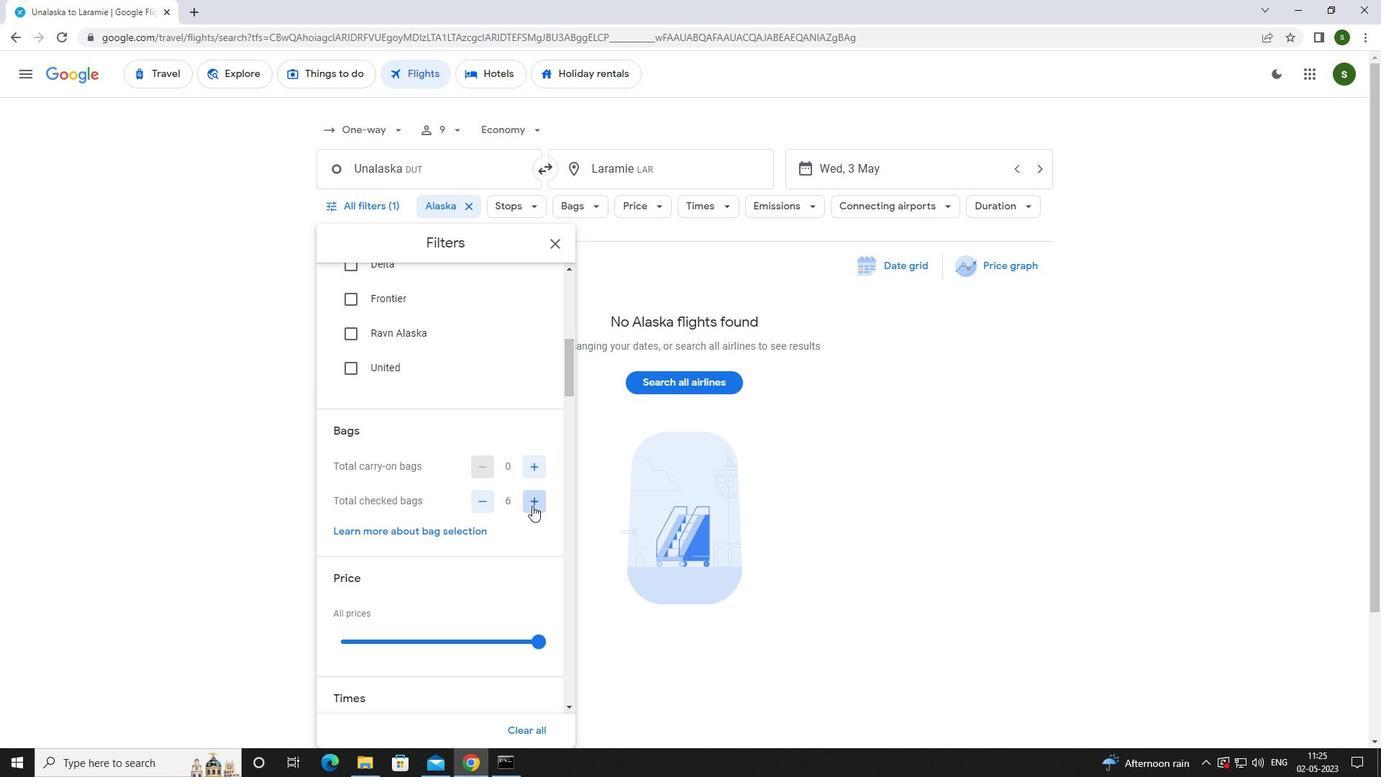 
Action: Mouse pressed left at (532, 505)
Screenshot: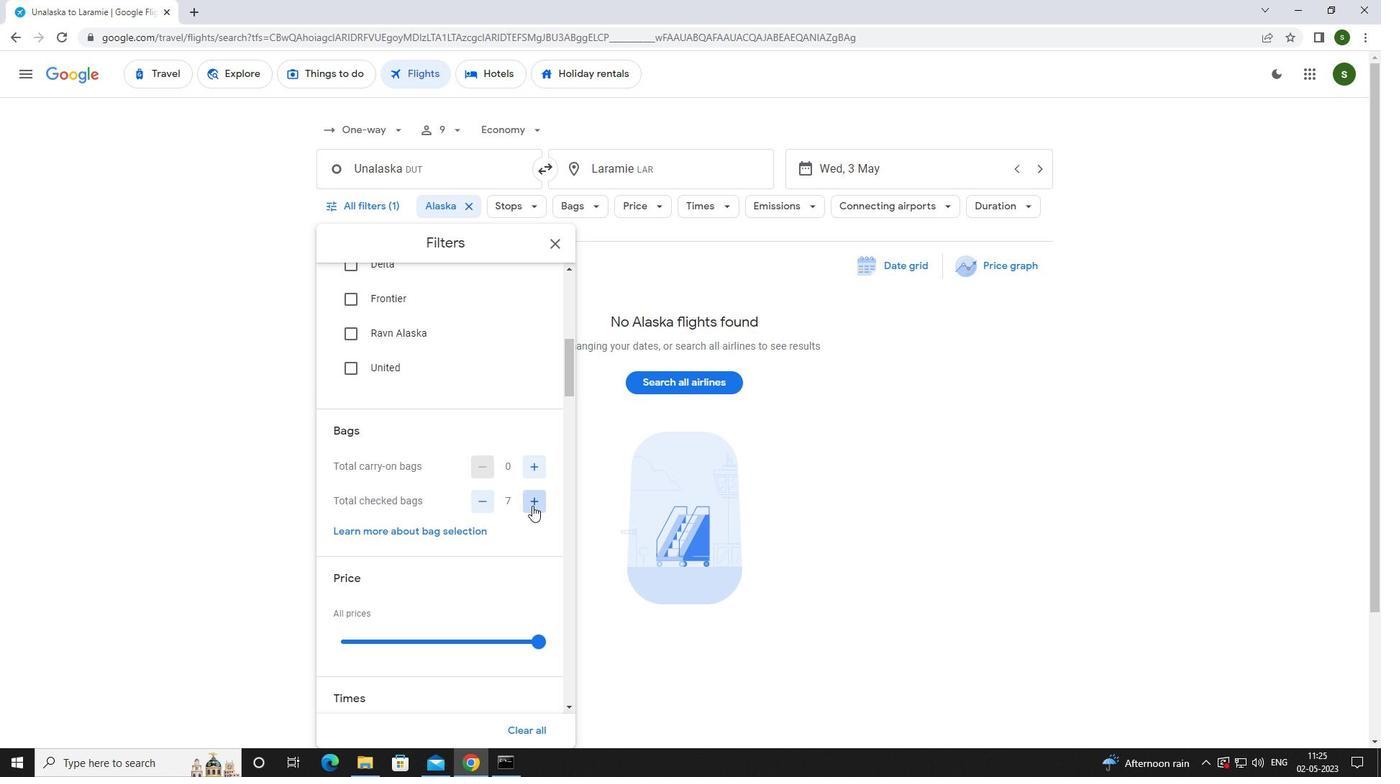 
Action: Mouse pressed left at (532, 505)
Screenshot: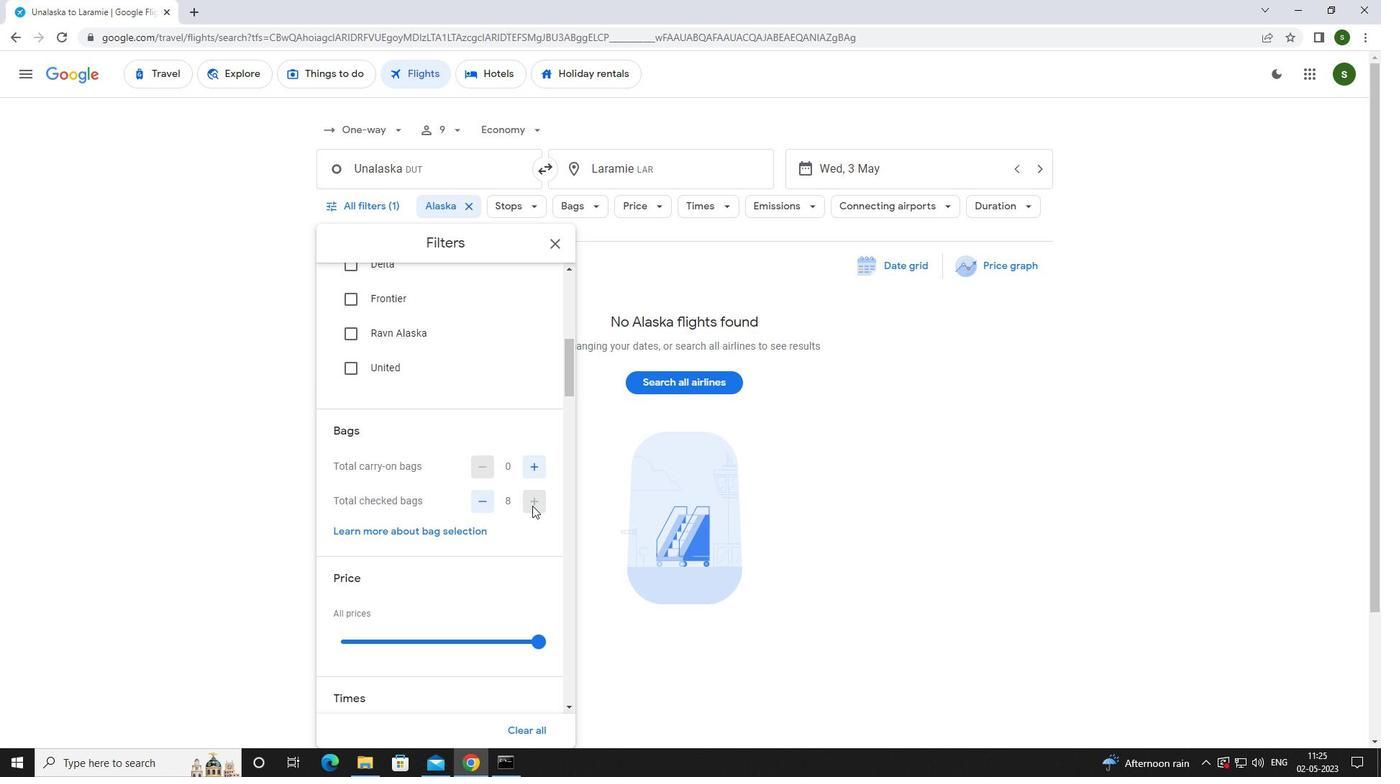 
Action: Mouse moved to (532, 505)
Screenshot: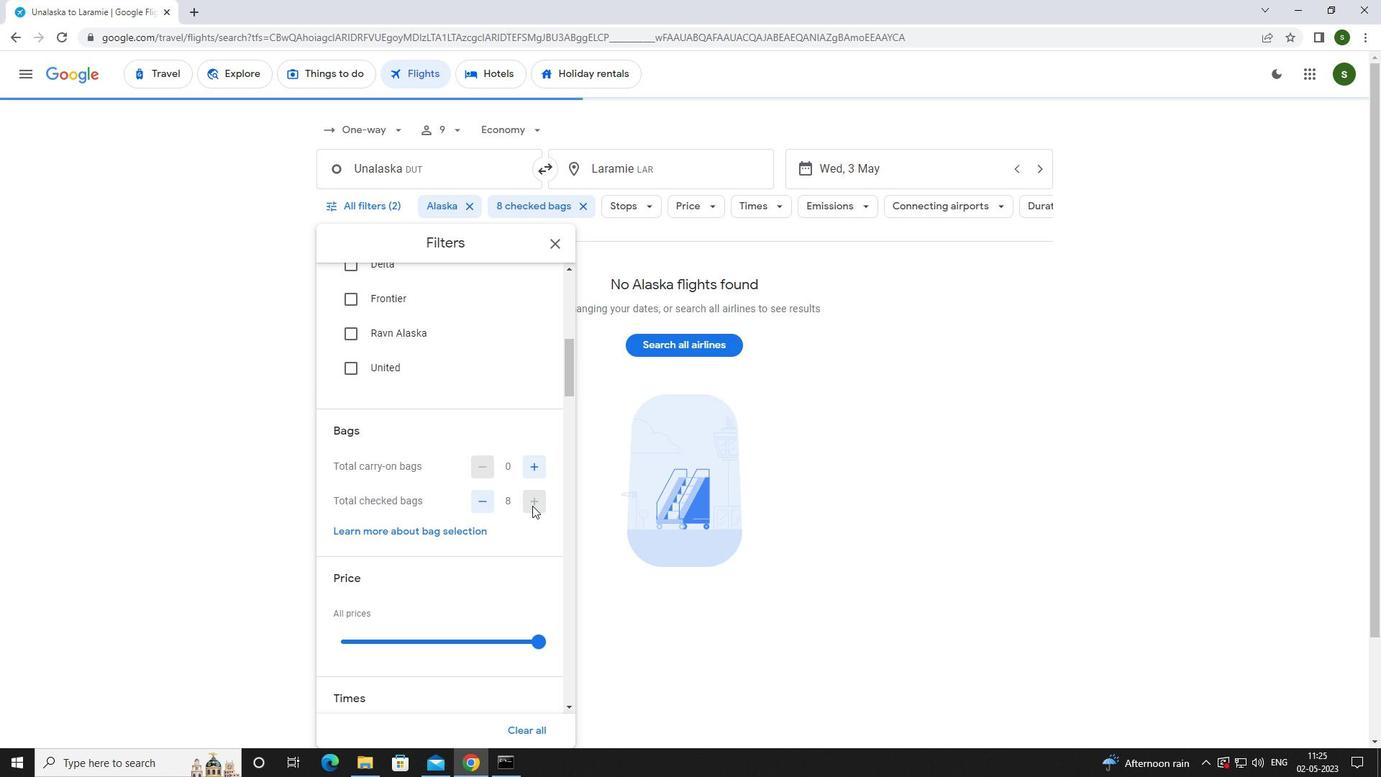 
Action: Mouse scrolled (532, 505) with delta (0, 0)
Screenshot: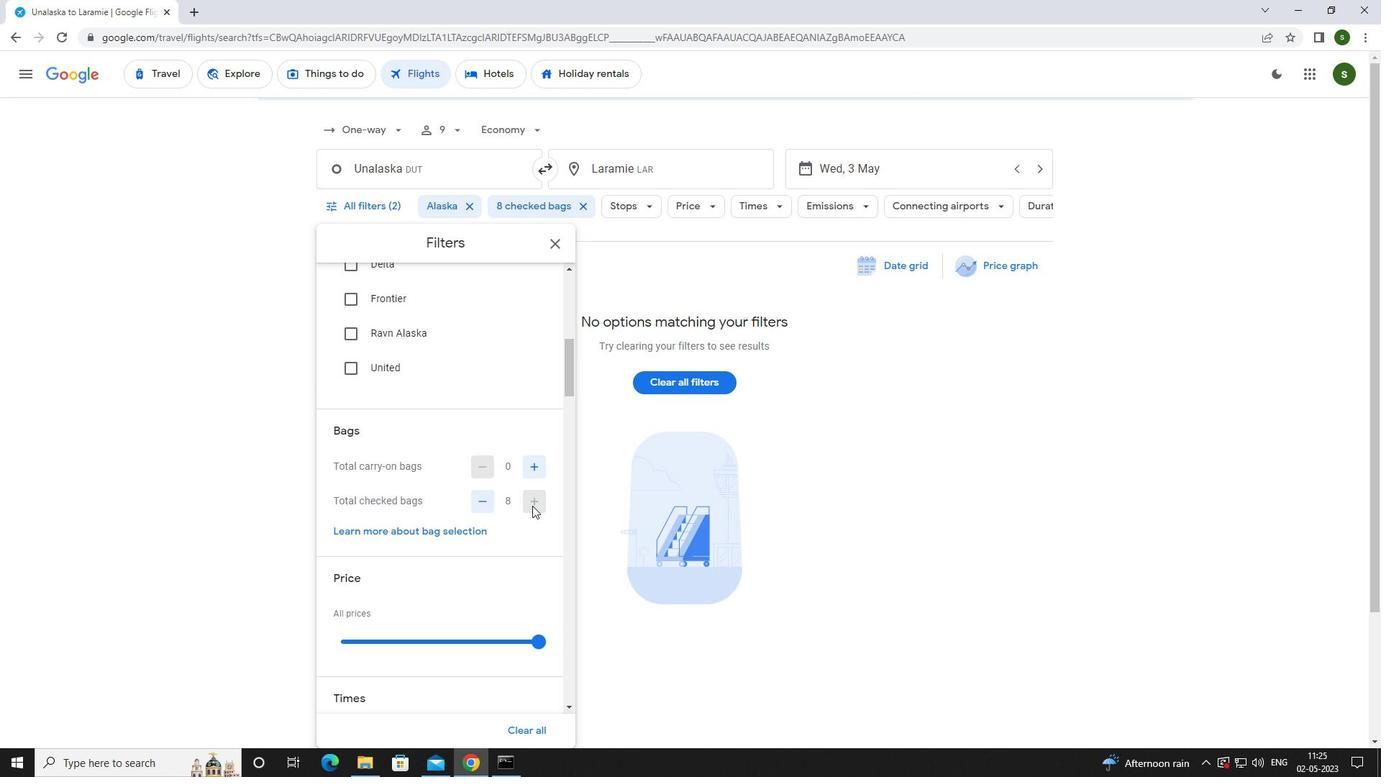 
Action: Mouse scrolled (532, 505) with delta (0, 0)
Screenshot: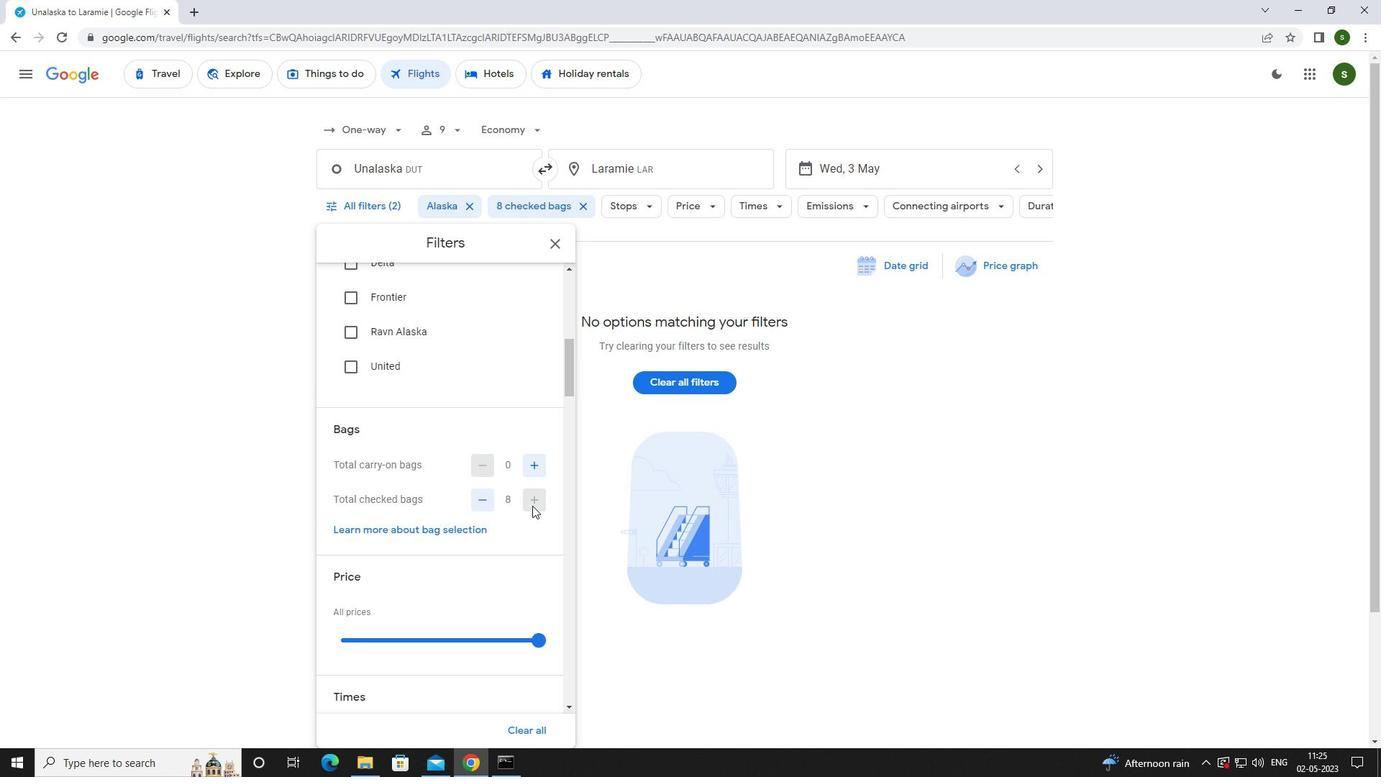 
Action: Mouse moved to (536, 497)
Screenshot: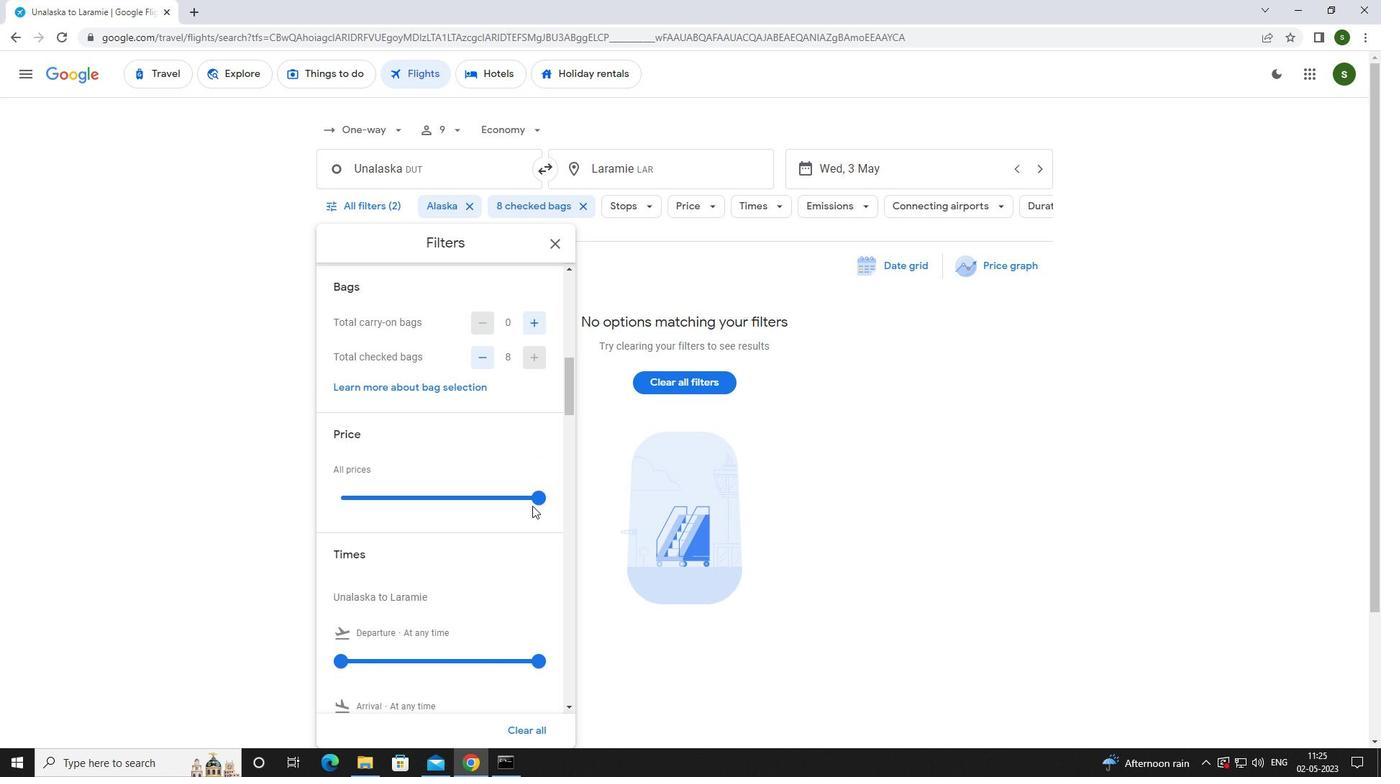 
Action: Mouse pressed left at (536, 497)
Screenshot: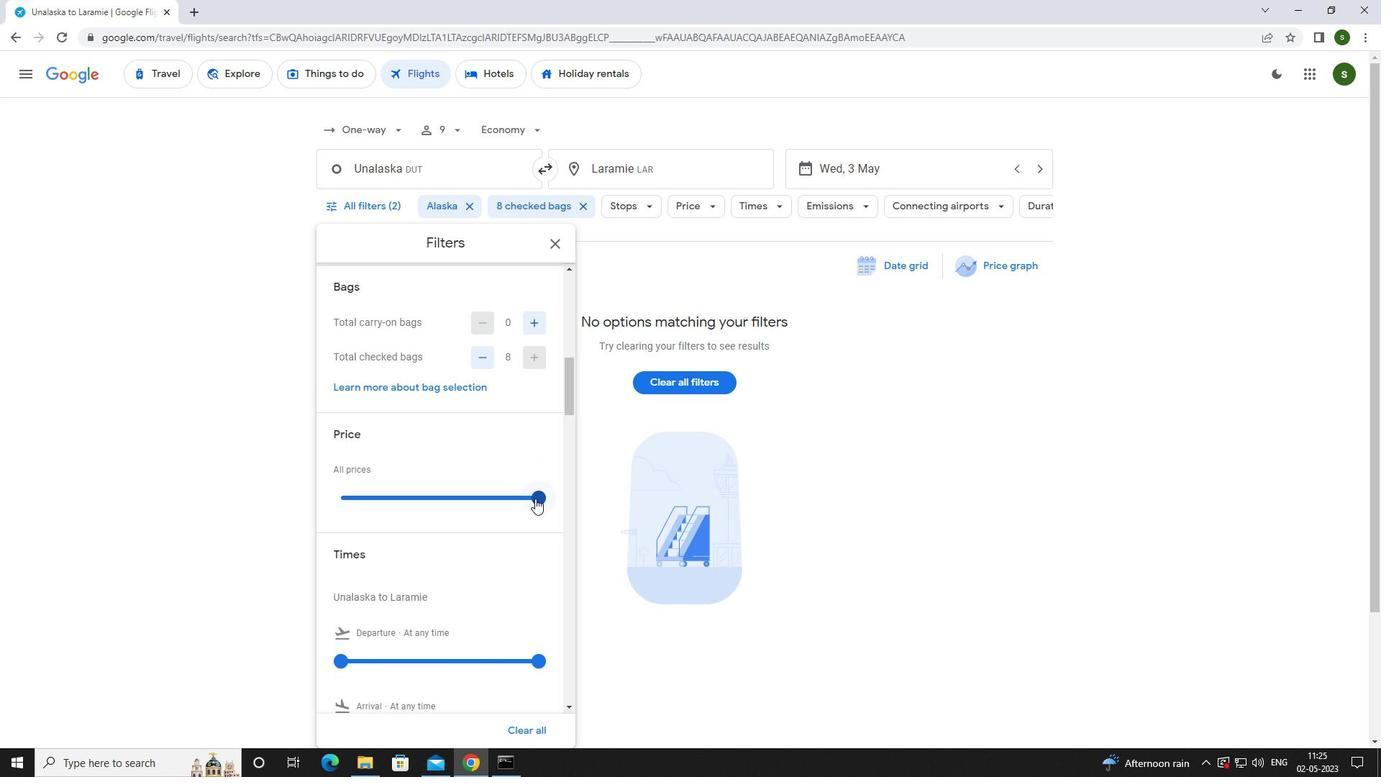 
Action: Mouse moved to (466, 528)
Screenshot: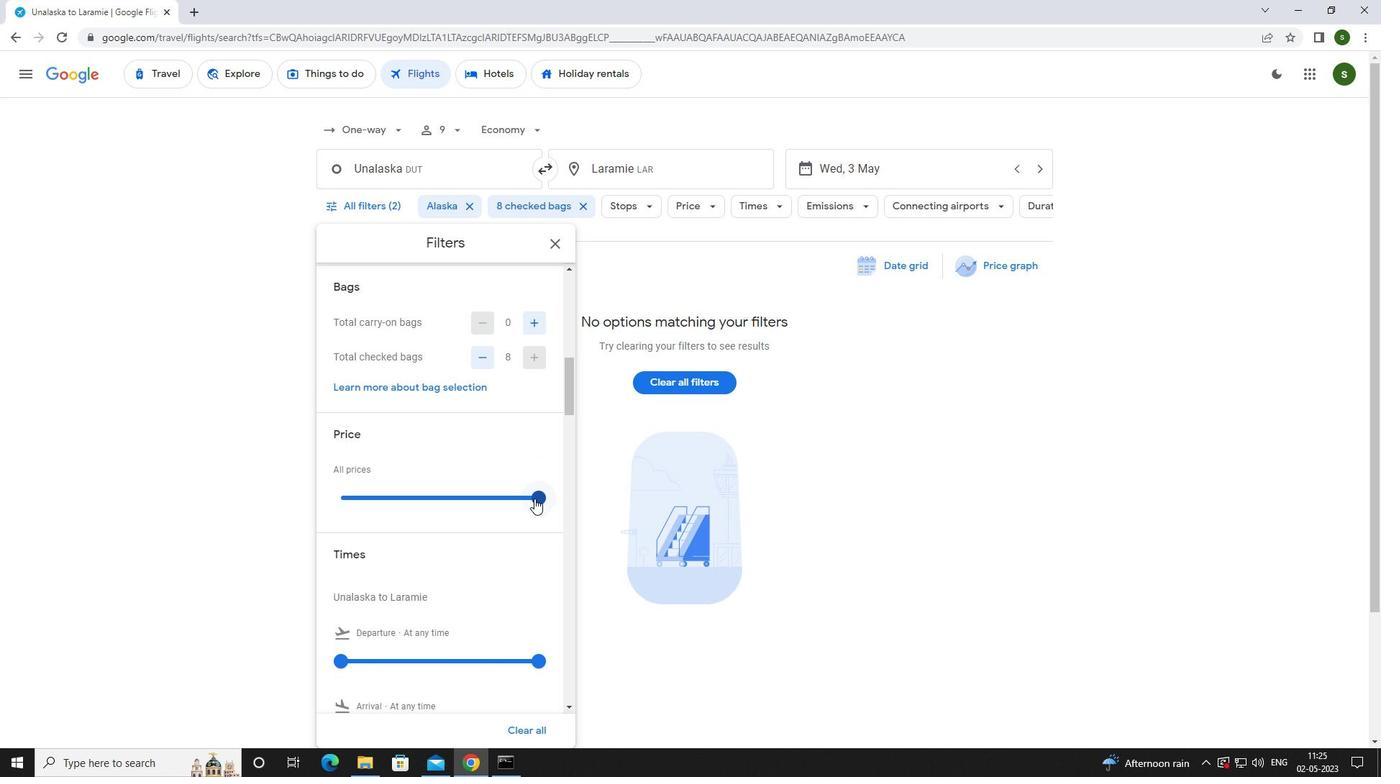 
Action: Mouse scrolled (466, 527) with delta (0, 0)
Screenshot: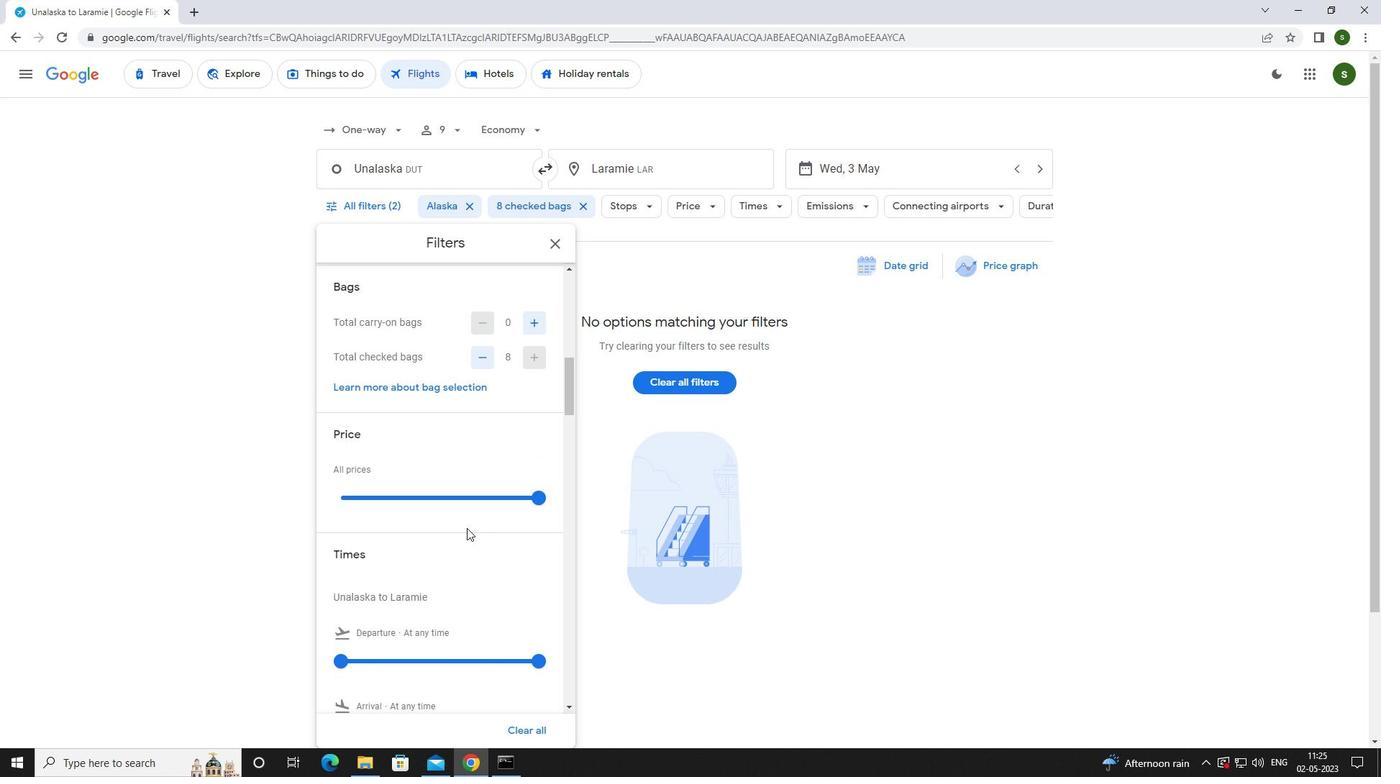 
Action: Mouse scrolled (466, 527) with delta (0, 0)
Screenshot: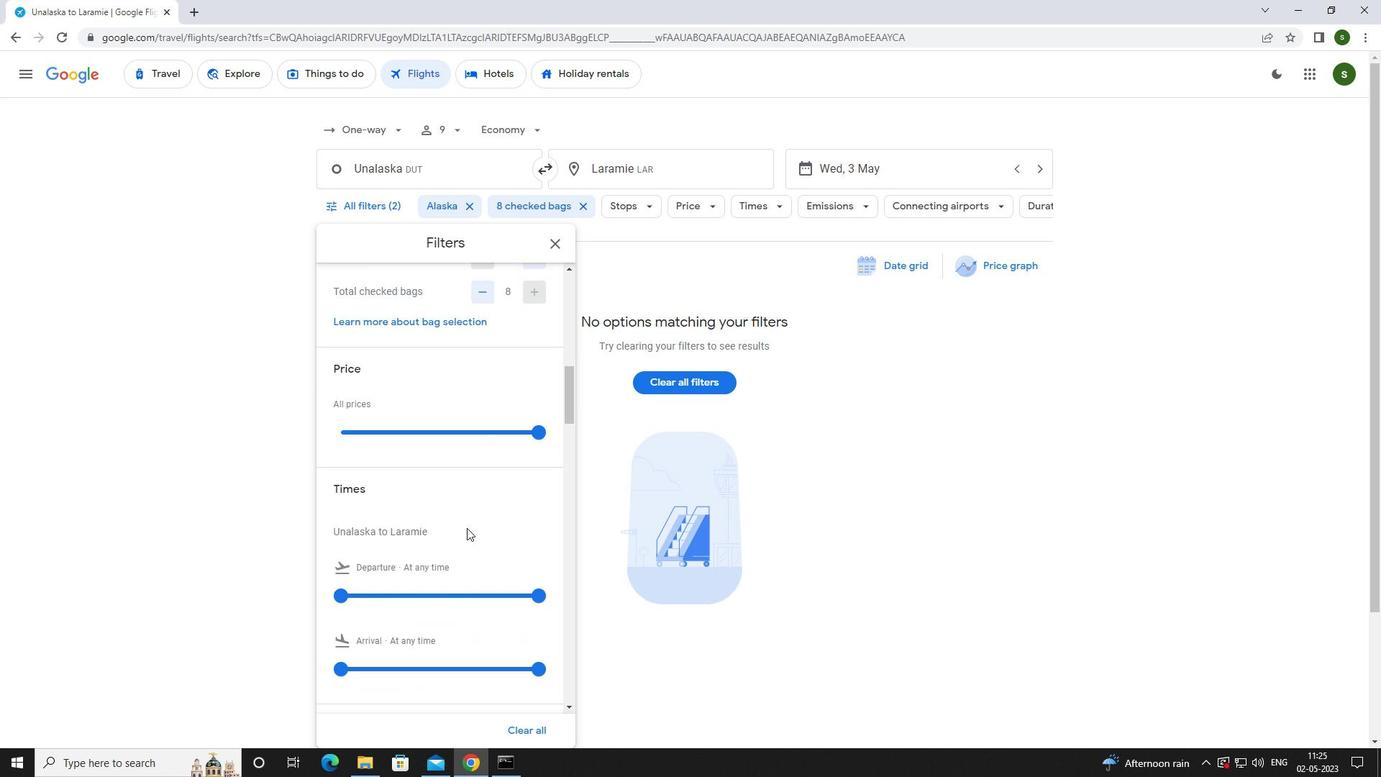 
Action: Mouse moved to (342, 514)
Screenshot: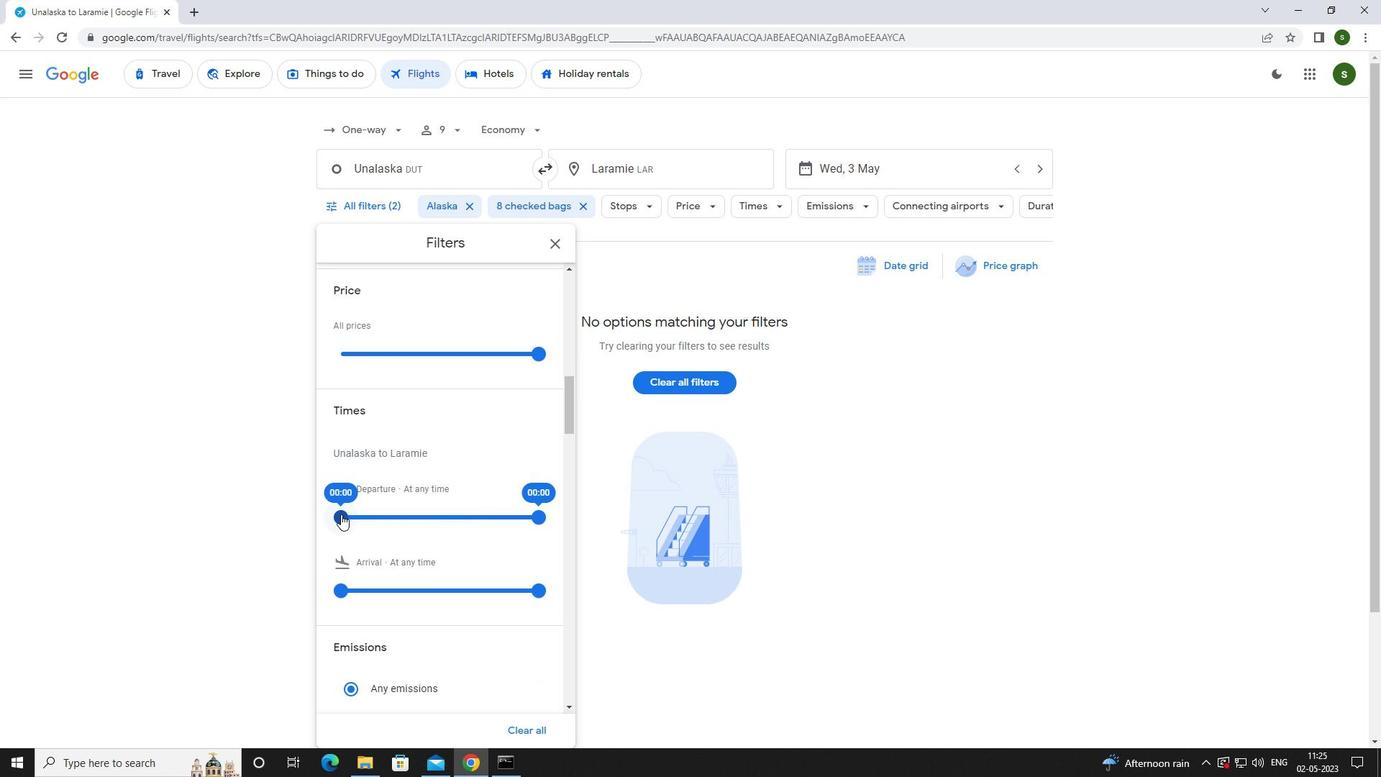 
Action: Mouse pressed left at (342, 514)
Screenshot: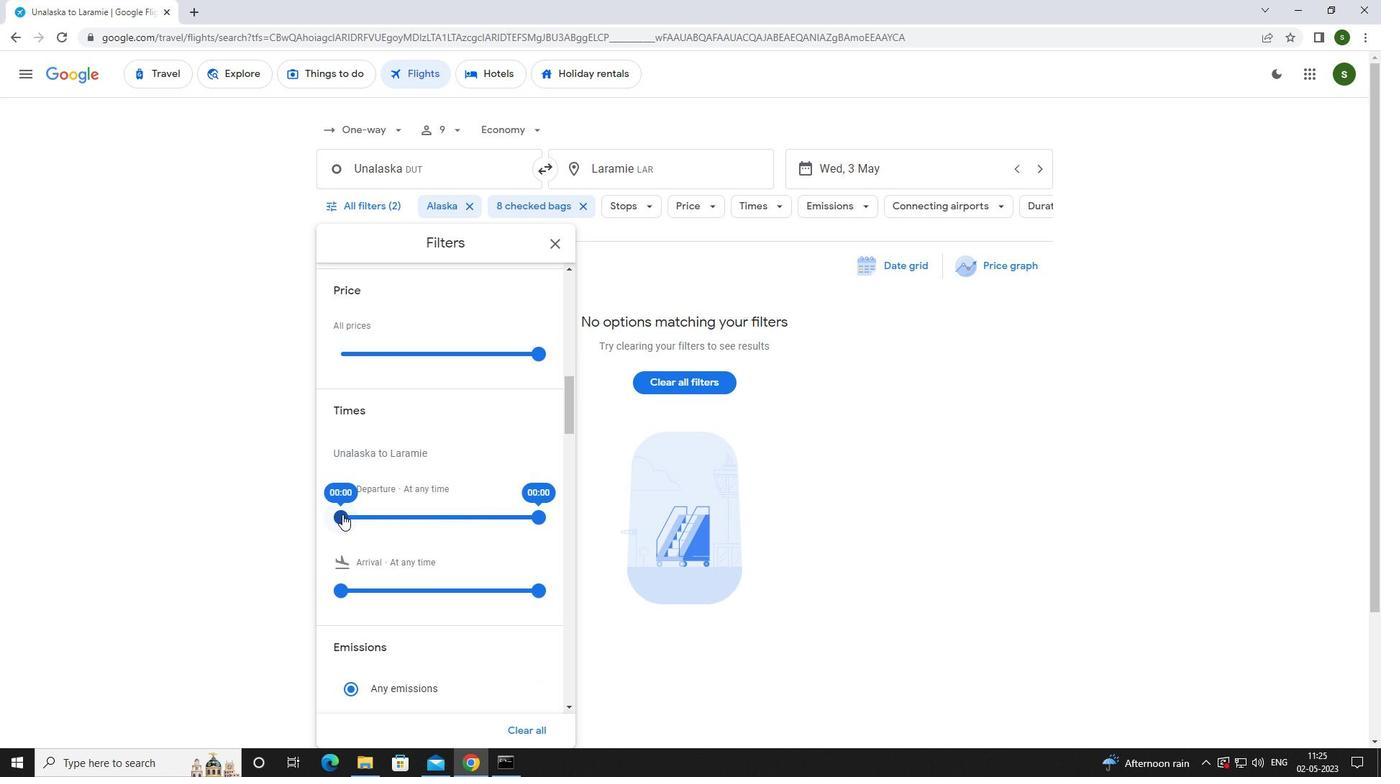 
Action: Mouse moved to (864, 483)
Screenshot: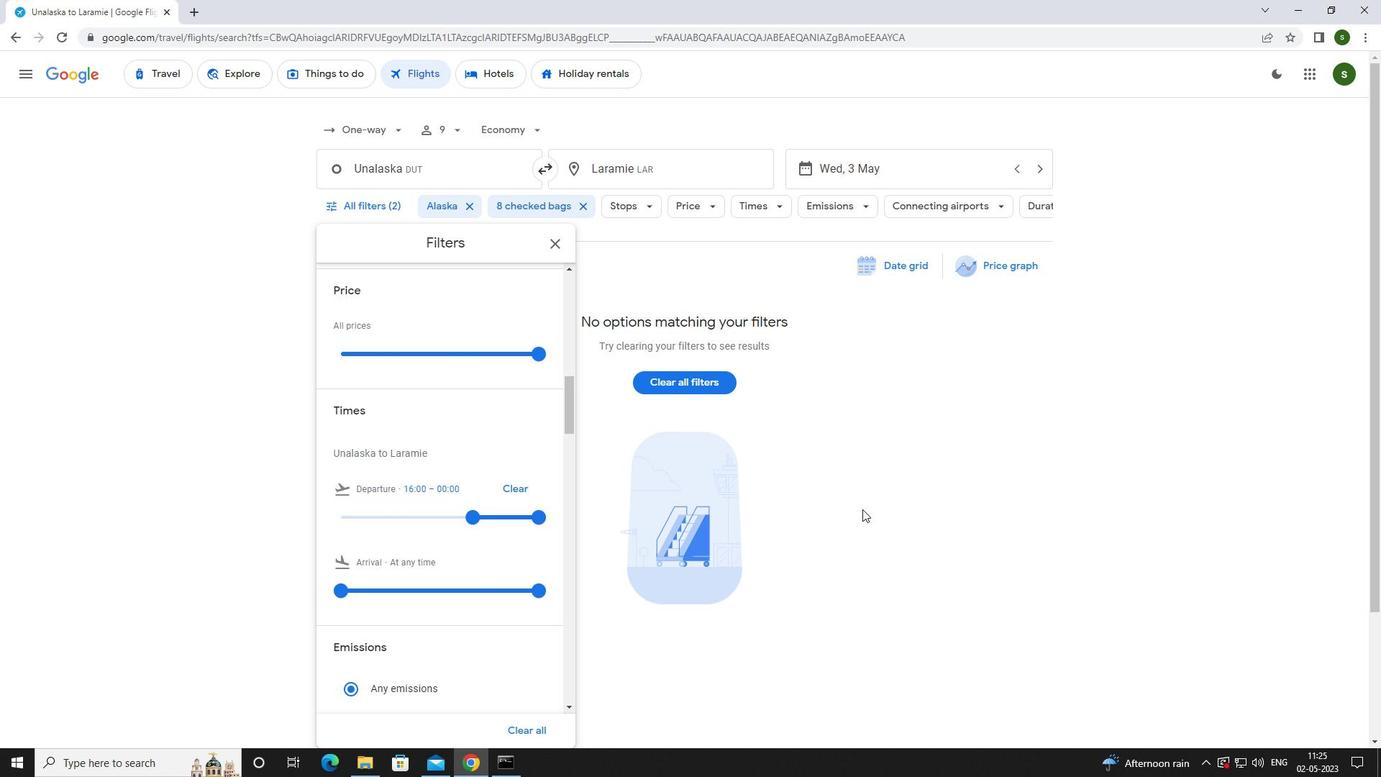 
Action: Mouse pressed left at (864, 483)
Screenshot: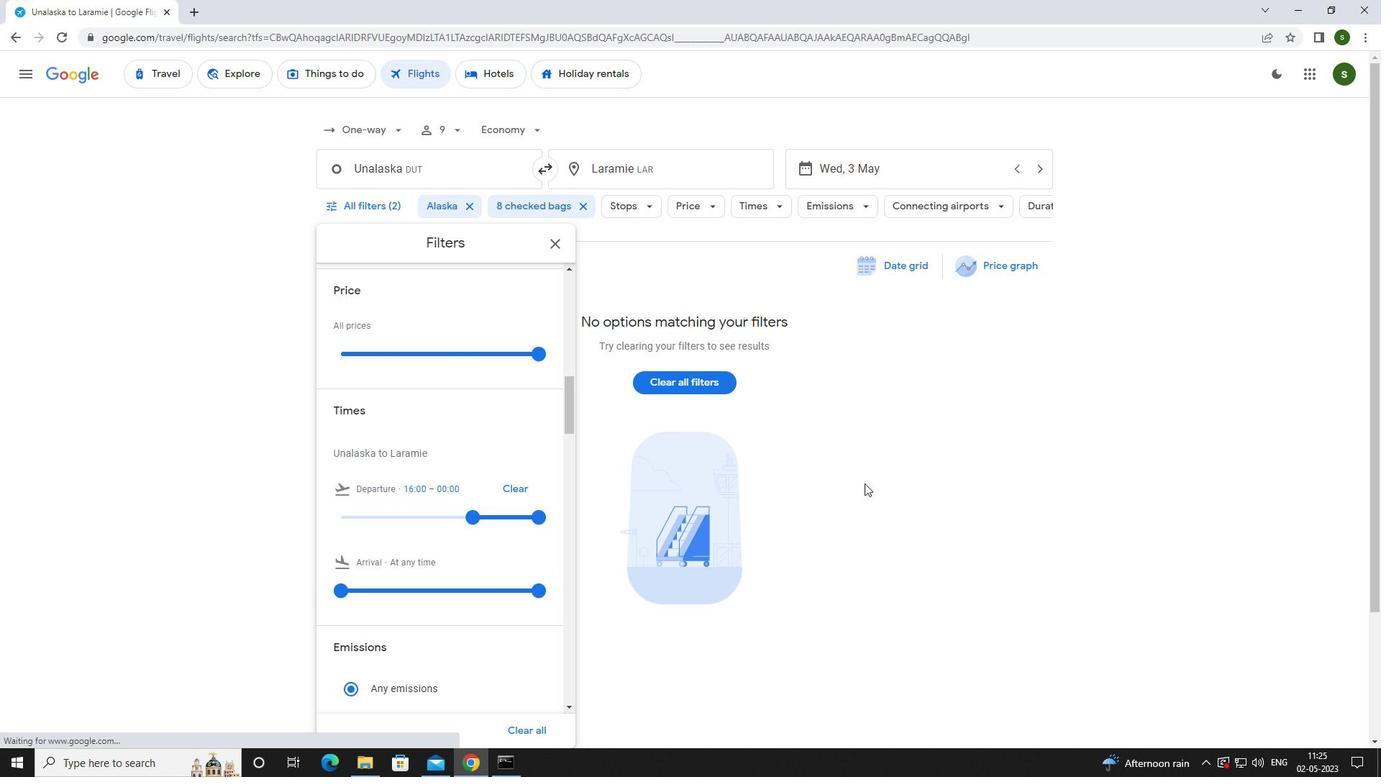 
